 Task: Format the text in the selected cells by changing the font to 'Arial Black', setting the font size to 18, changing the text color to red, and applying conditional formatting rules.
Action: Mouse moved to (175, 176)
Screenshot: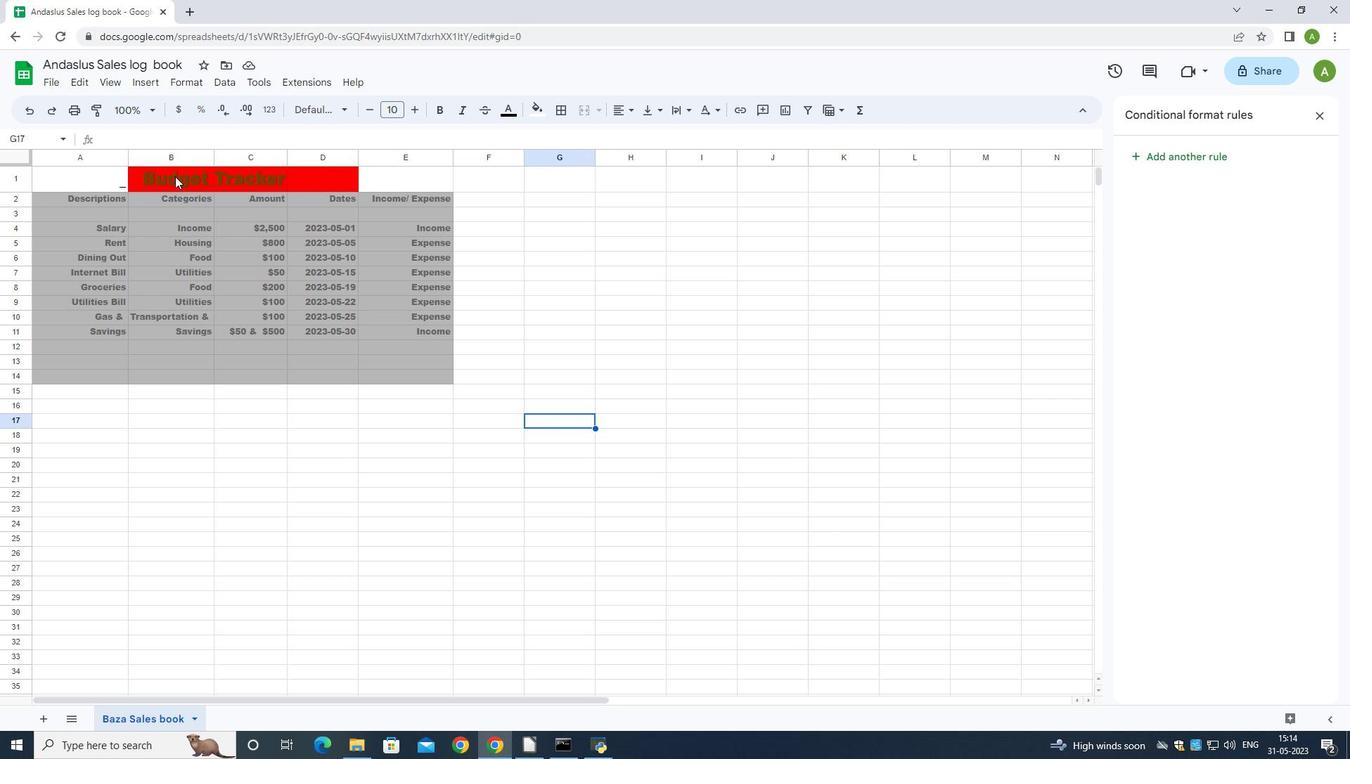 
Action: Mouse pressed left at (175, 176)
Screenshot: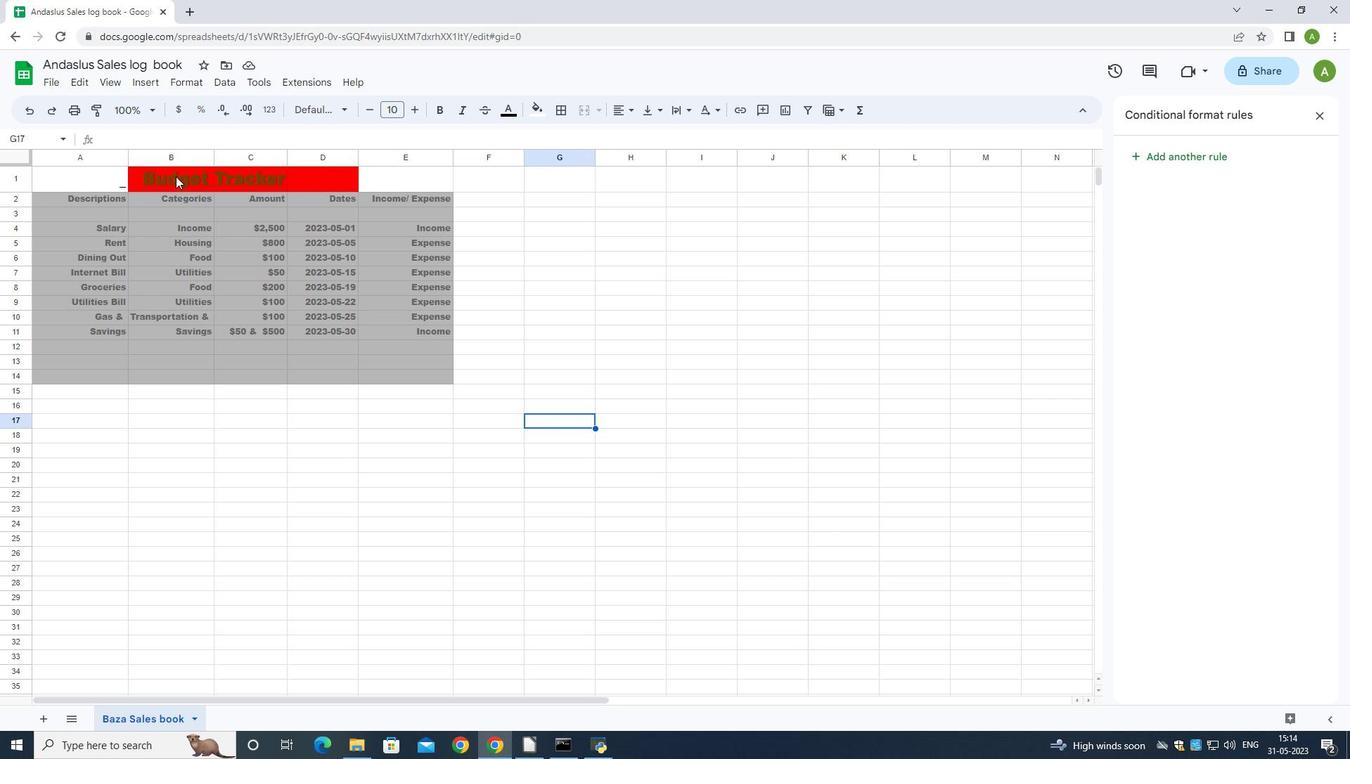 
Action: Mouse moved to (245, 182)
Screenshot: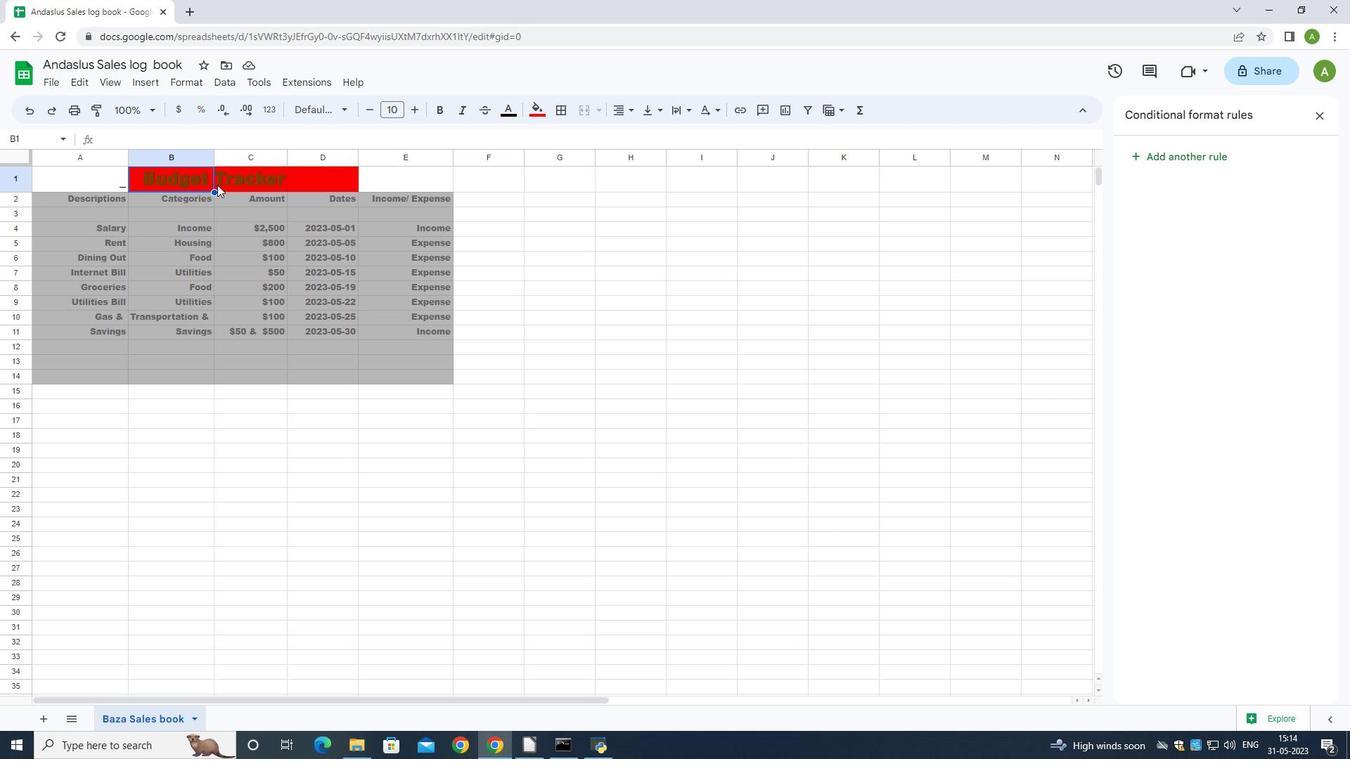 
Action: Mouse pressed left at (245, 182)
Screenshot: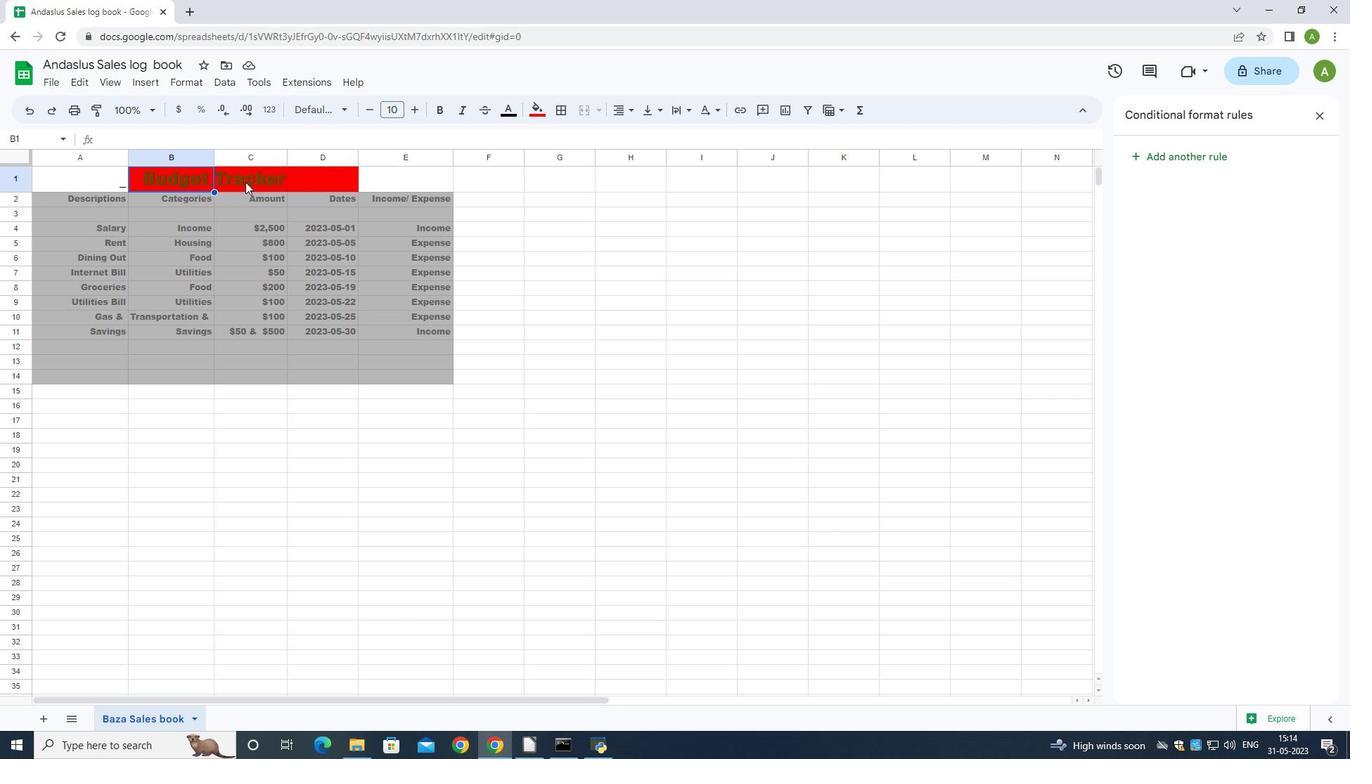 
Action: Mouse moved to (309, 104)
Screenshot: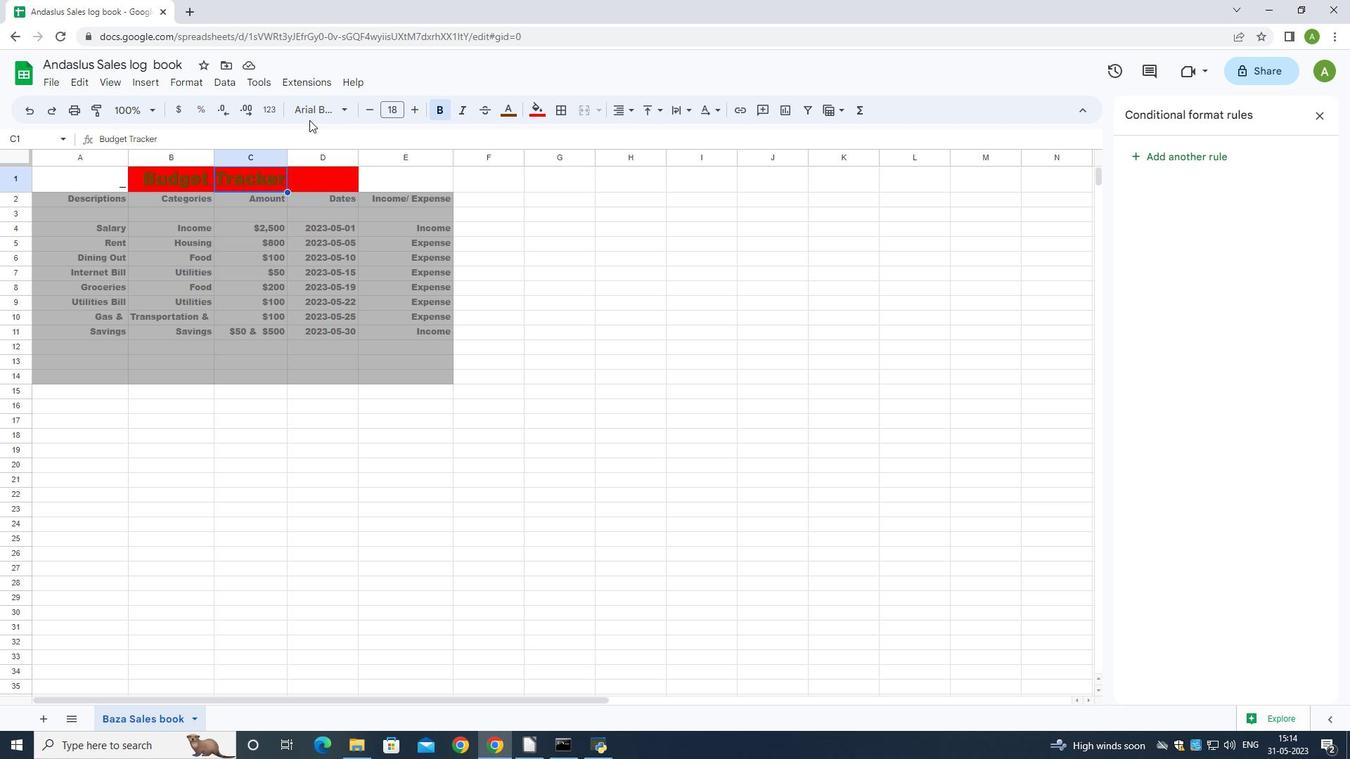 
Action: Mouse pressed left at (309, 104)
Screenshot: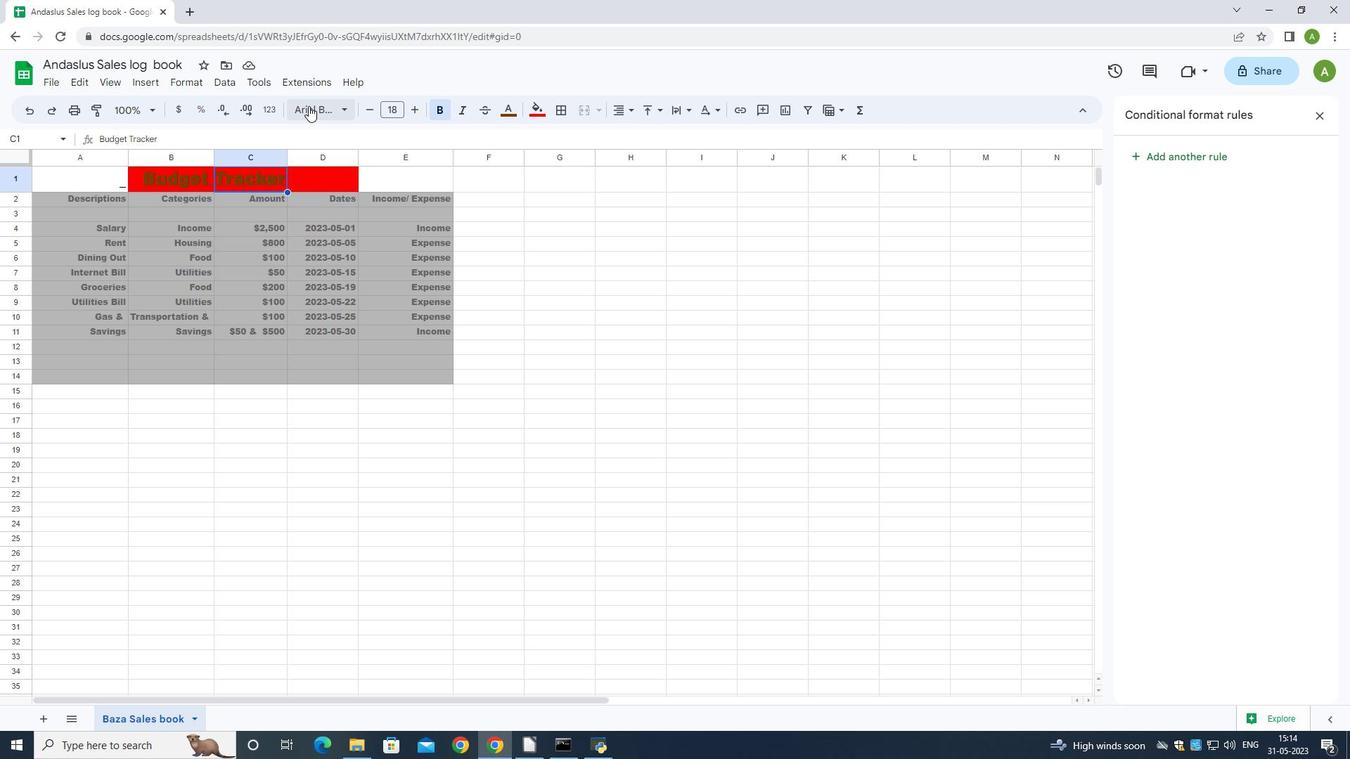 
Action: Mouse moved to (384, 472)
Screenshot: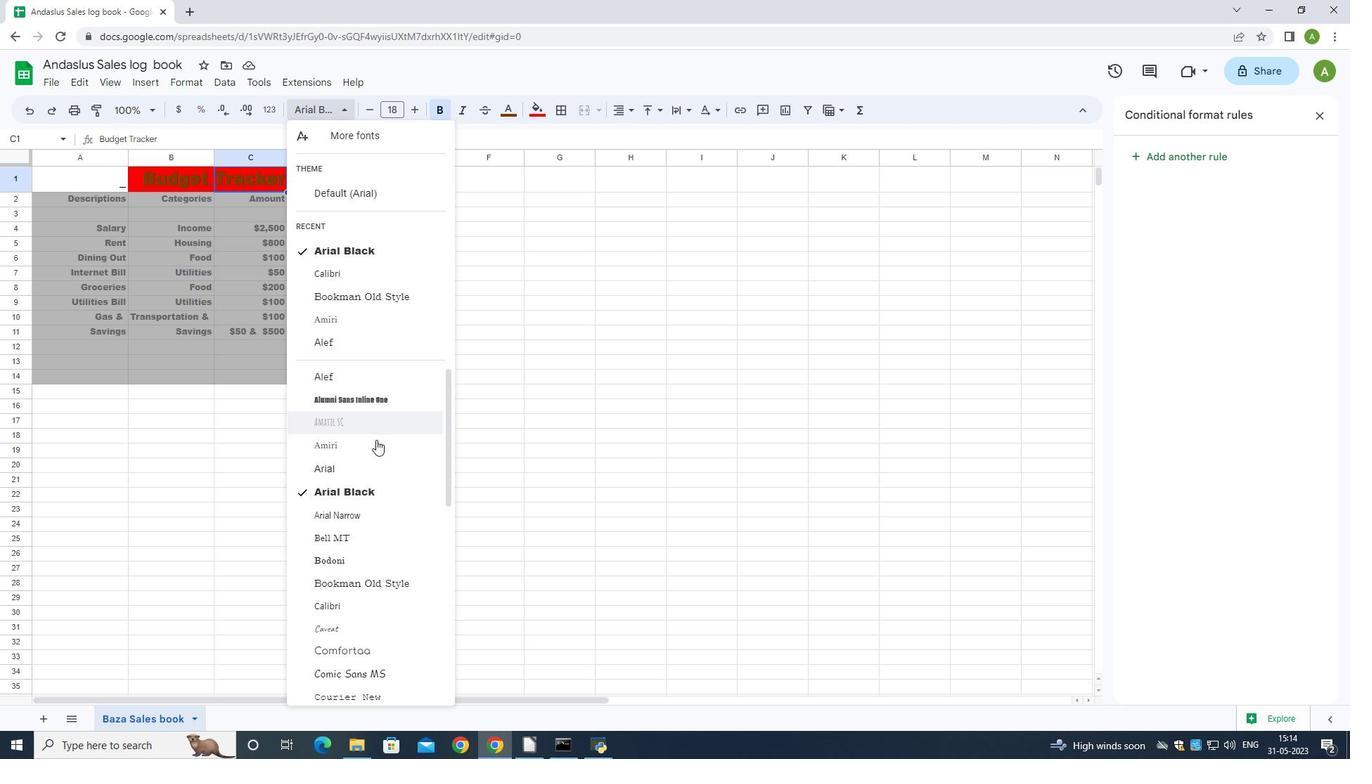 
Action: Mouse scrolled (384, 471) with delta (0, 0)
Screenshot: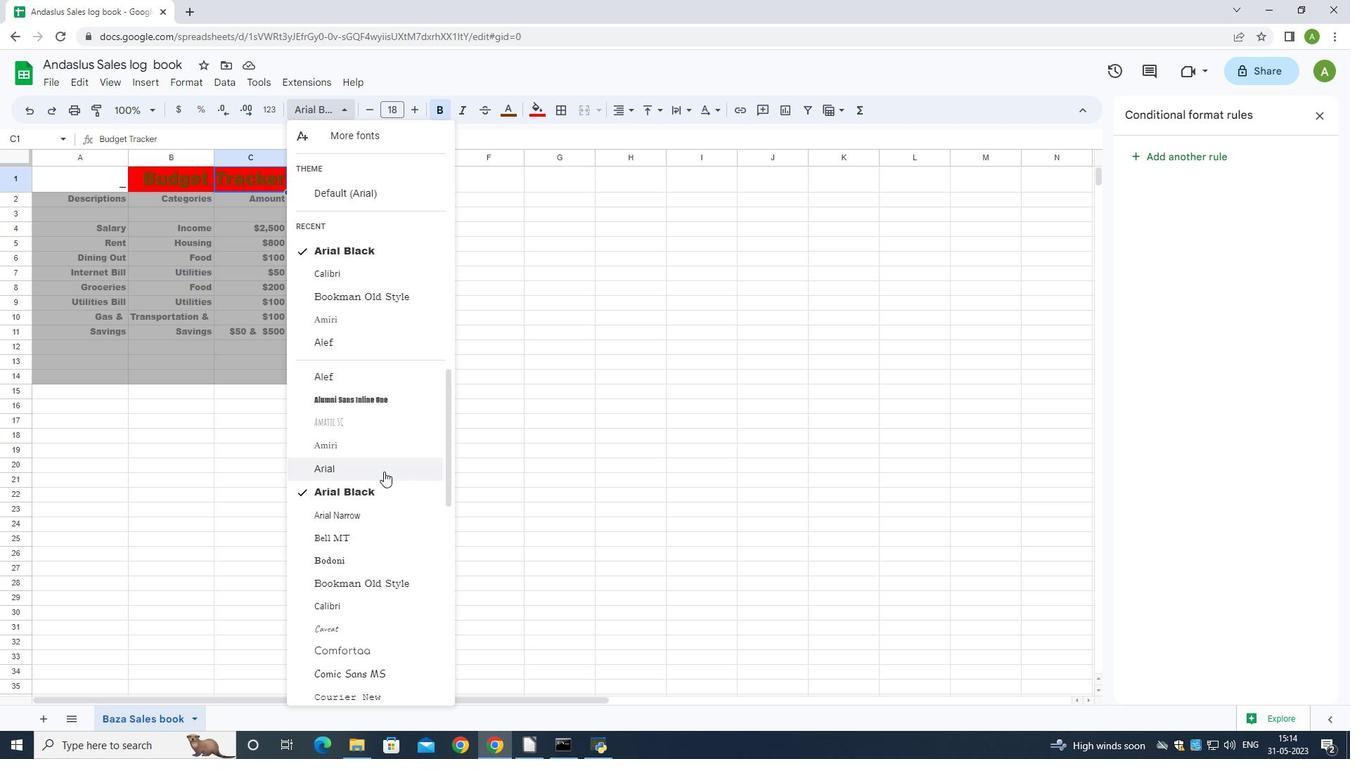 
Action: Mouse scrolled (384, 471) with delta (0, 0)
Screenshot: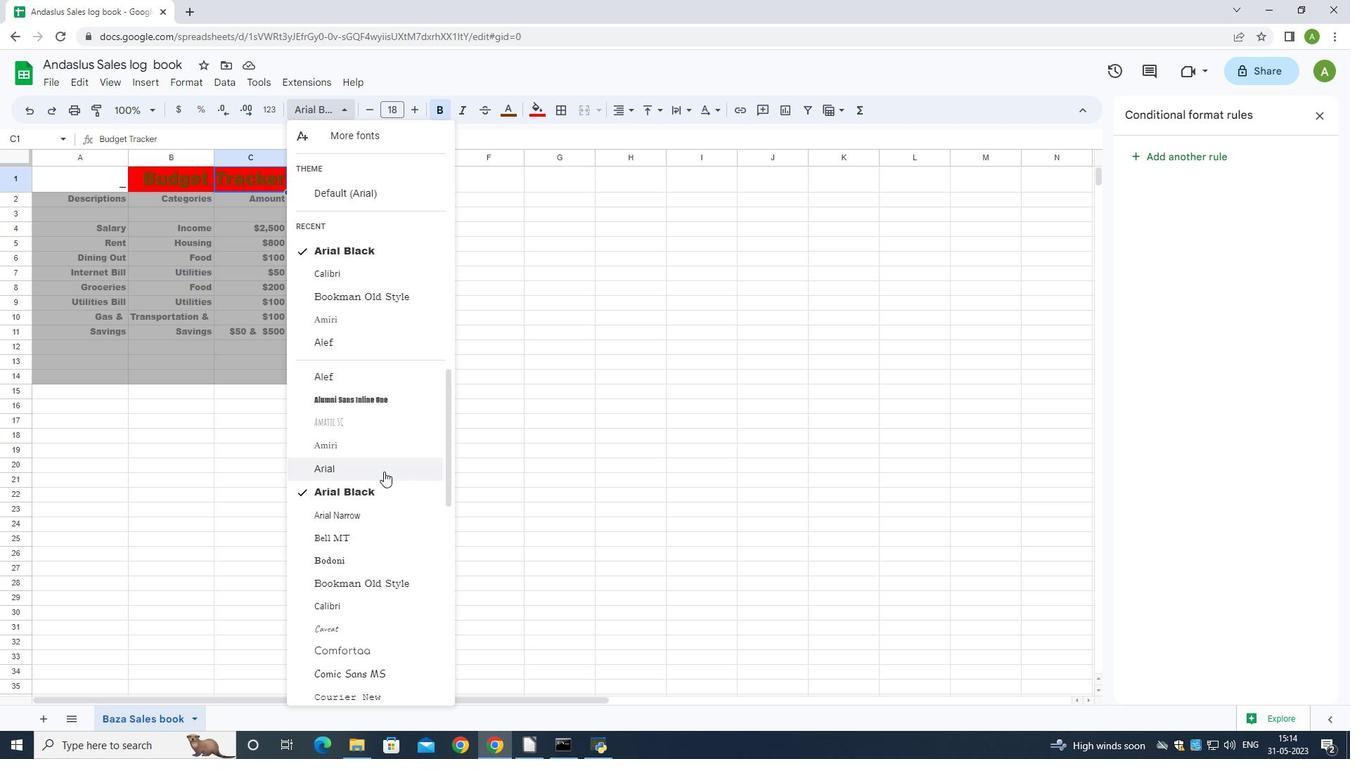 
Action: Mouse scrolled (384, 471) with delta (0, 0)
Screenshot: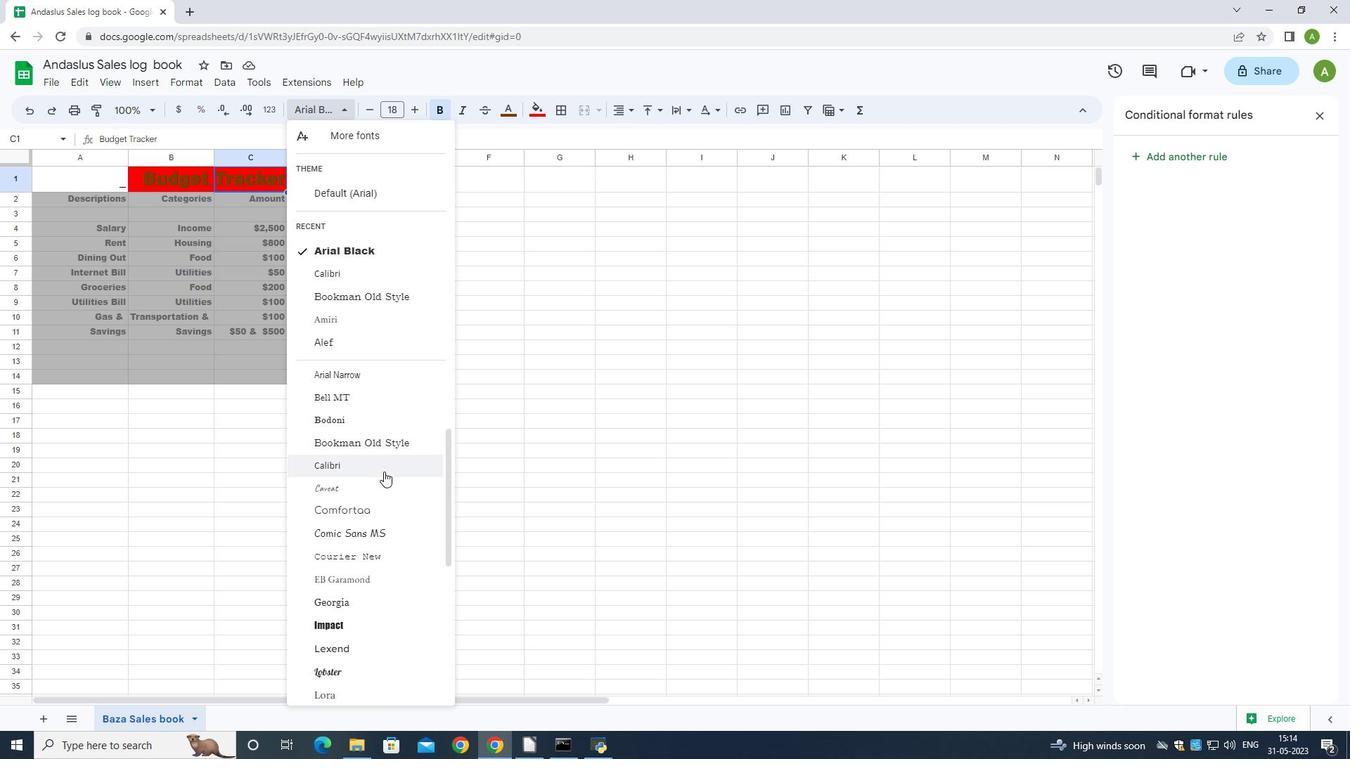 
Action: Mouse scrolled (384, 471) with delta (0, 0)
Screenshot: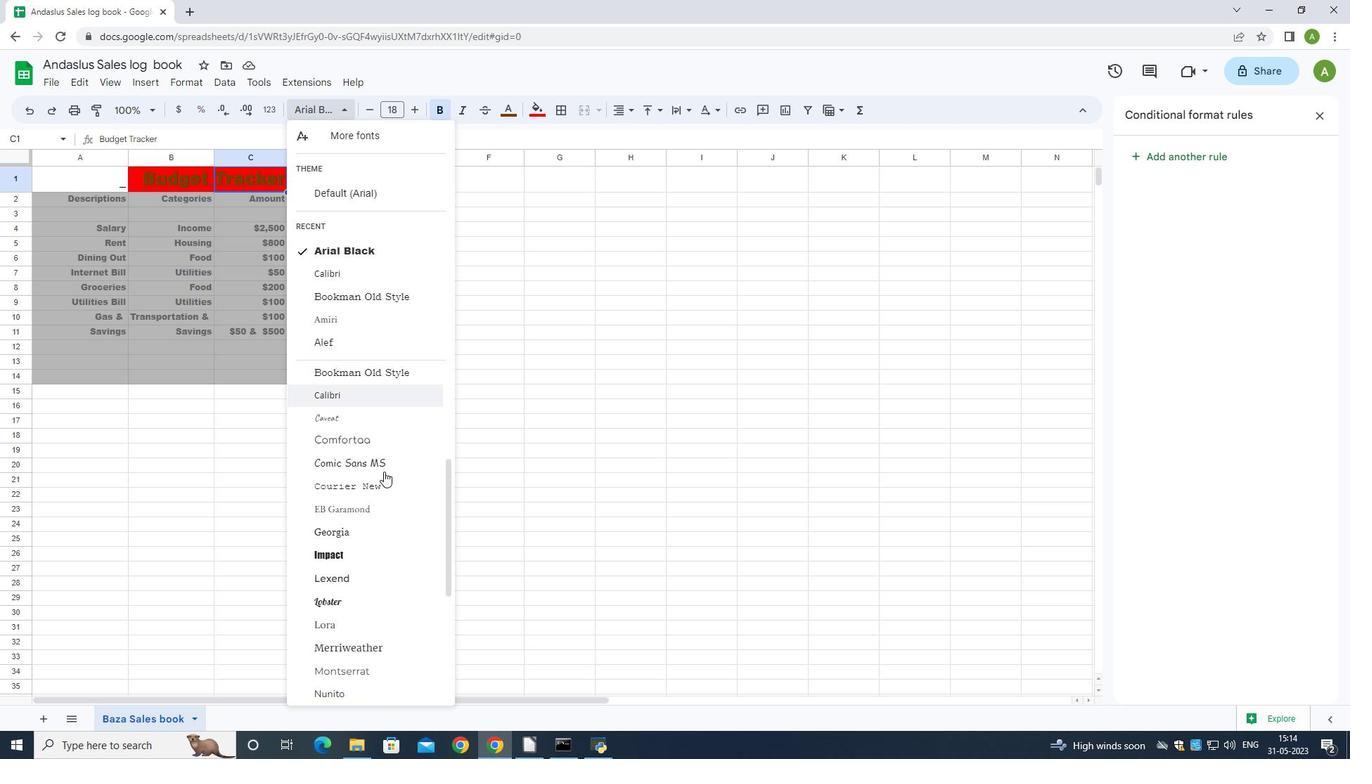
Action: Mouse scrolled (384, 471) with delta (0, 0)
Screenshot: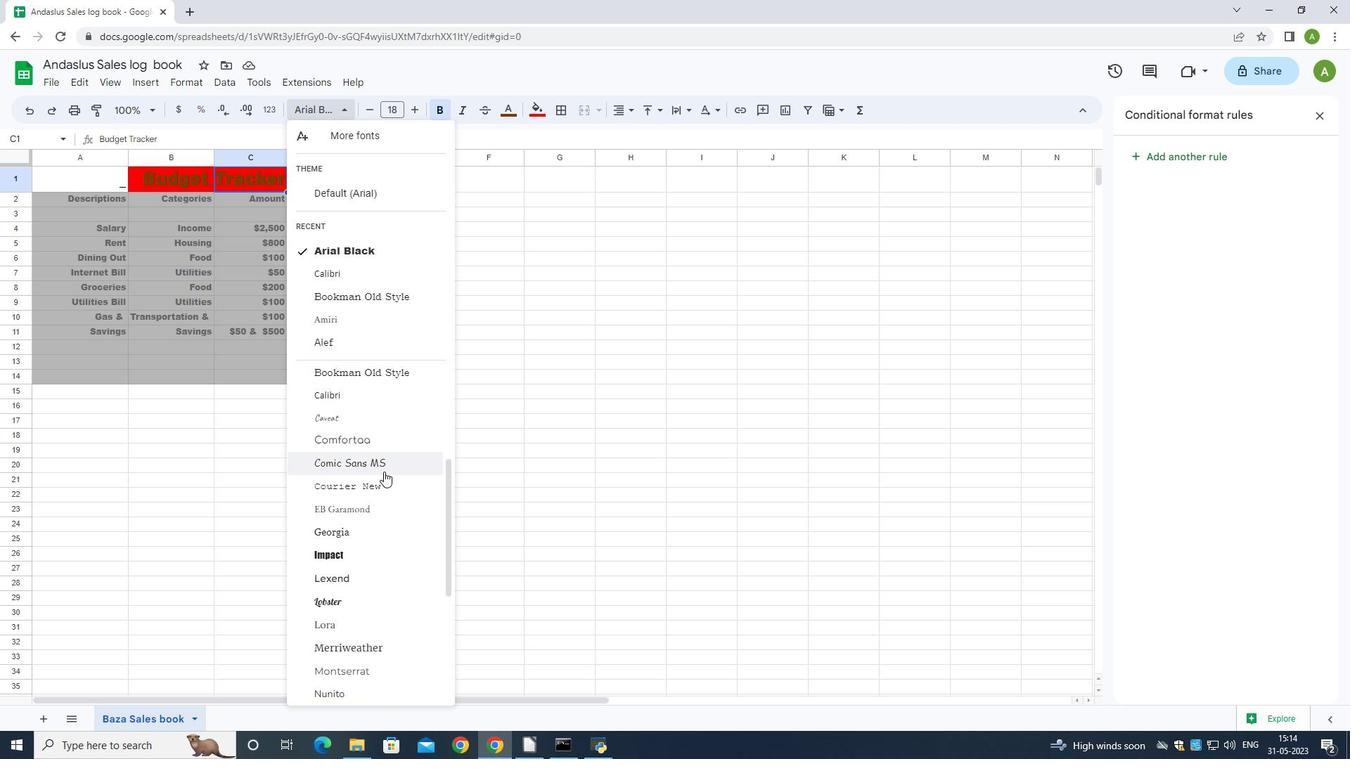 
Action: Mouse scrolled (384, 471) with delta (0, 0)
Screenshot: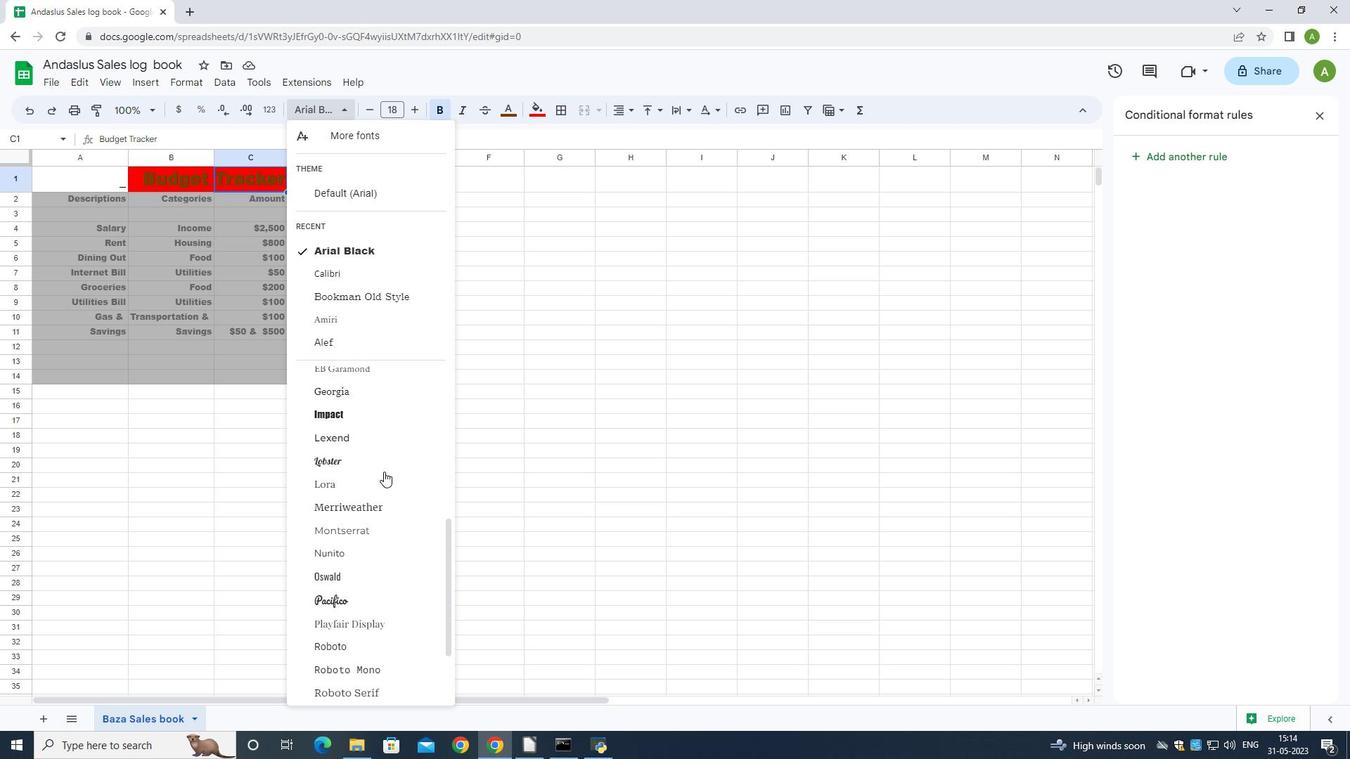 
Action: Mouse scrolled (384, 471) with delta (0, 0)
Screenshot: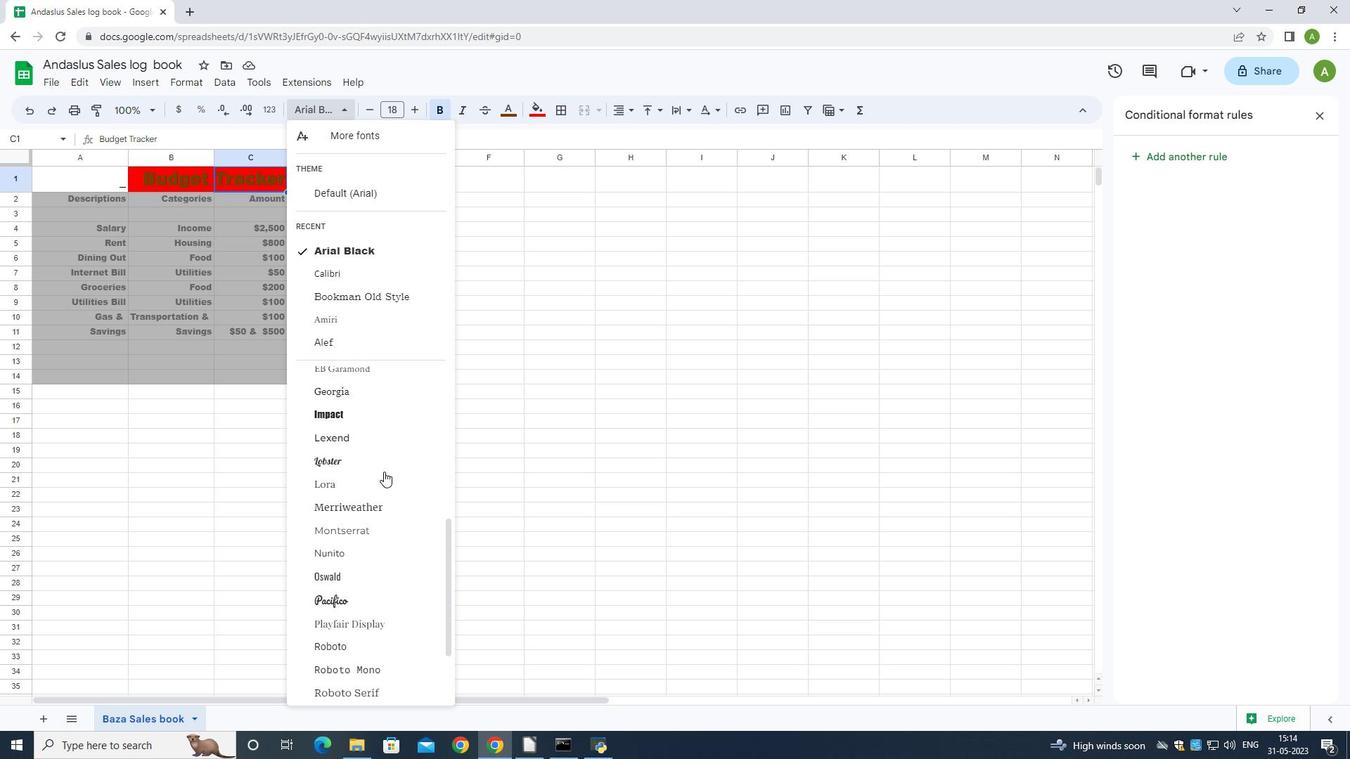 
Action: Mouse scrolled (384, 471) with delta (0, 0)
Screenshot: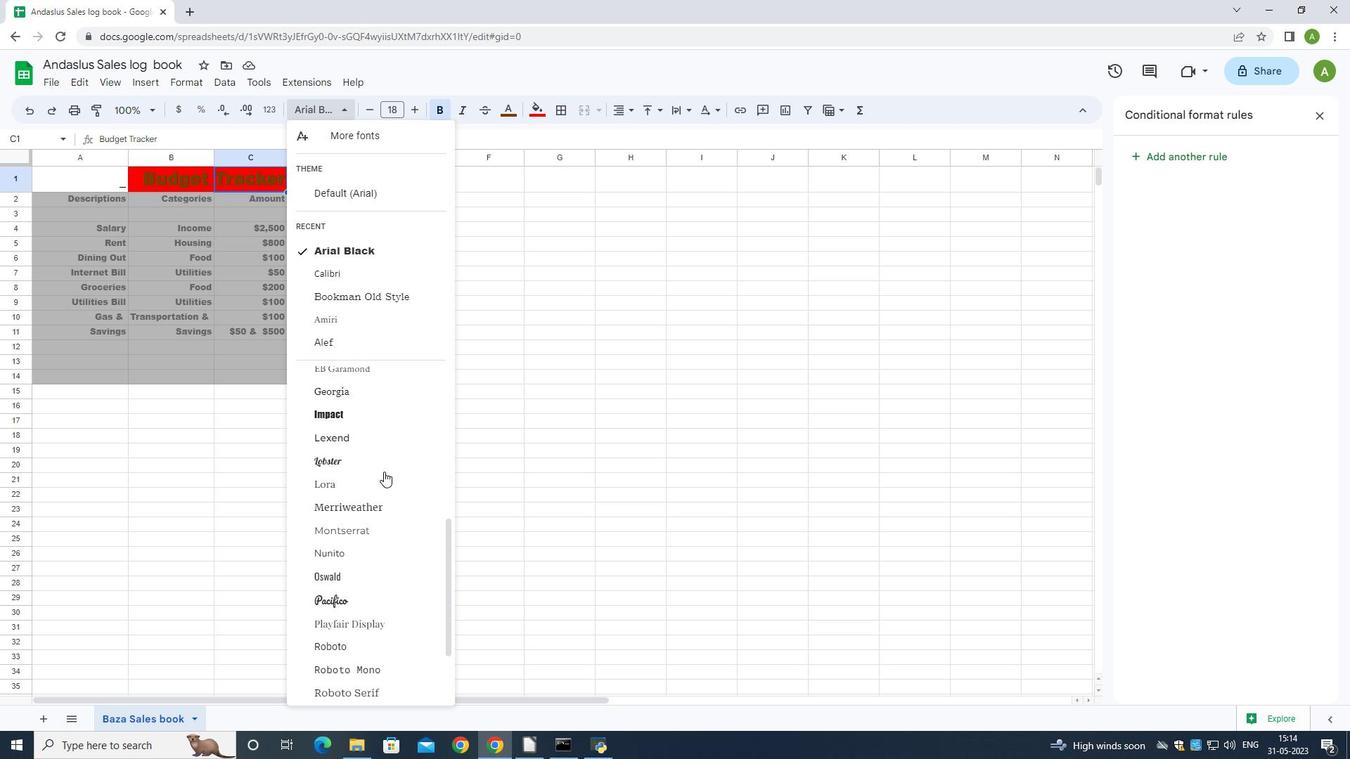 
Action: Mouse scrolled (384, 471) with delta (0, 0)
Screenshot: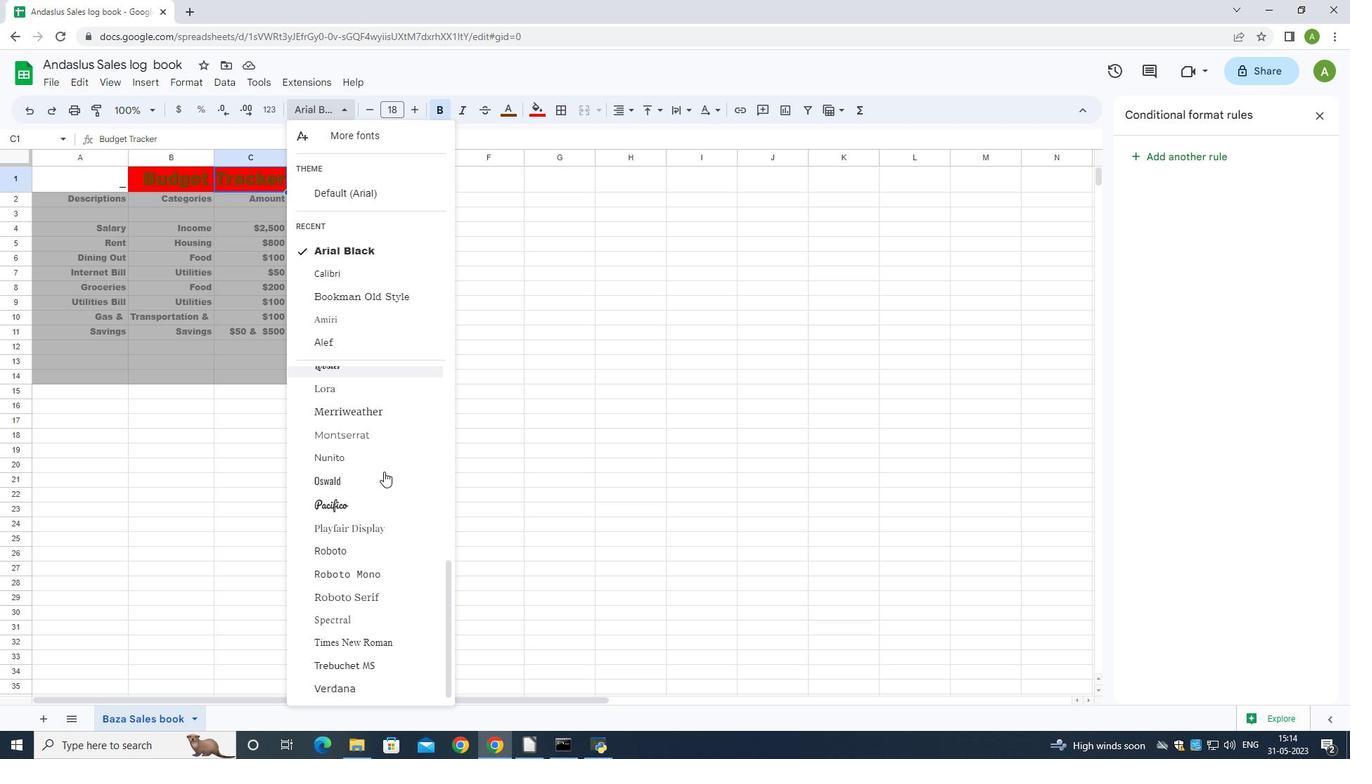 
Action: Mouse scrolled (384, 471) with delta (0, 0)
Screenshot: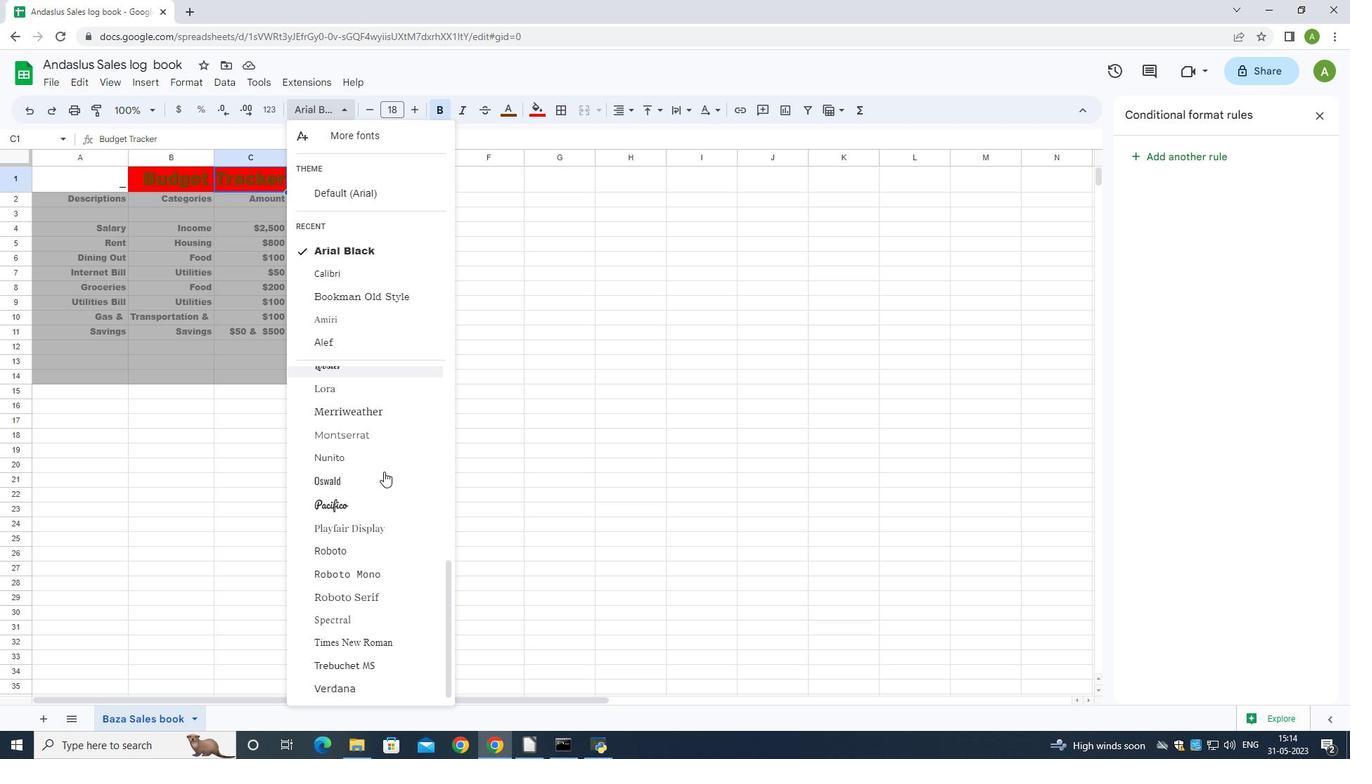 
Action: Mouse moved to (365, 588)
Screenshot: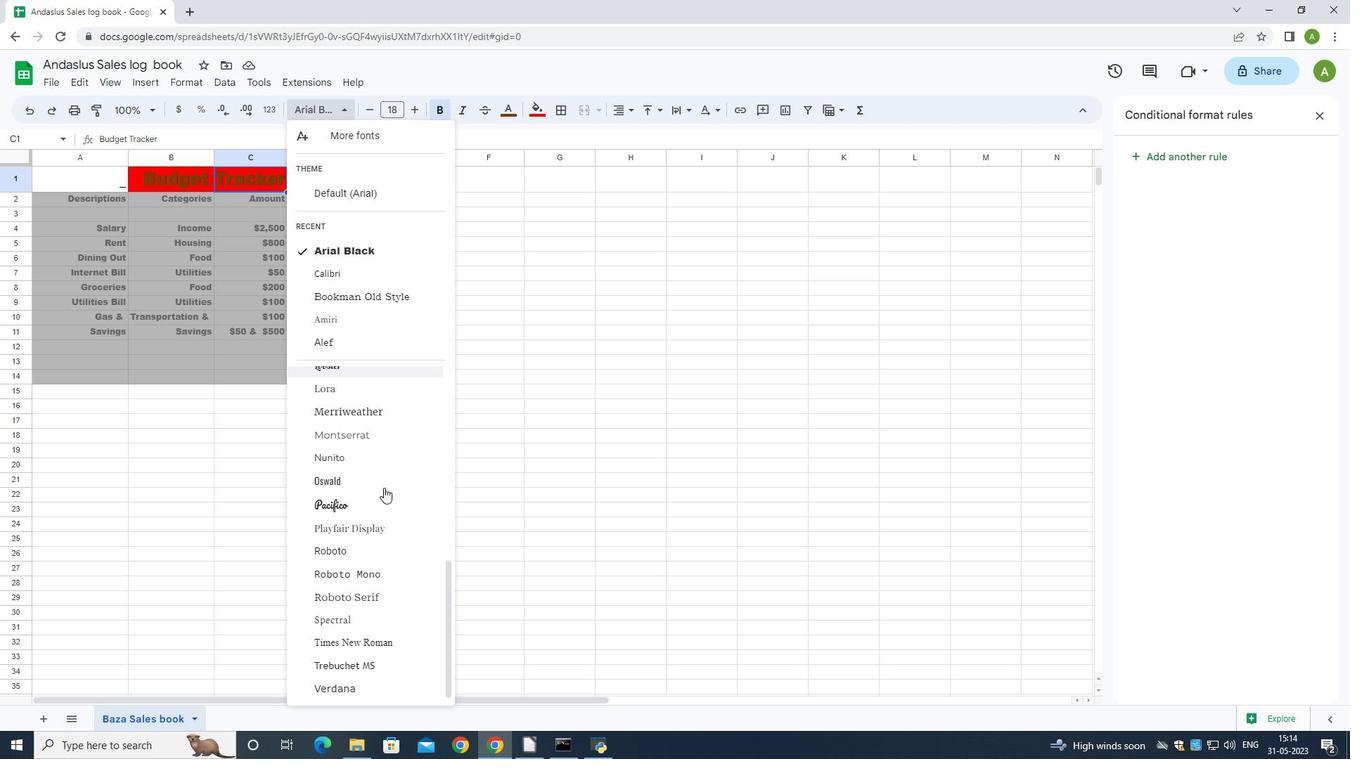 
Action: Mouse scrolled (365, 589) with delta (0, 0)
Screenshot: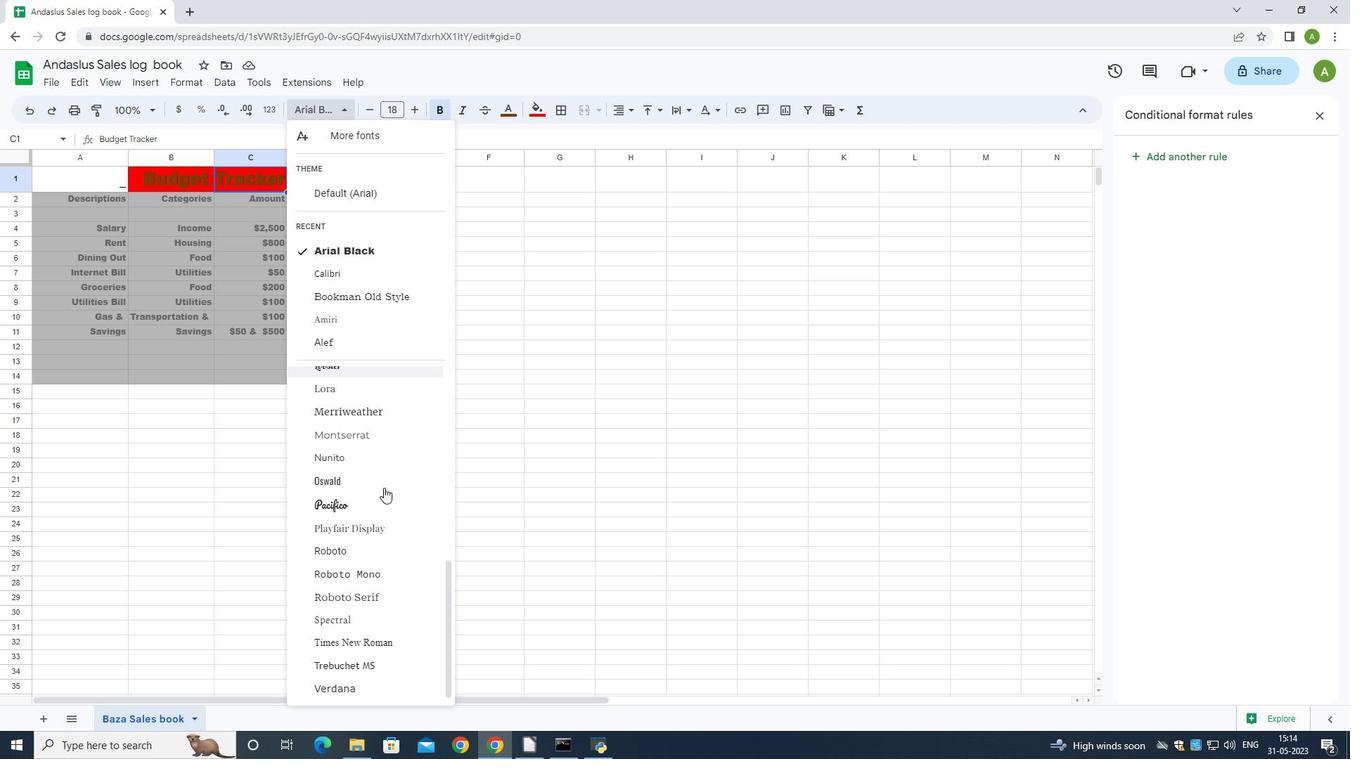 
Action: Mouse moved to (365, 588)
Screenshot: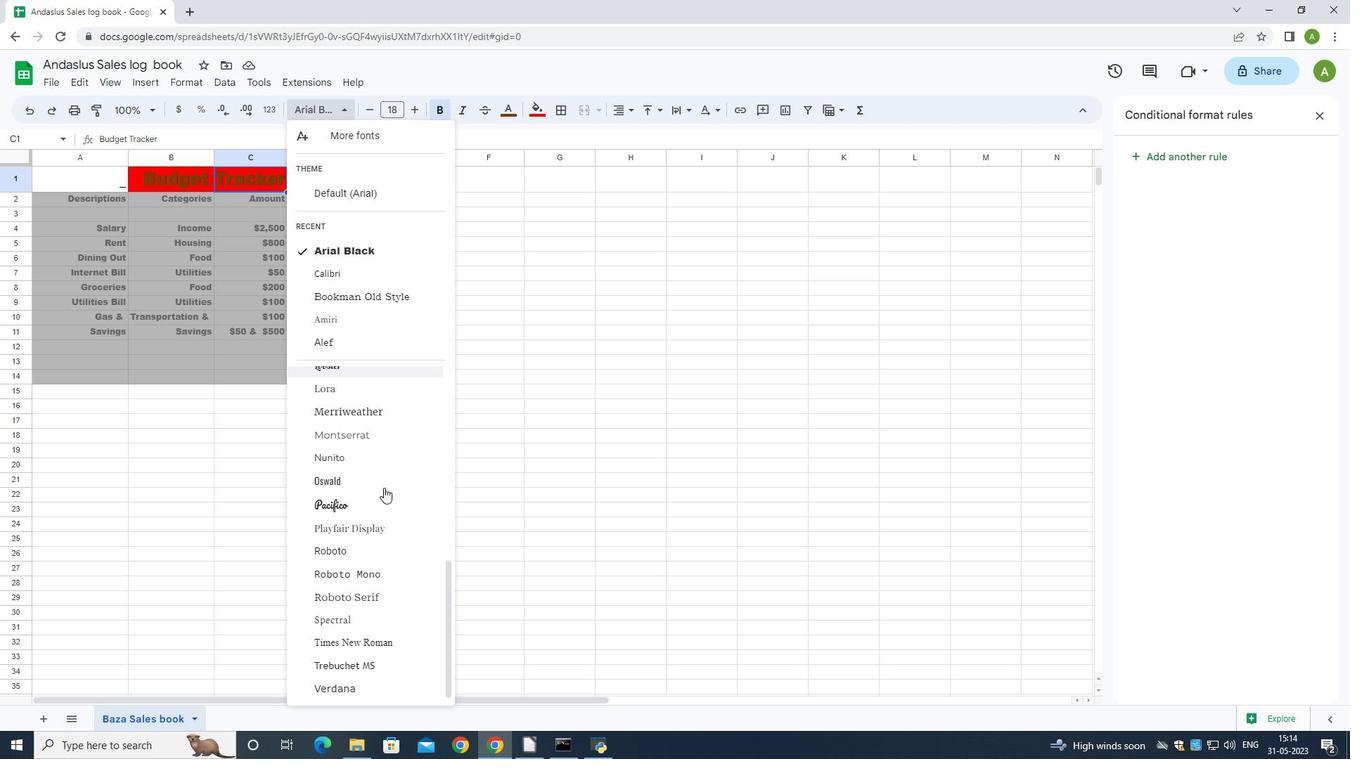 
Action: Mouse scrolled (365, 589) with delta (0, 0)
Screenshot: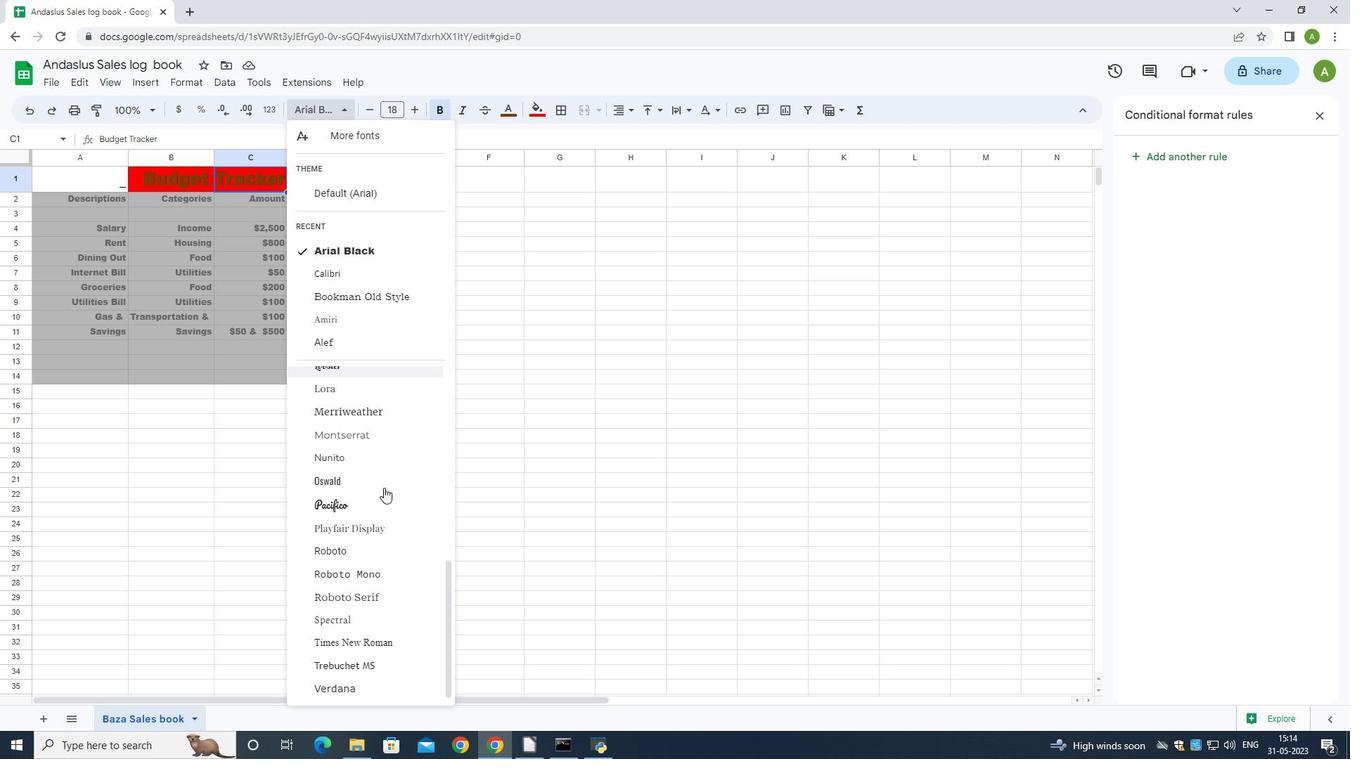 
Action: Mouse scrolled (365, 589) with delta (0, 0)
Screenshot: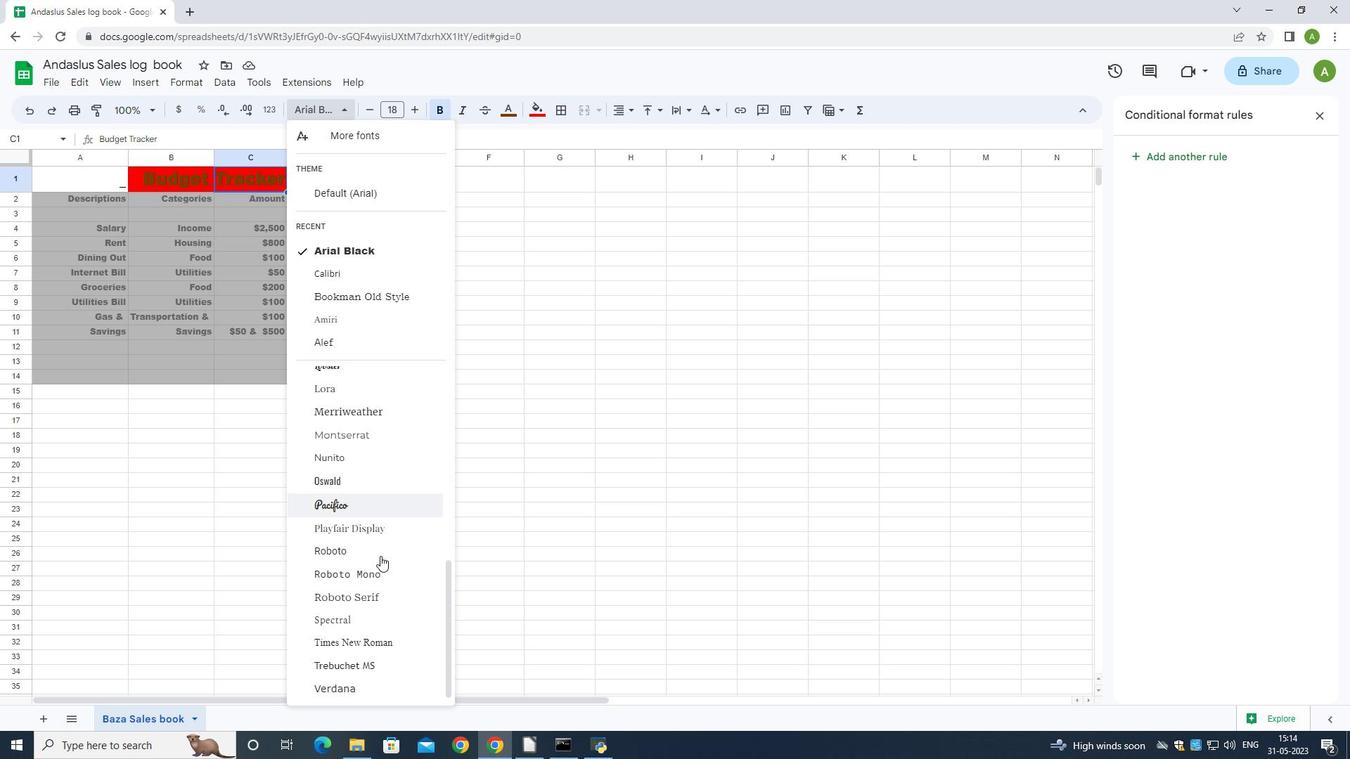 
Action: Mouse scrolled (365, 589) with delta (0, 0)
Screenshot: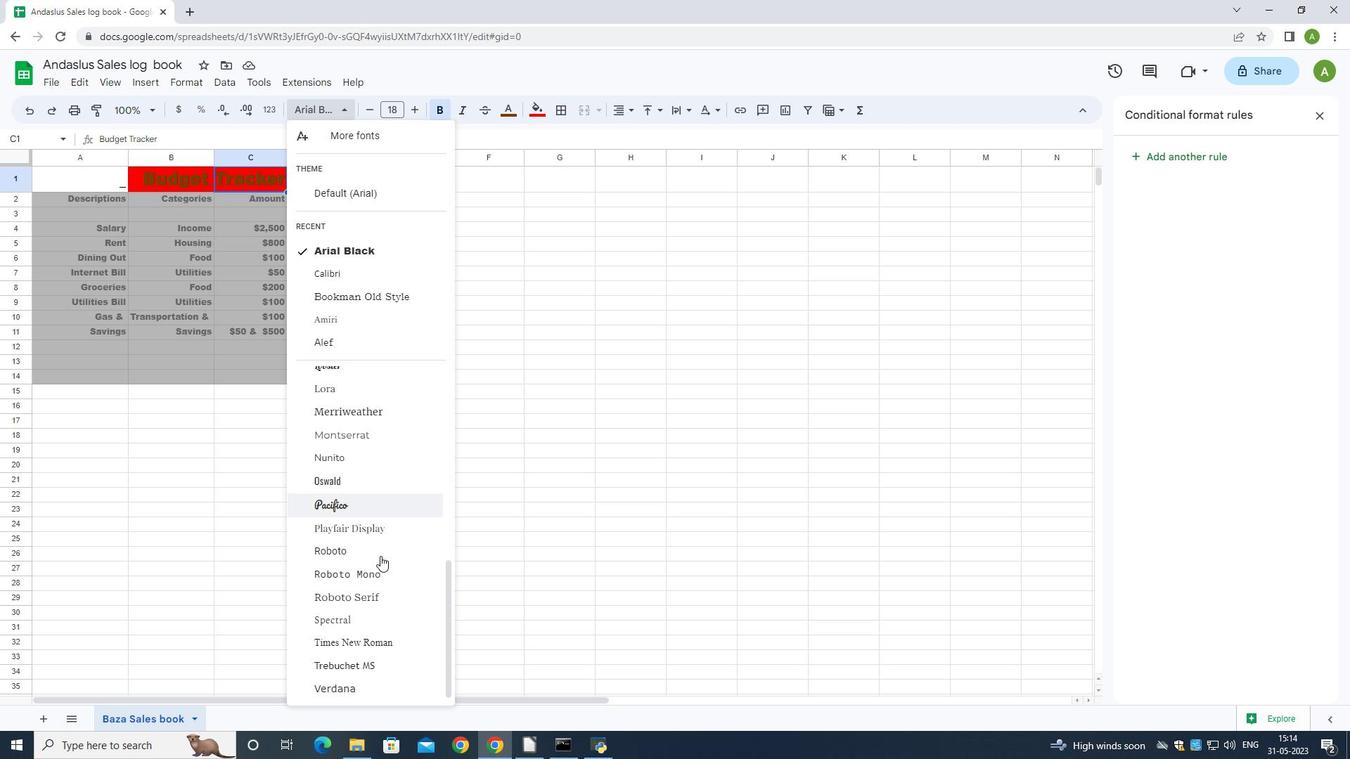 
Action: Mouse scrolled (365, 589) with delta (0, 0)
Screenshot: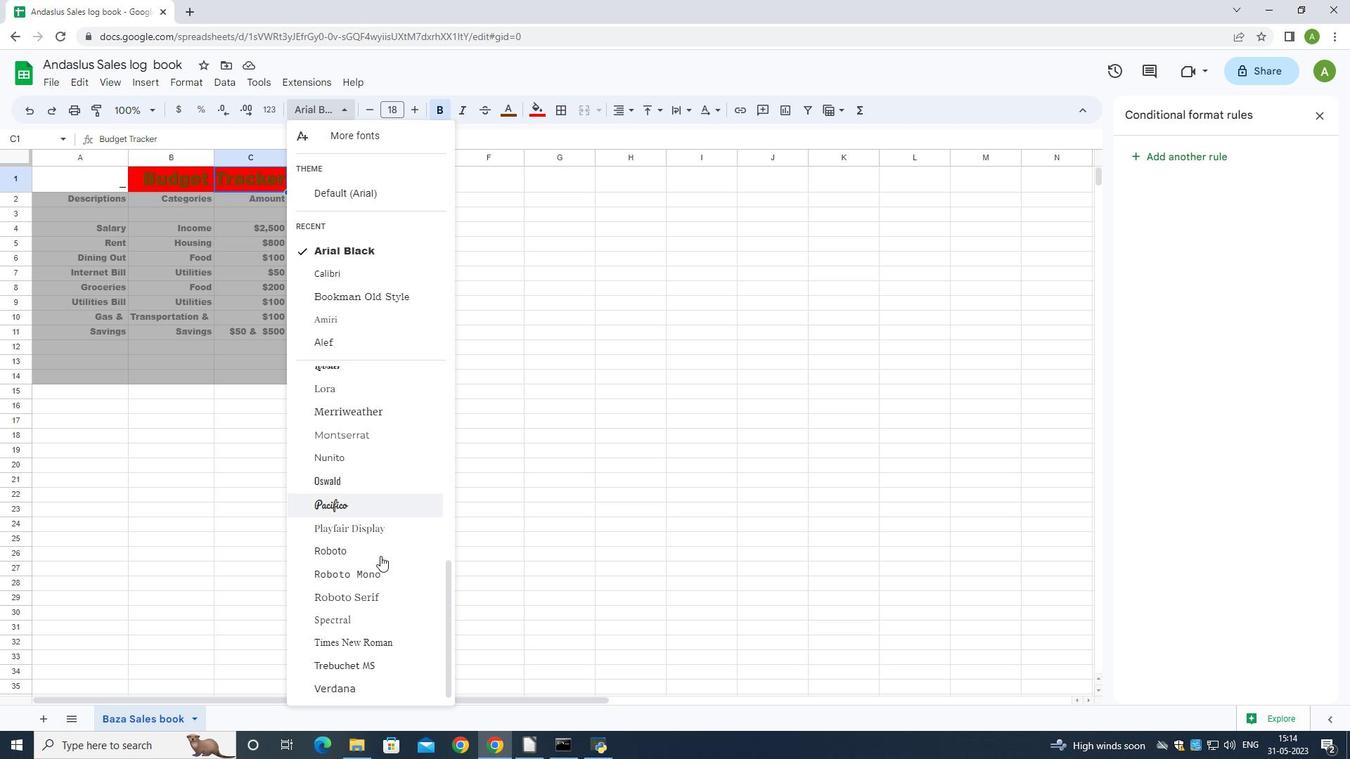 
Action: Mouse scrolled (365, 589) with delta (0, 0)
Screenshot: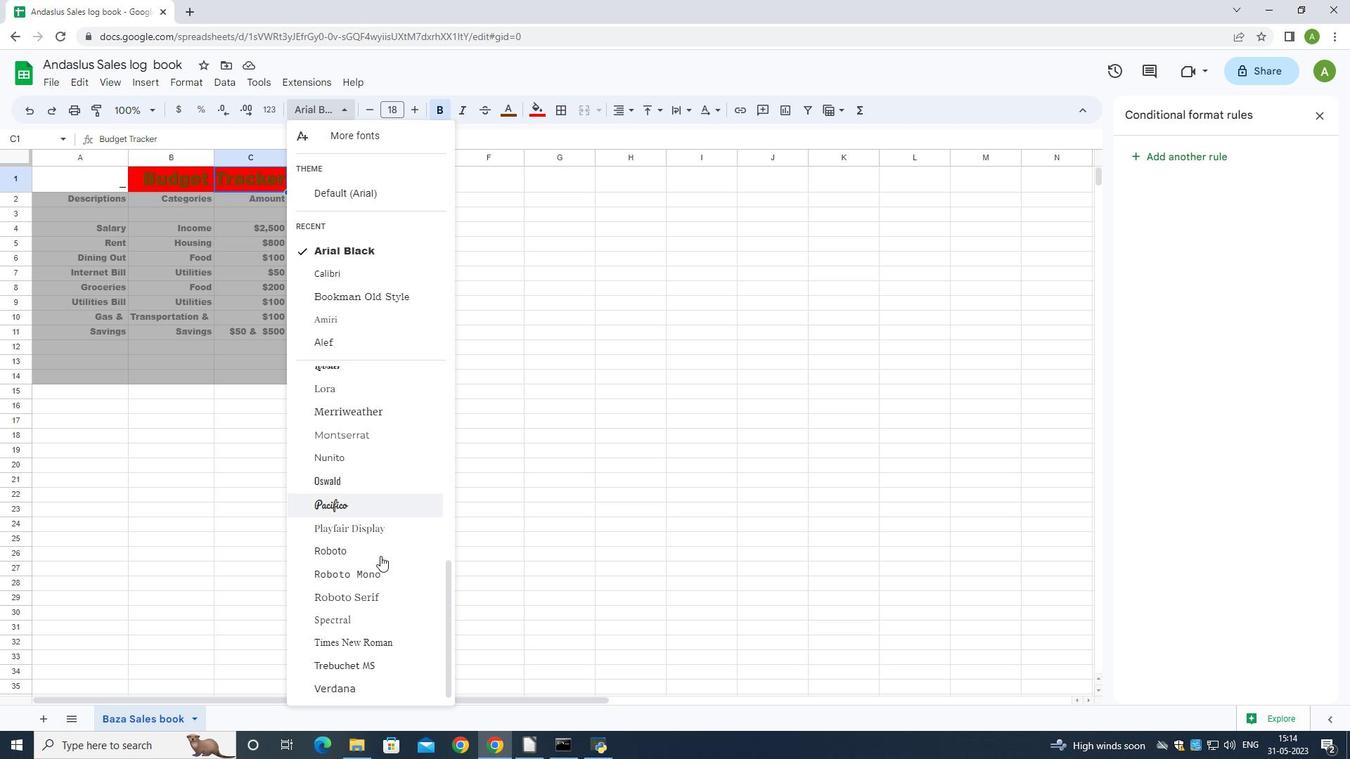 
Action: Mouse moved to (355, 131)
Screenshot: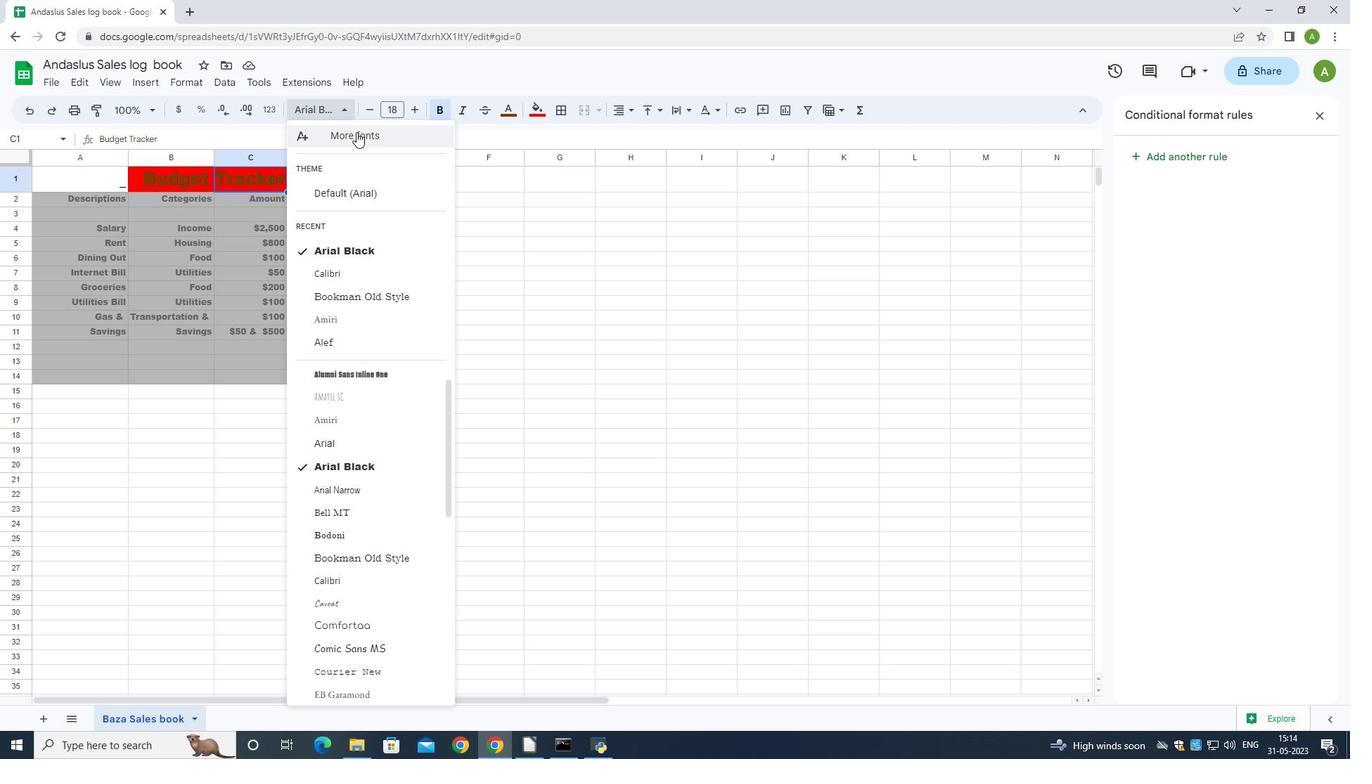 
Action: Mouse pressed left at (355, 131)
Screenshot: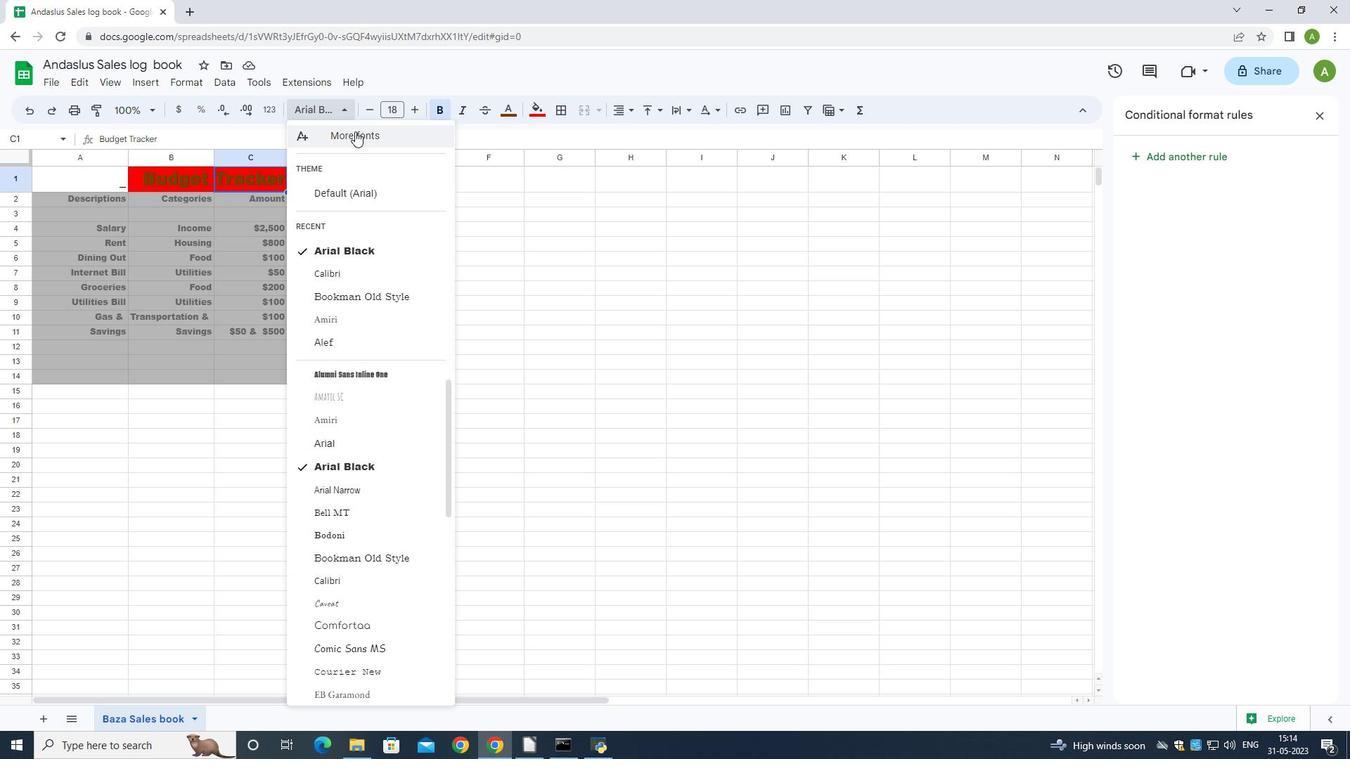 
Action: Mouse moved to (436, 232)
Screenshot: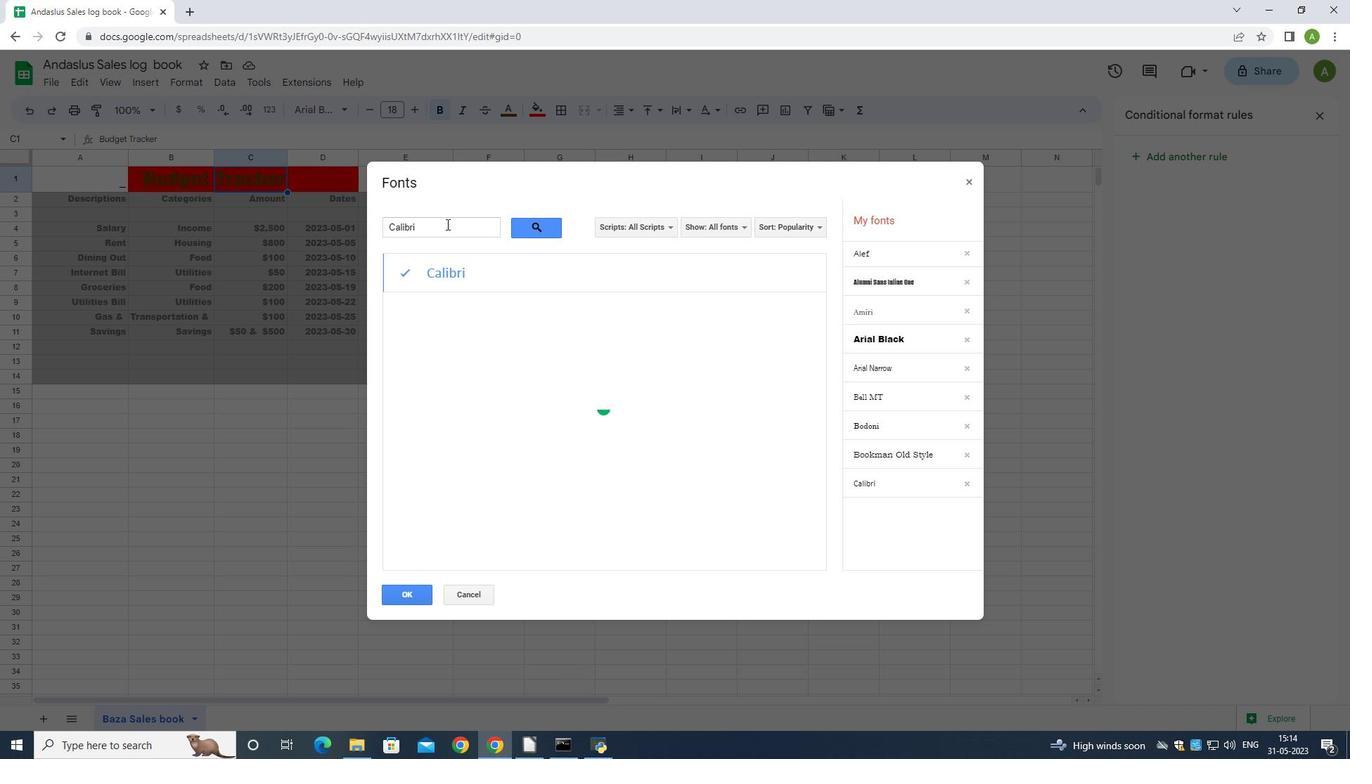 
Action: Mouse pressed left at (436, 232)
Screenshot: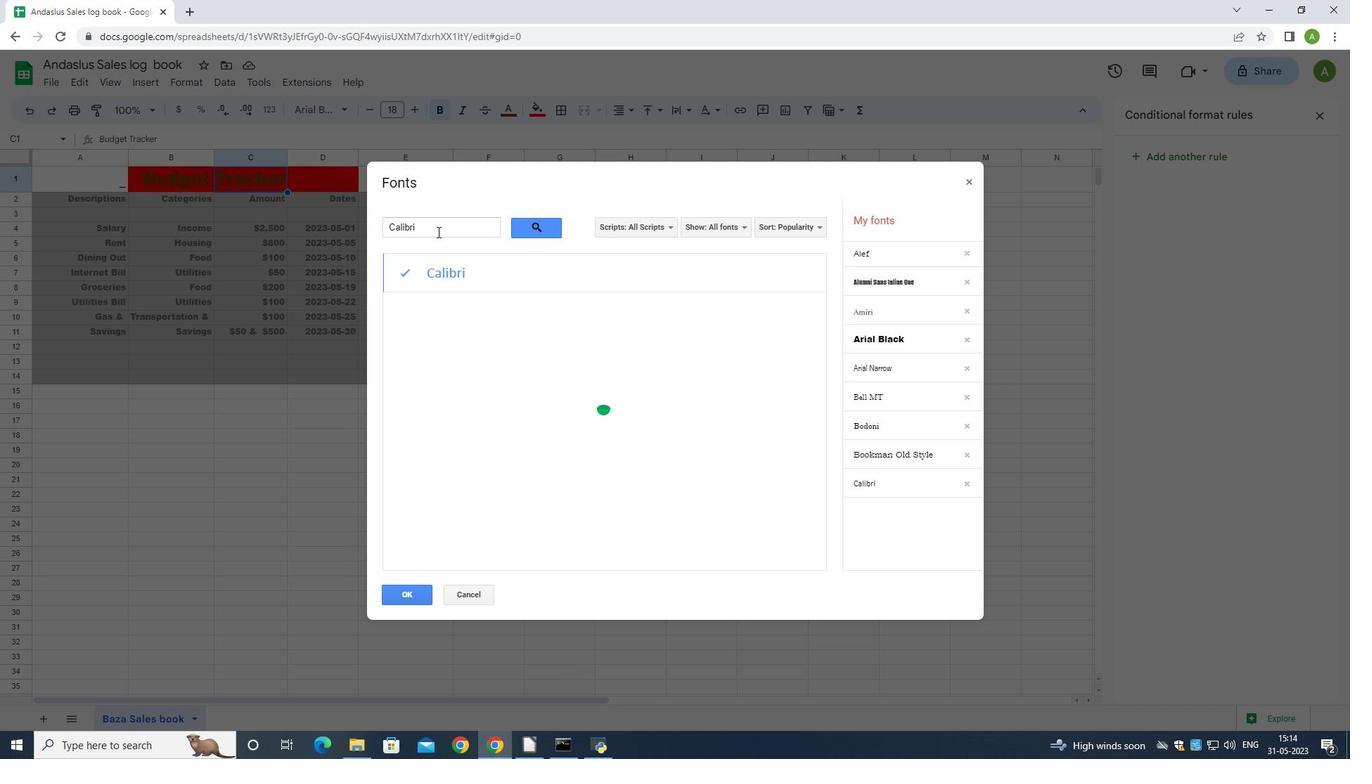 
Action: Mouse pressed left at (436, 232)
Screenshot: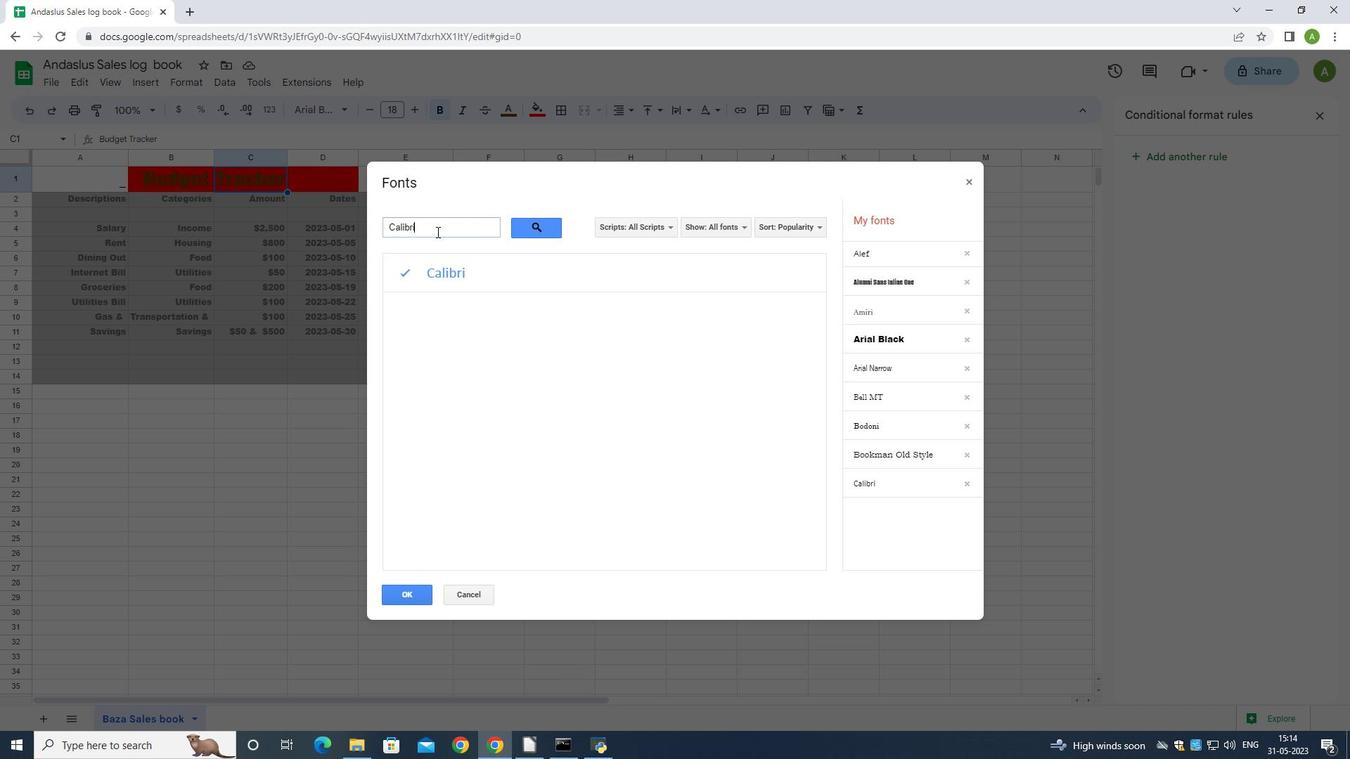 
Action: Key pressed <Key.backspace><Key.shift>Amiri
Screenshot: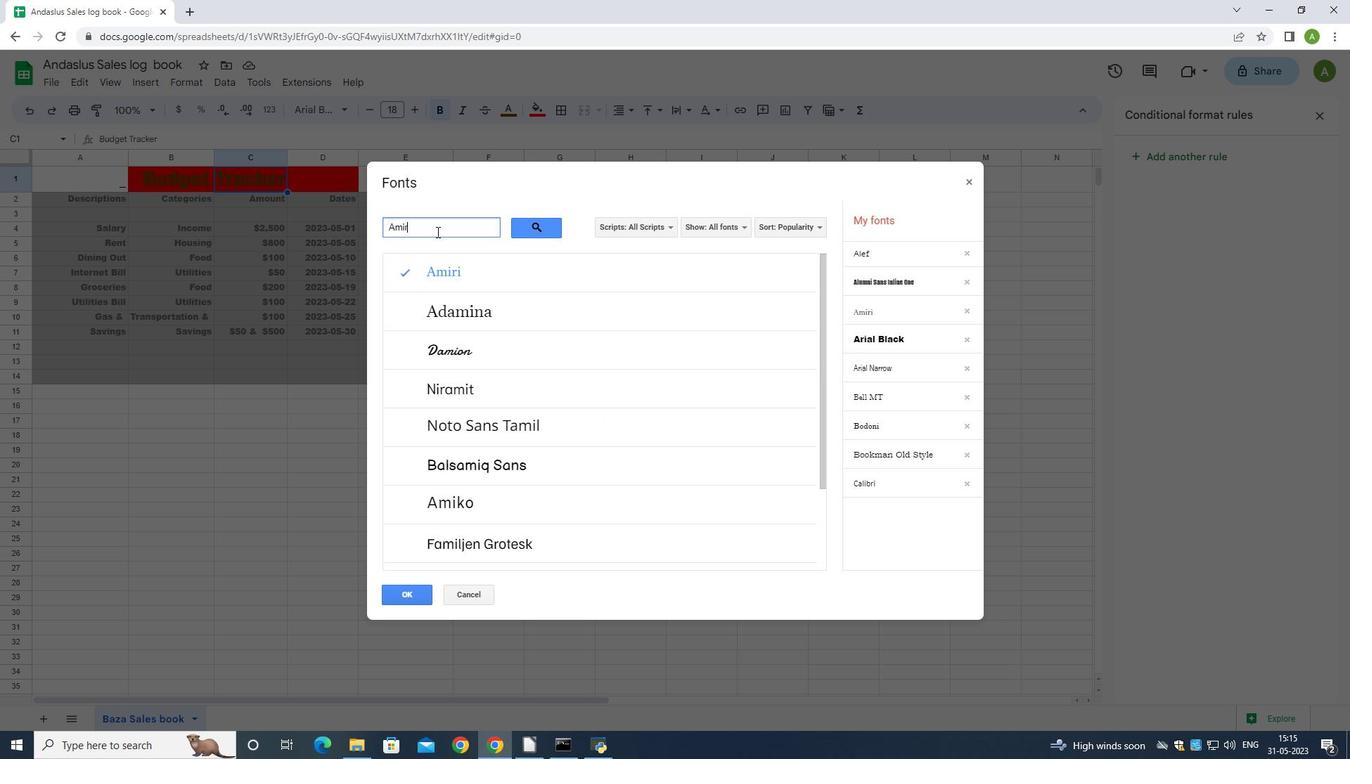 
Action: Mouse moved to (414, 593)
Screenshot: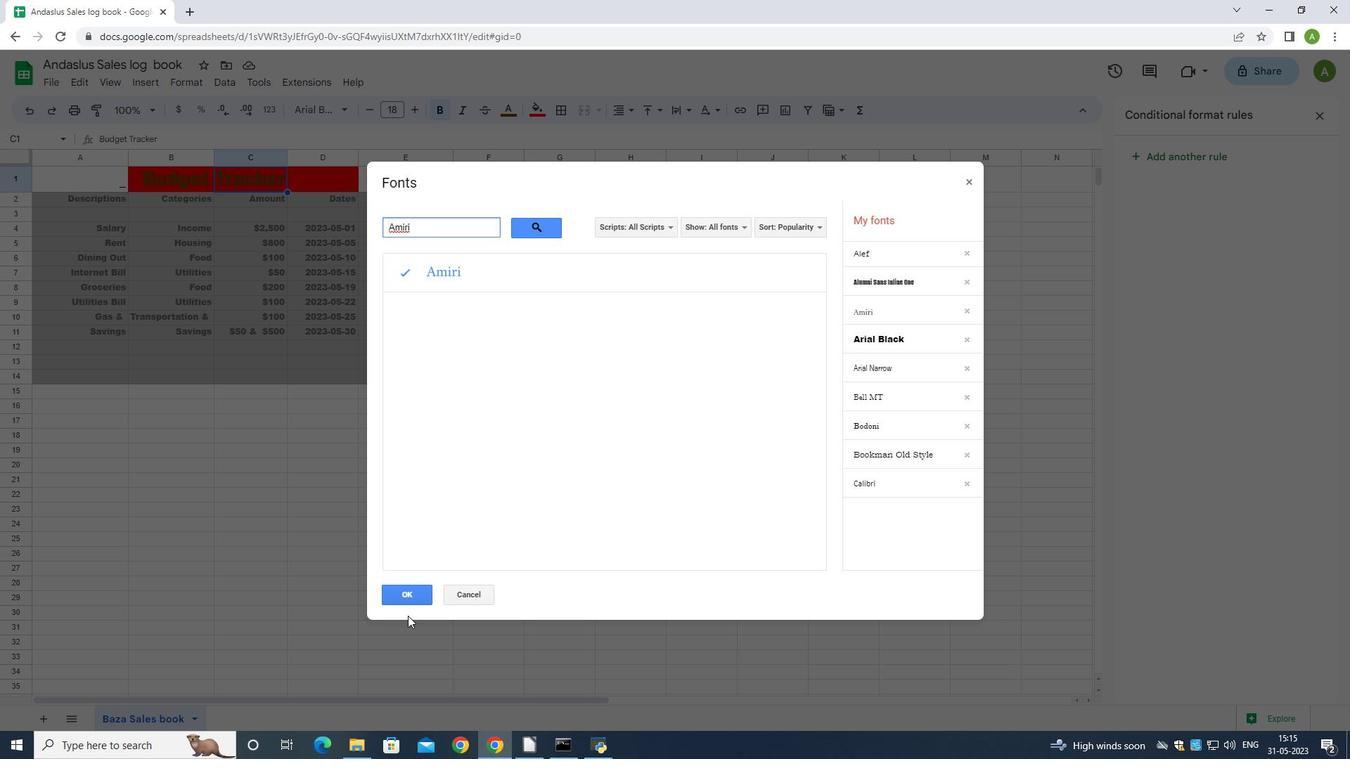 
Action: Mouse pressed left at (414, 593)
Screenshot: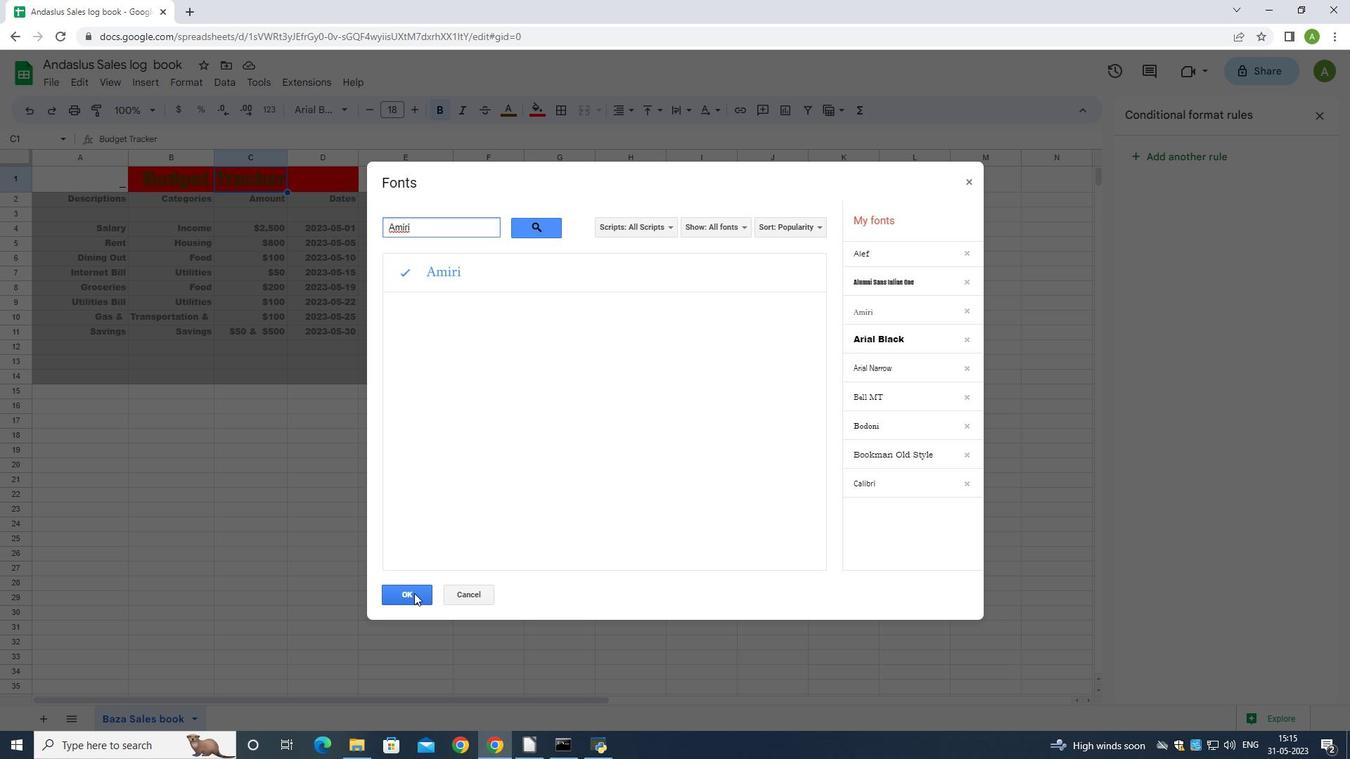 
Action: Mouse moved to (540, 107)
Screenshot: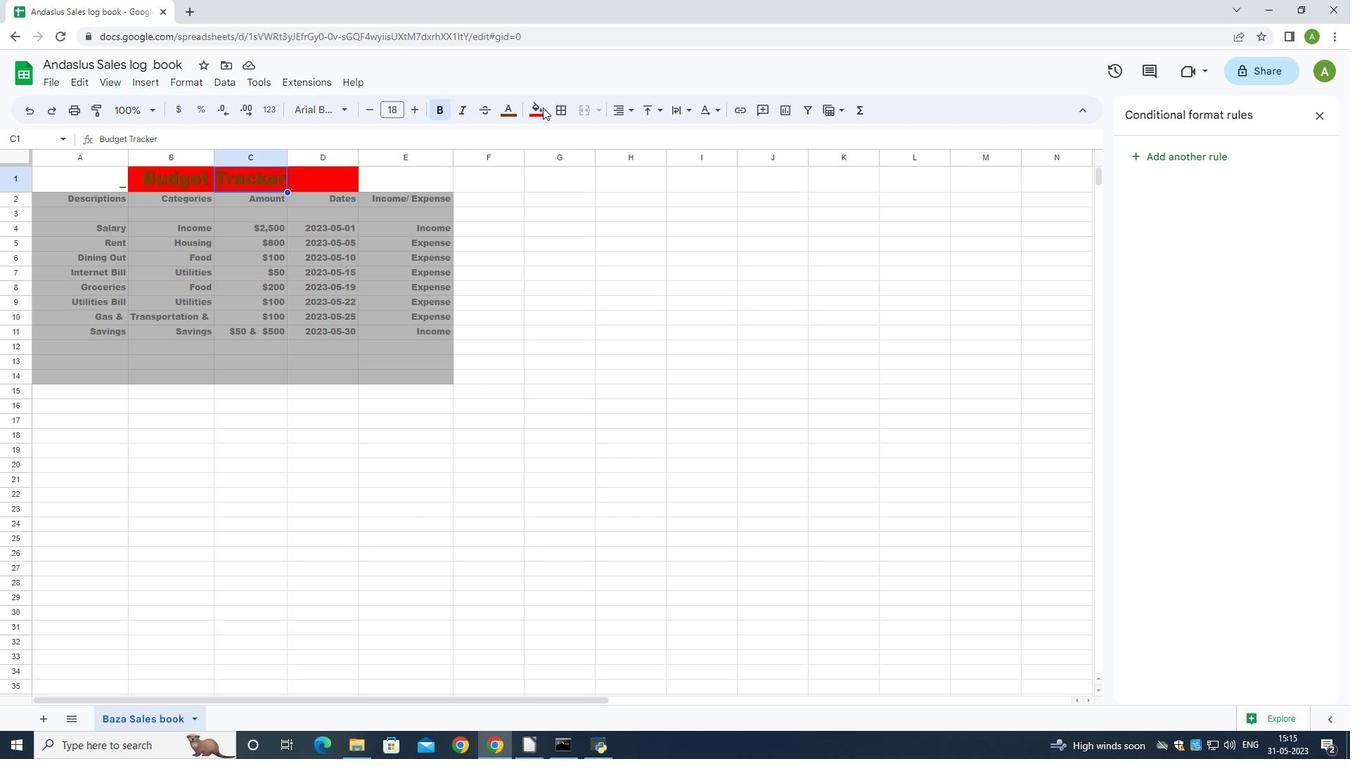 
Action: Mouse pressed left at (540, 107)
Screenshot: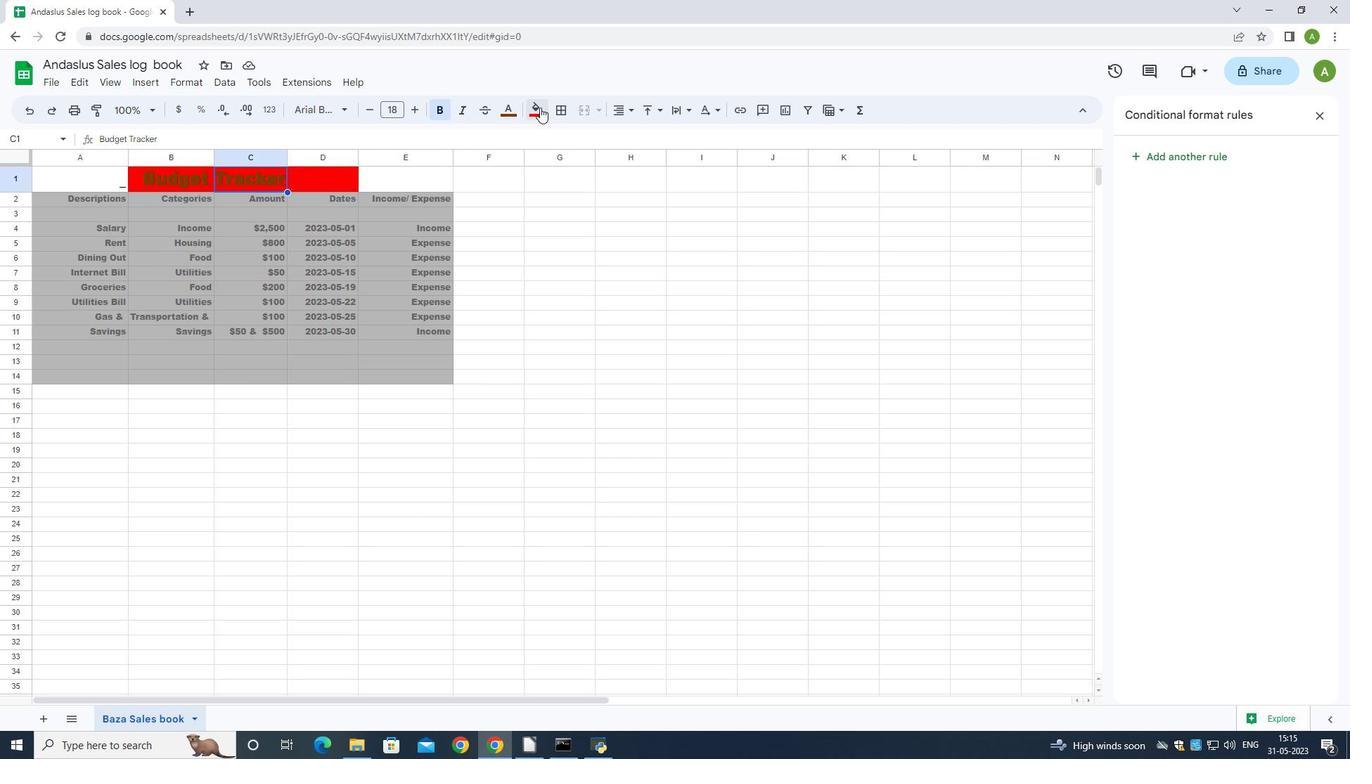 
Action: Mouse moved to (576, 249)
Screenshot: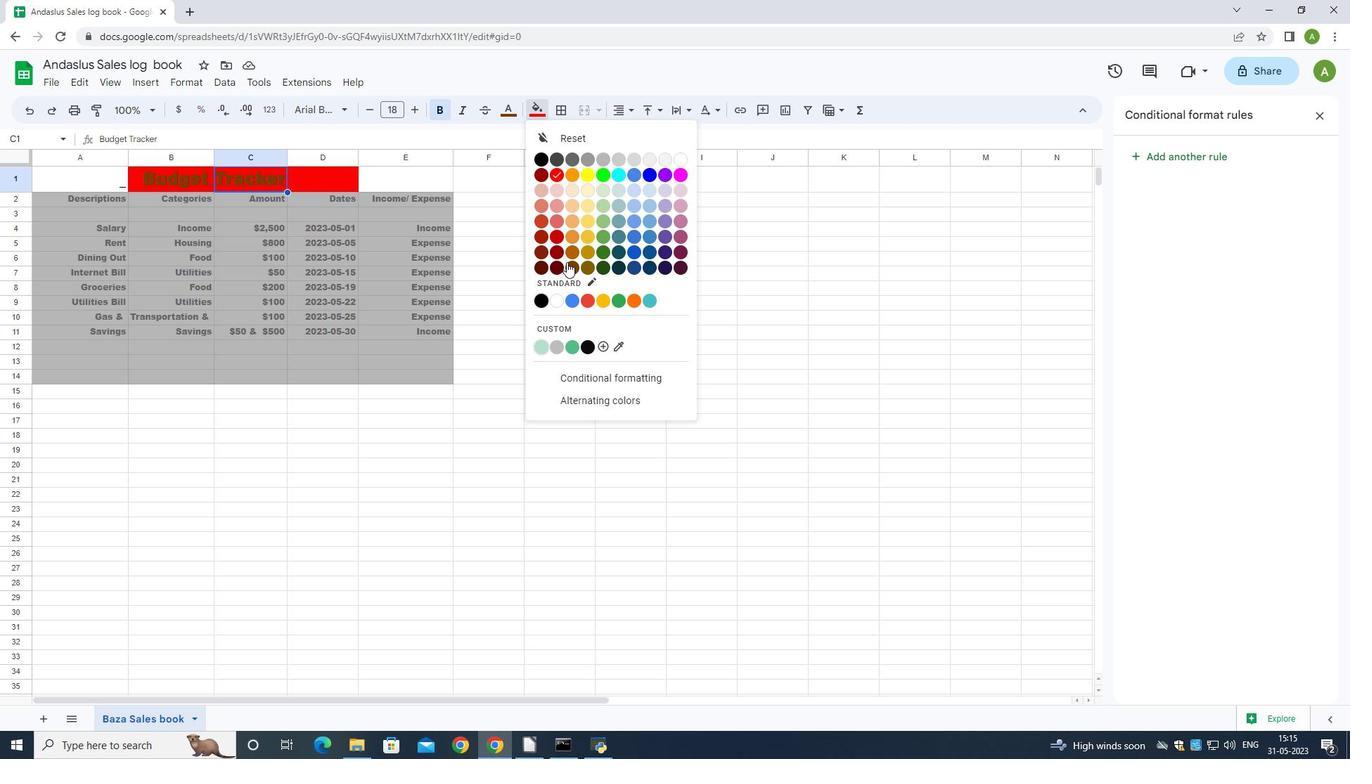 
Action: Mouse pressed left at (576, 249)
Screenshot: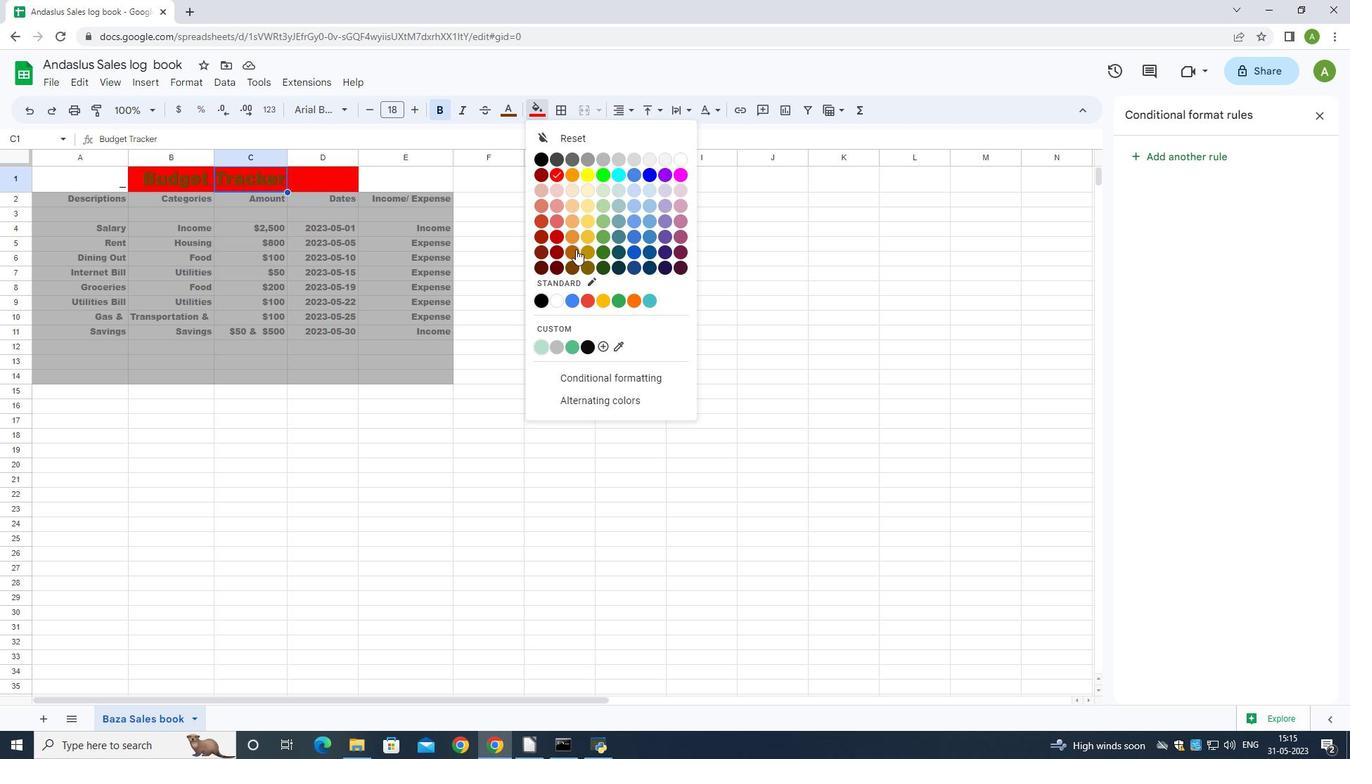 
Action: Mouse moved to (507, 204)
Screenshot: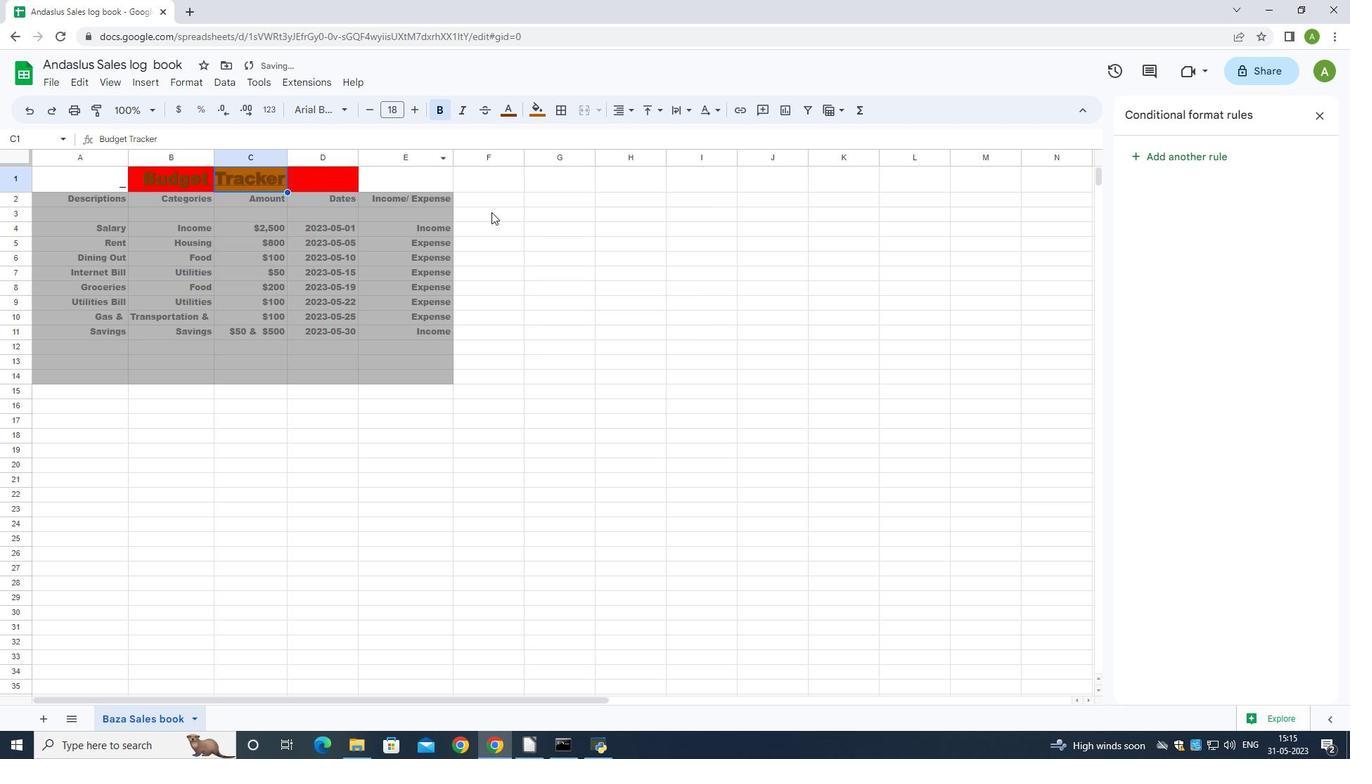 
Action: Mouse pressed left at (507, 204)
Screenshot: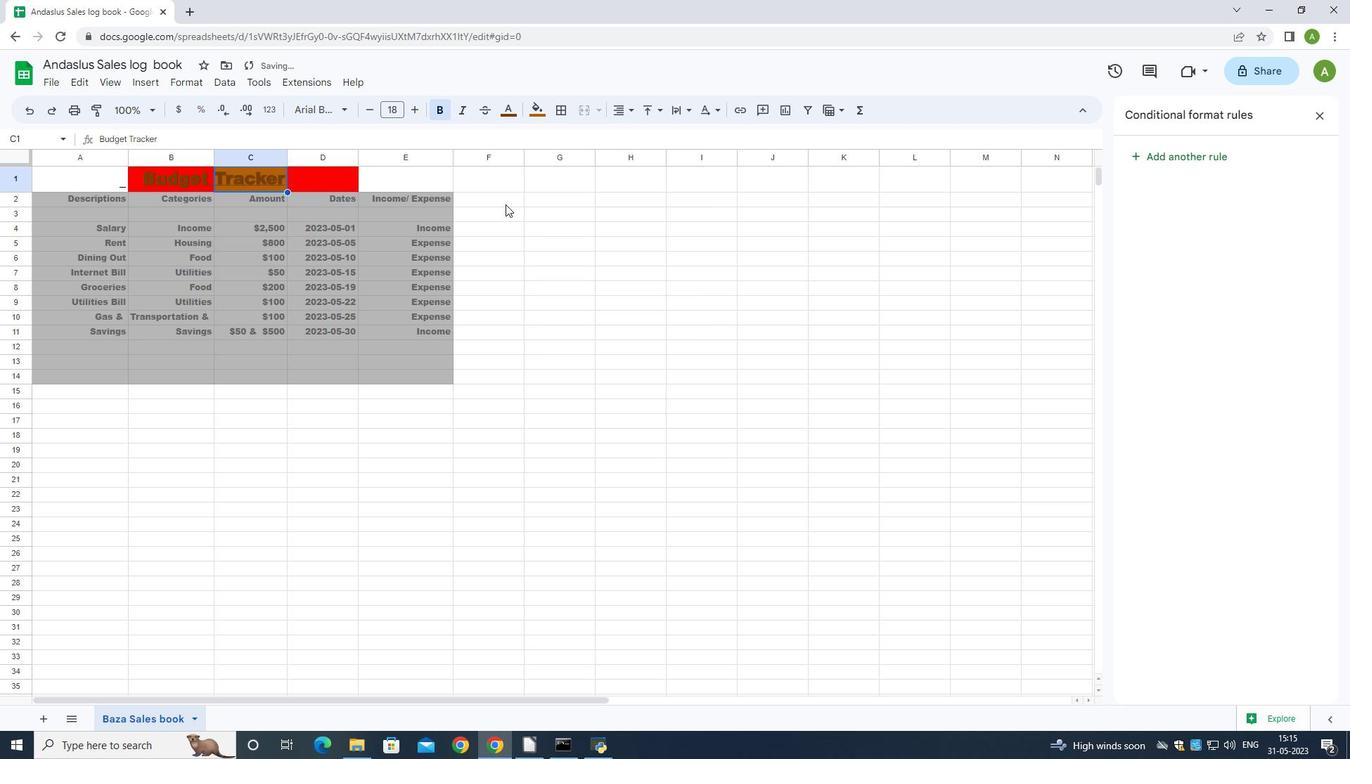 
Action: Mouse moved to (150, 173)
Screenshot: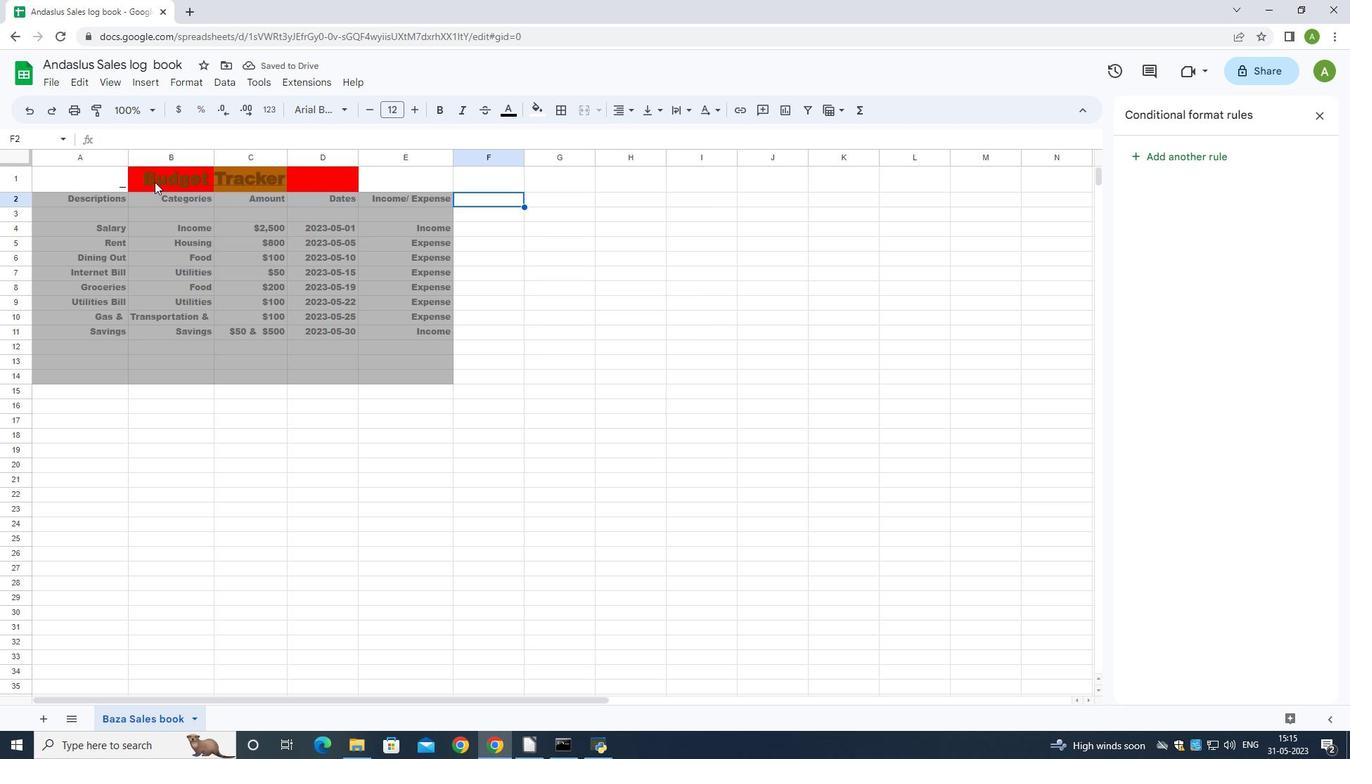 
Action: Mouse pressed left at (150, 173)
Screenshot: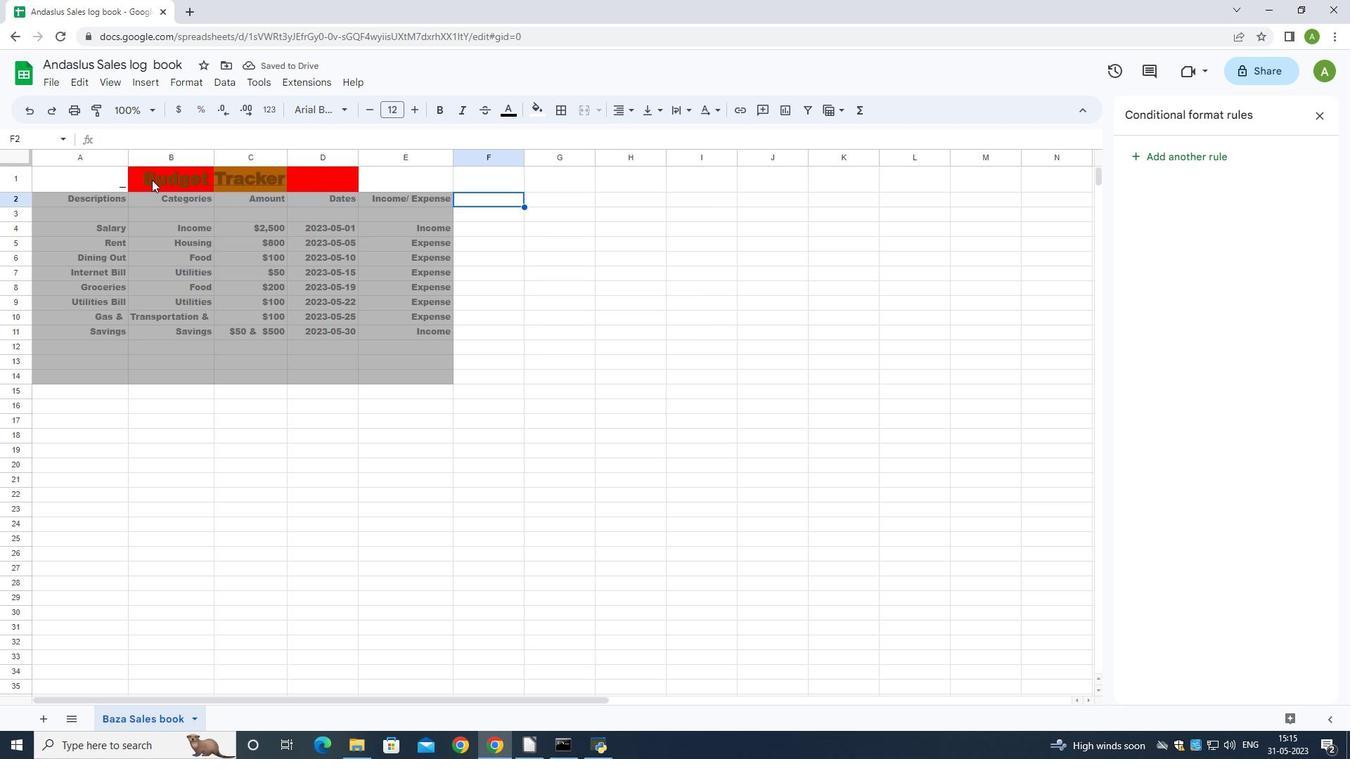 
Action: Mouse moved to (150, 173)
Screenshot: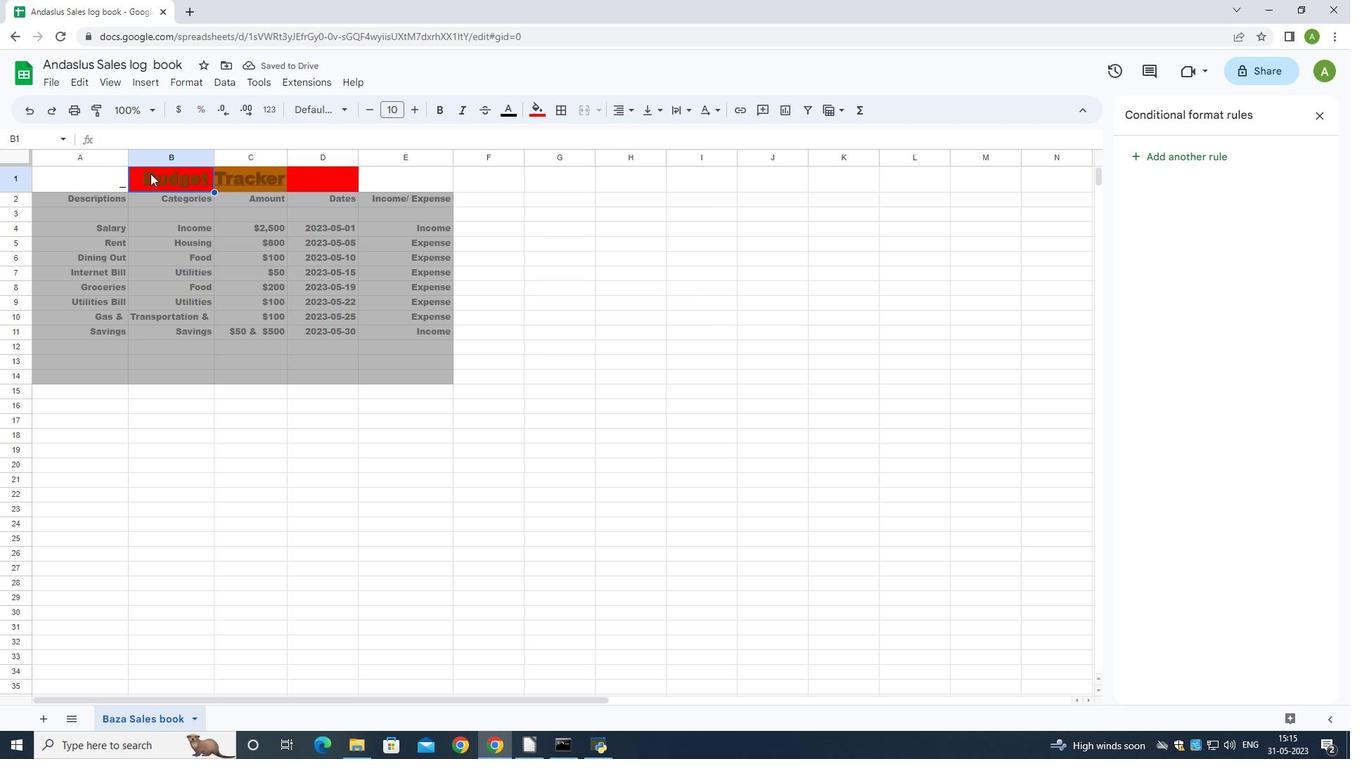 
Action: Mouse pressed left at (150, 173)
Screenshot: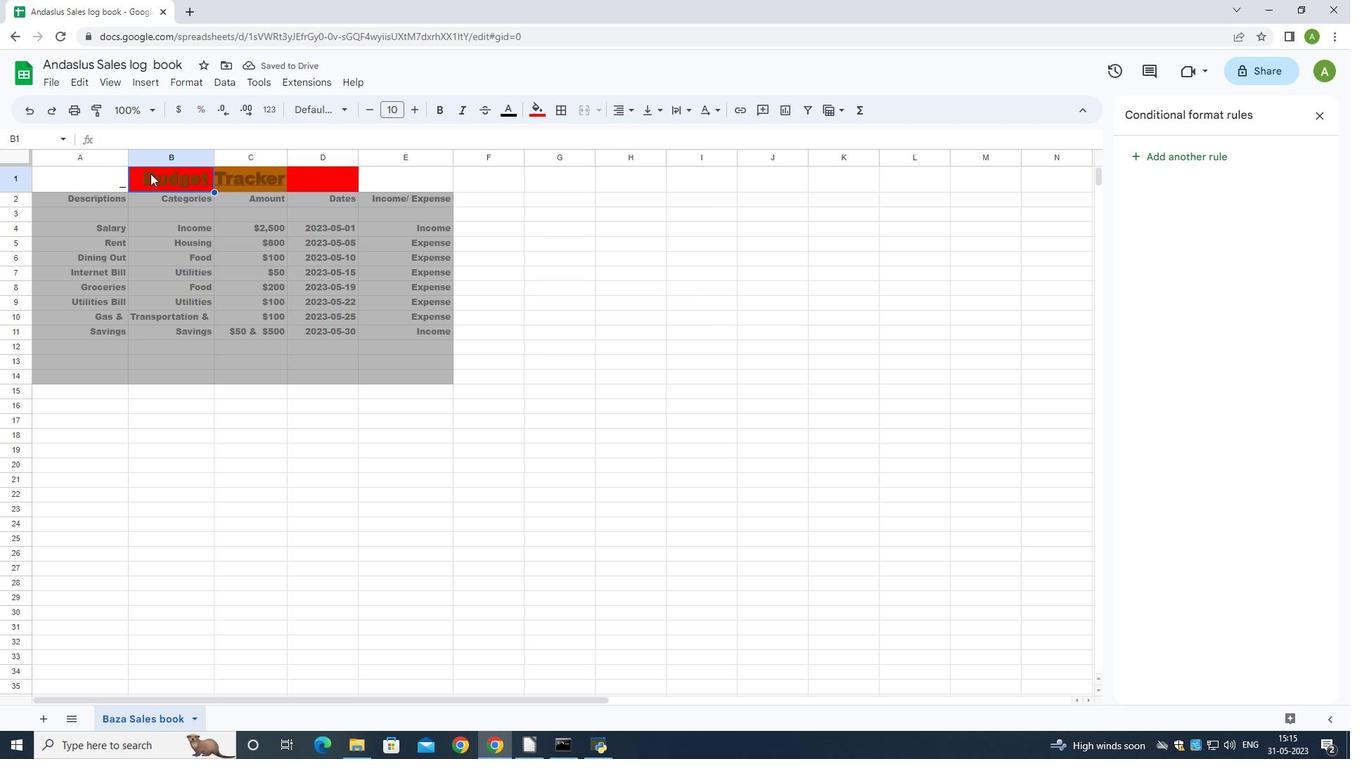 
Action: Mouse moved to (535, 112)
Screenshot: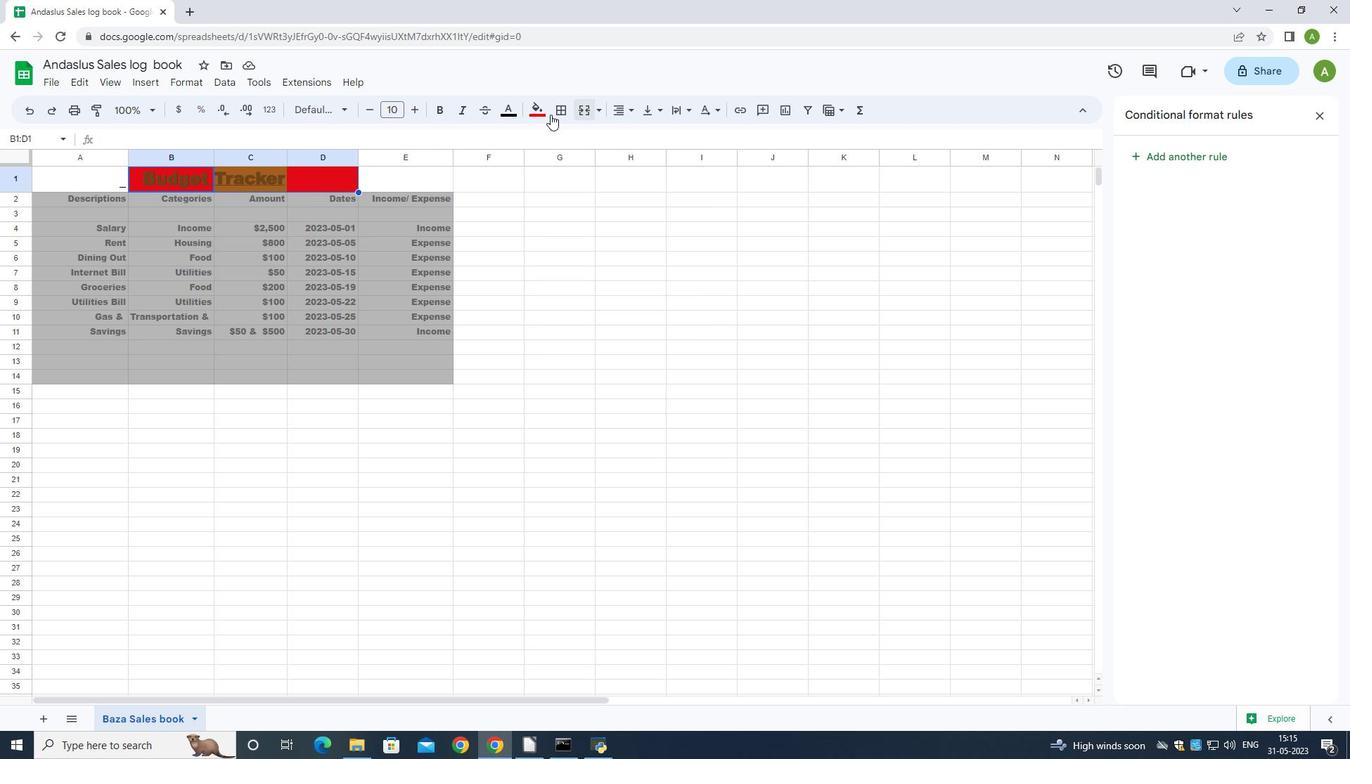 
Action: Mouse pressed left at (535, 112)
Screenshot: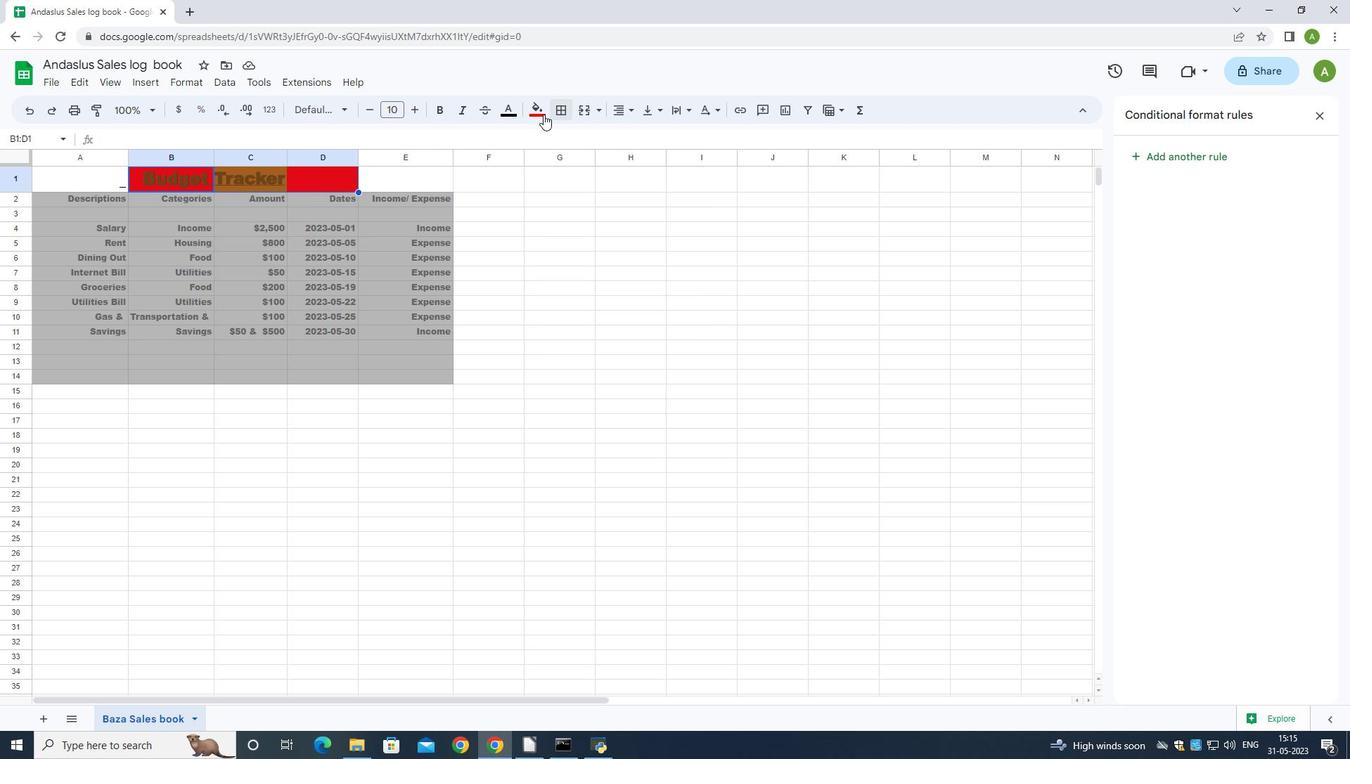 
Action: Mouse moved to (574, 253)
Screenshot: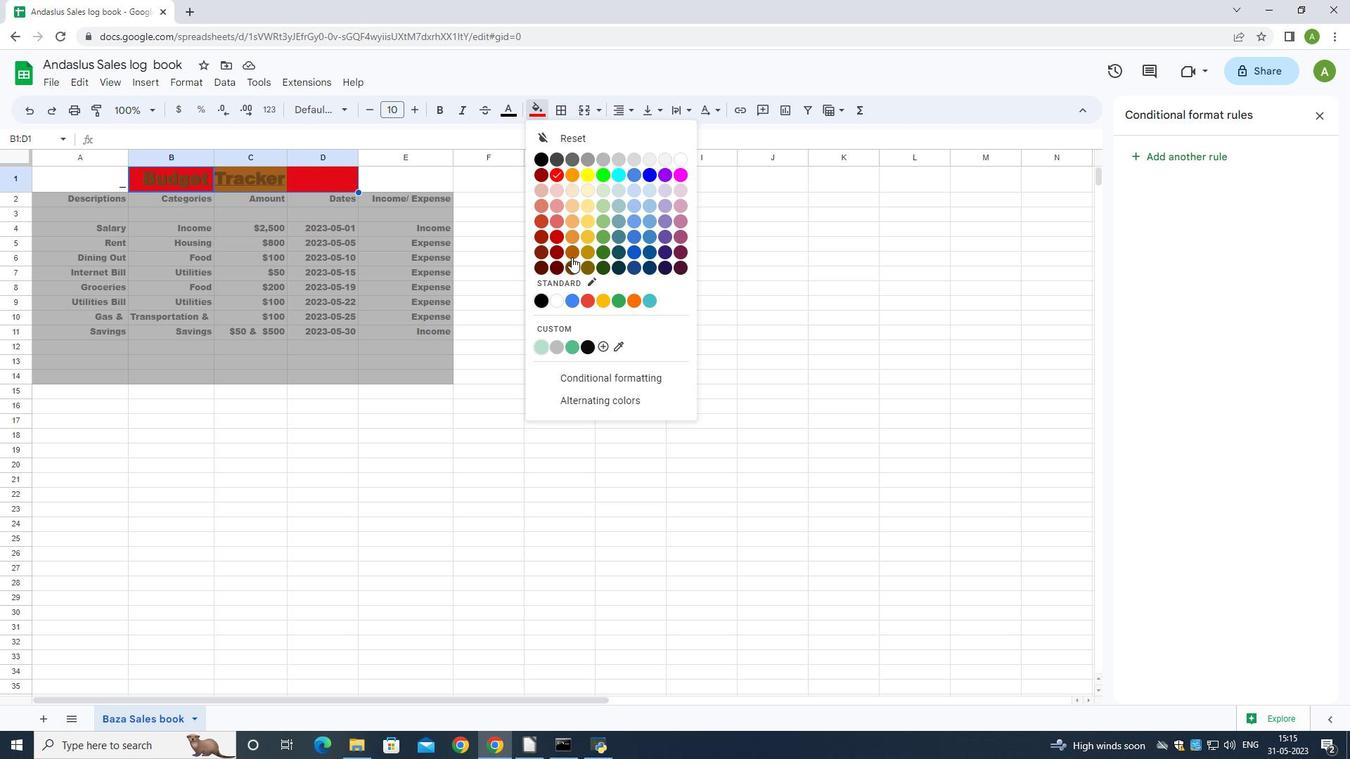 
Action: Mouse pressed left at (574, 253)
Screenshot: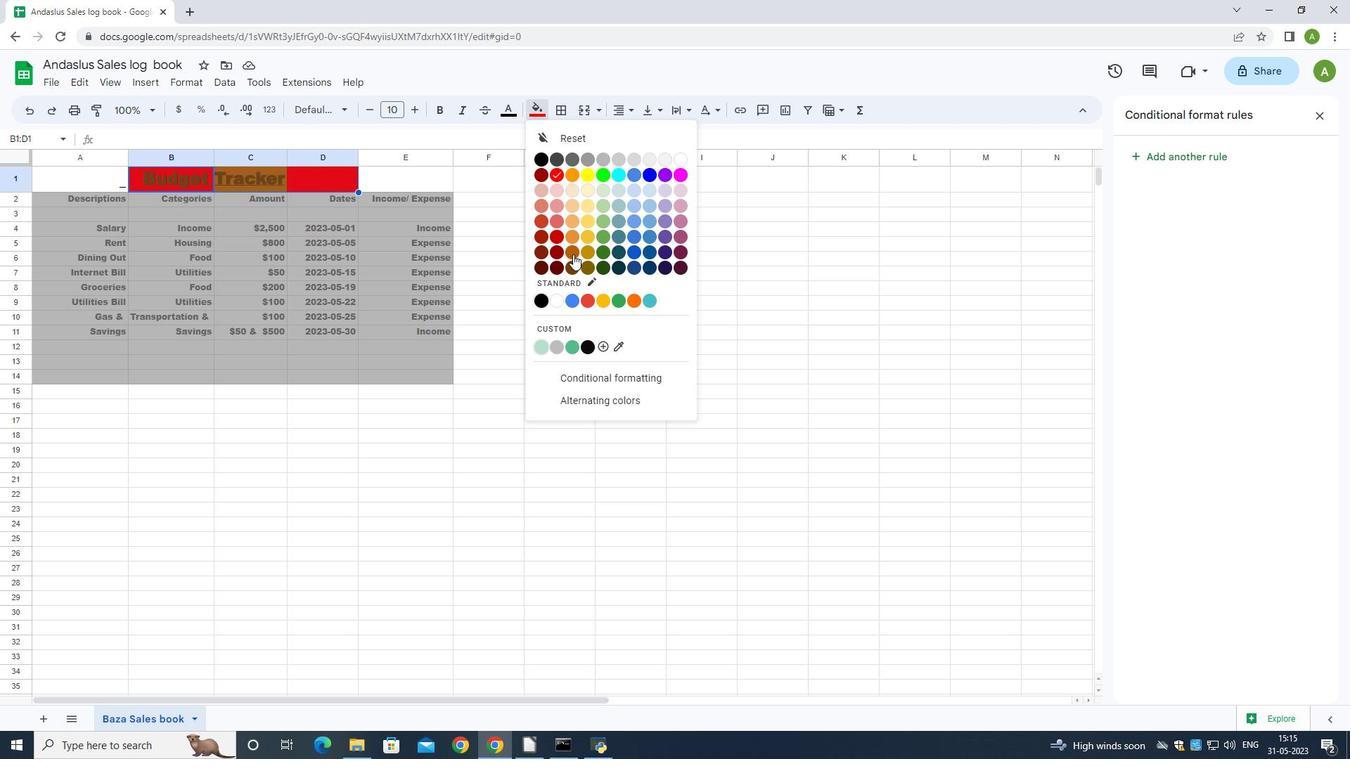 
Action: Mouse moved to (409, 111)
Screenshot: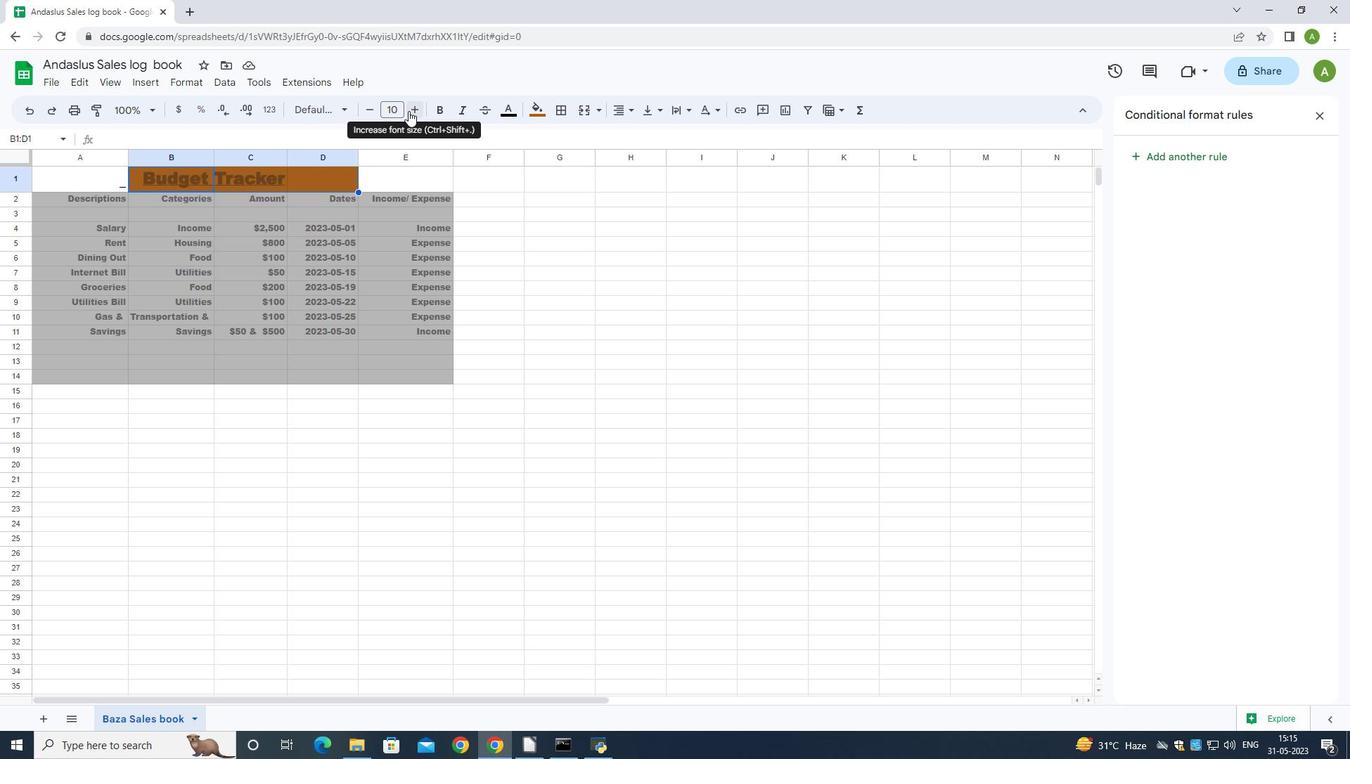 
Action: Mouse pressed left at (409, 111)
Screenshot: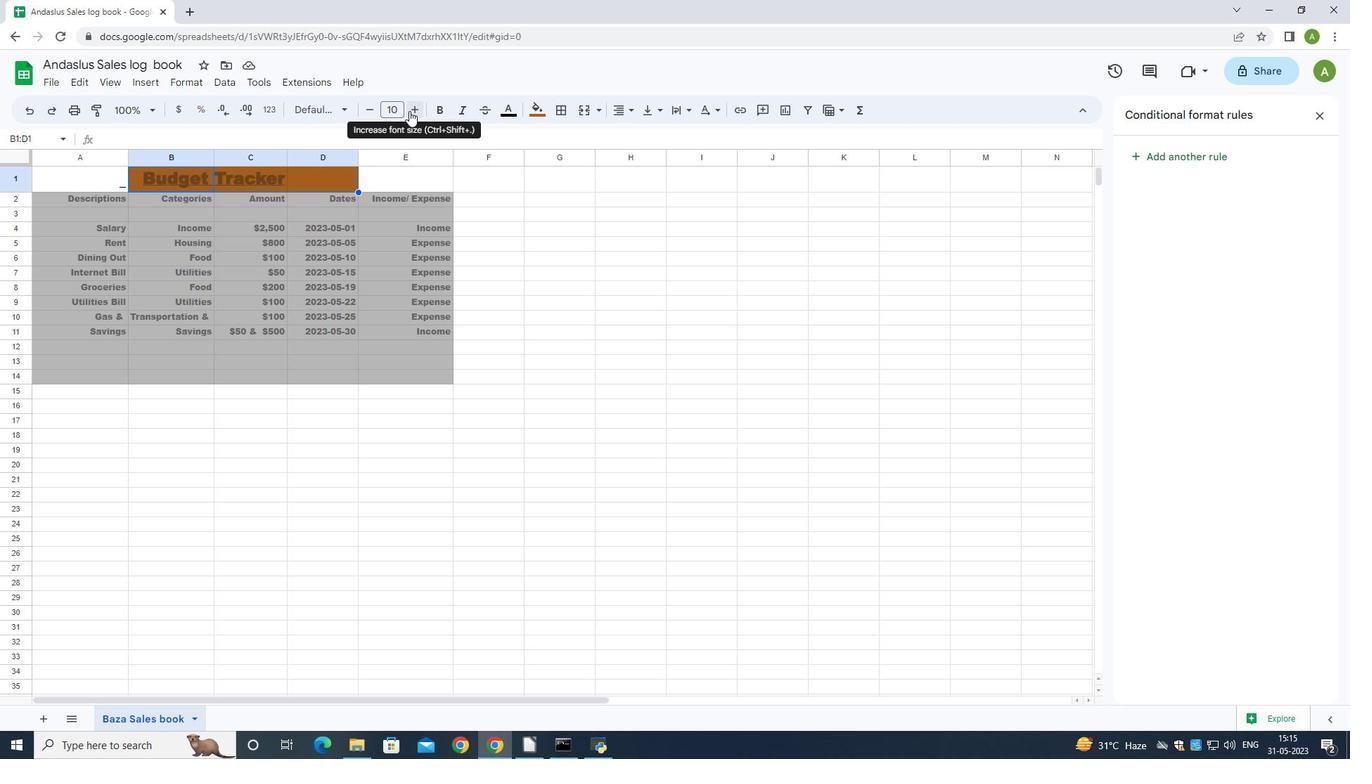 
Action: Mouse pressed left at (409, 111)
Screenshot: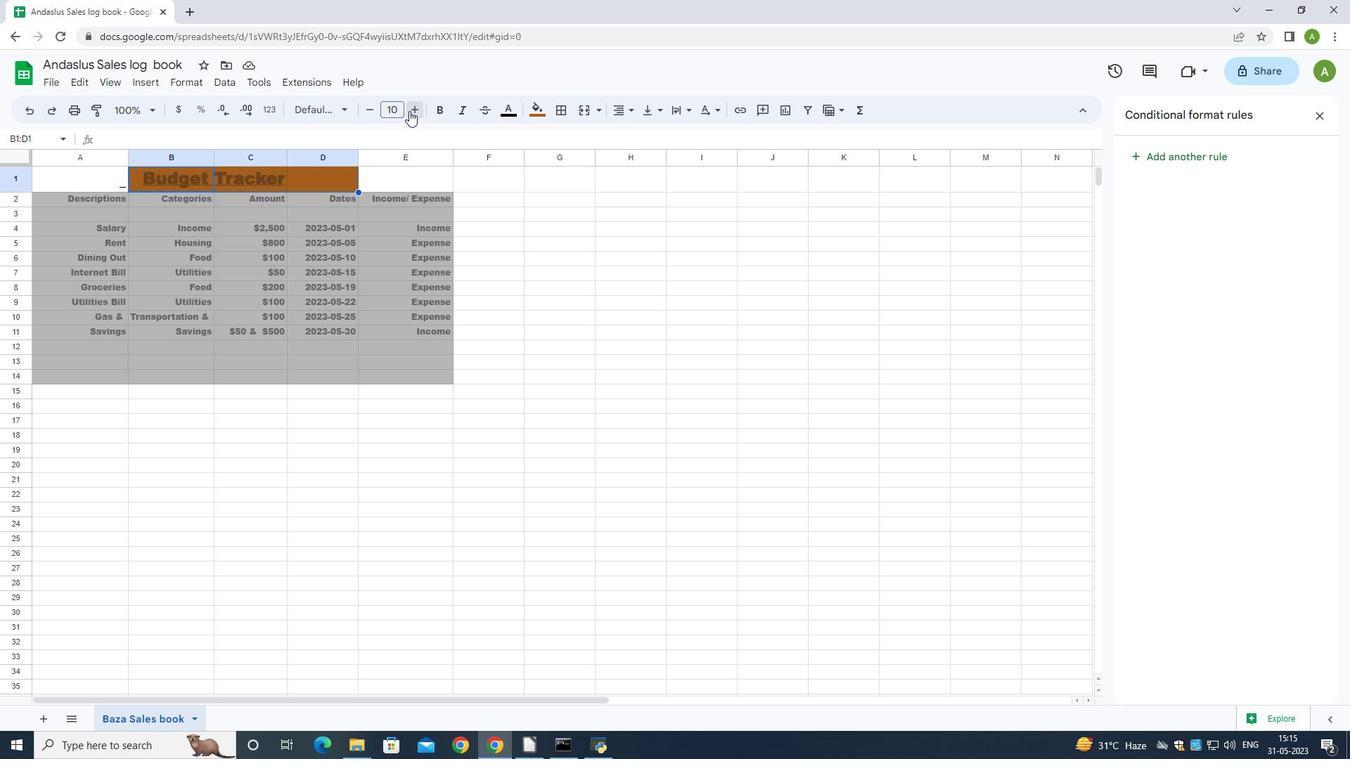 
Action: Mouse pressed left at (409, 111)
Screenshot: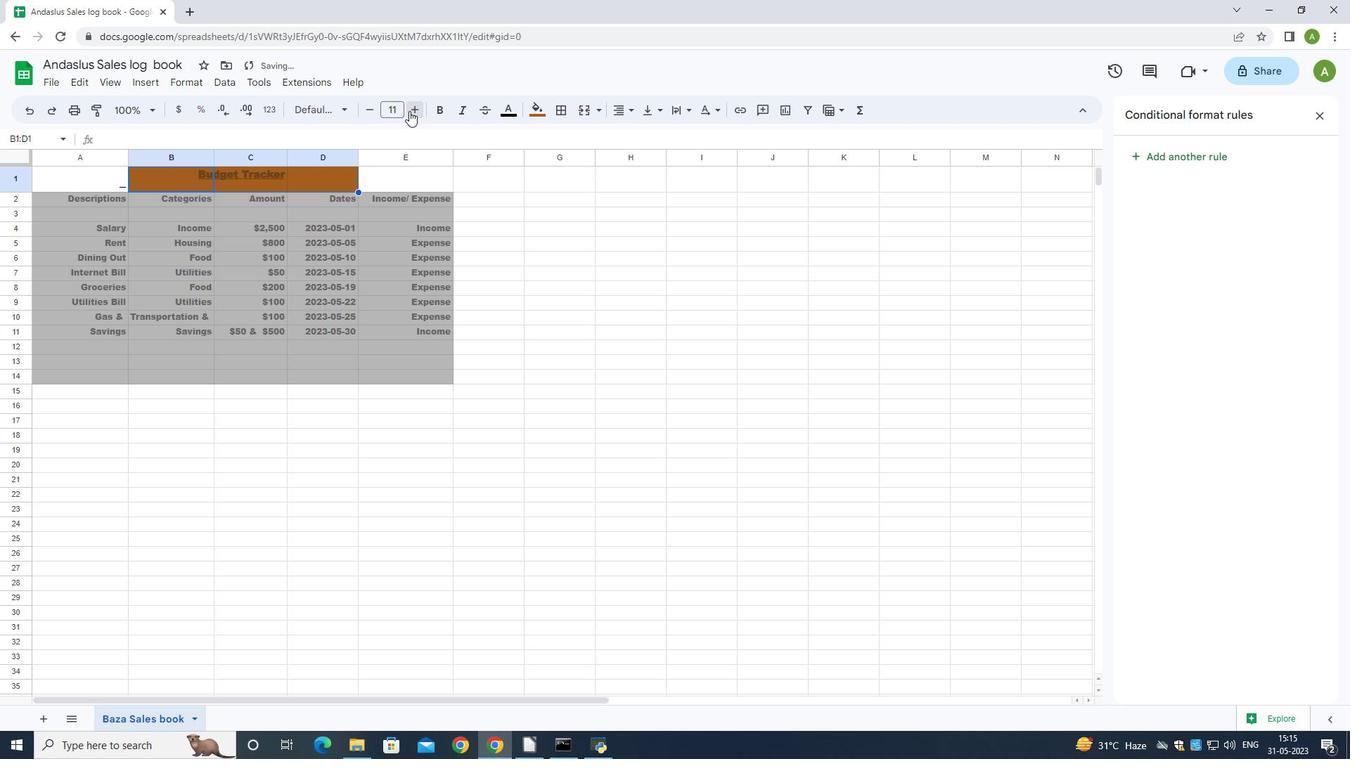 
Action: Mouse pressed left at (409, 111)
Screenshot: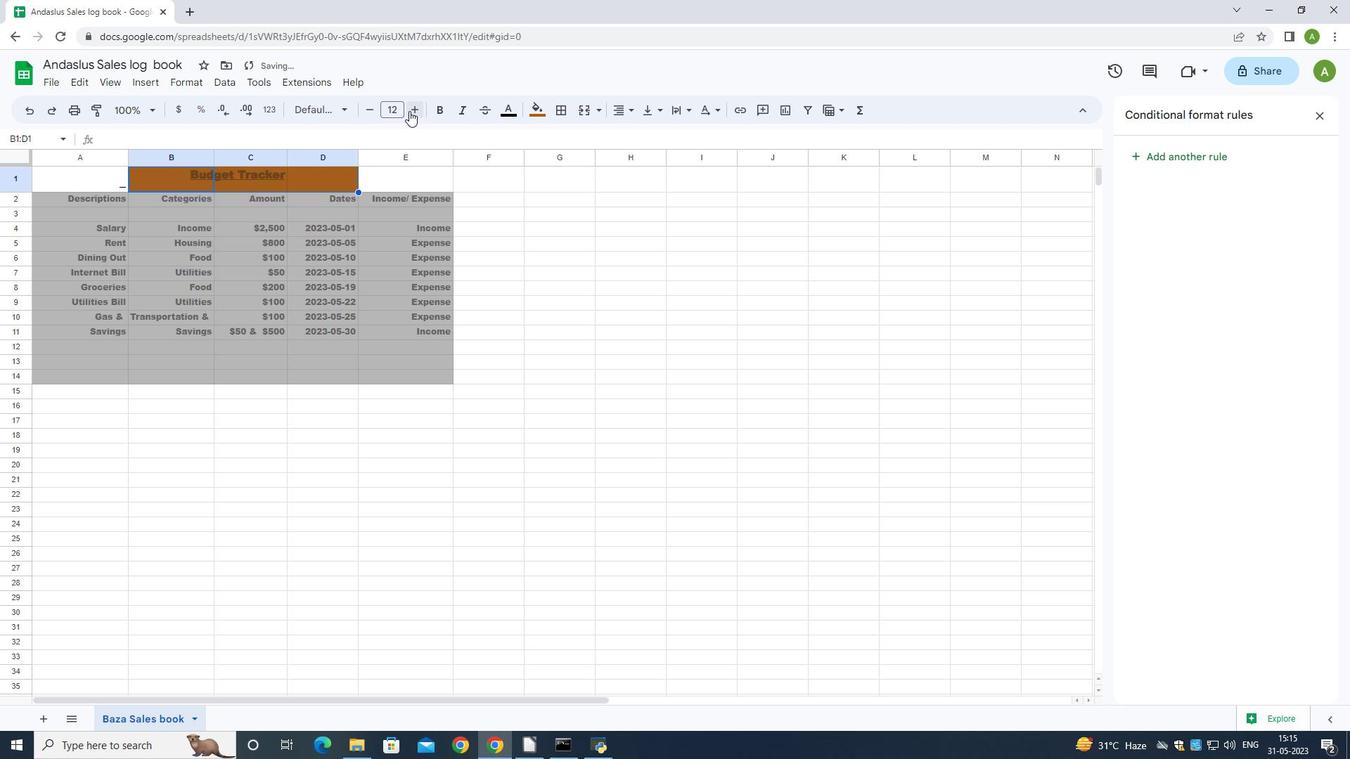 
Action: Mouse pressed left at (409, 111)
Screenshot: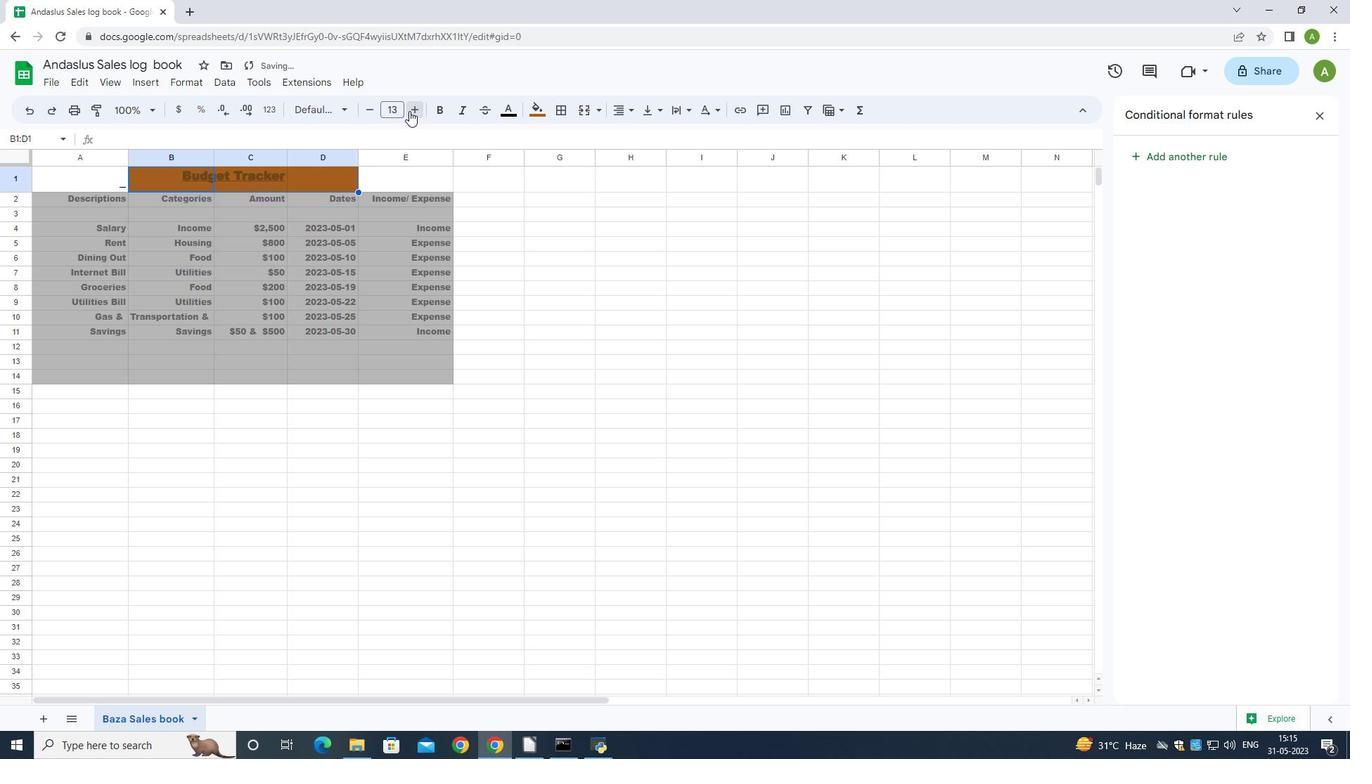 
Action: Mouse pressed left at (409, 111)
Screenshot: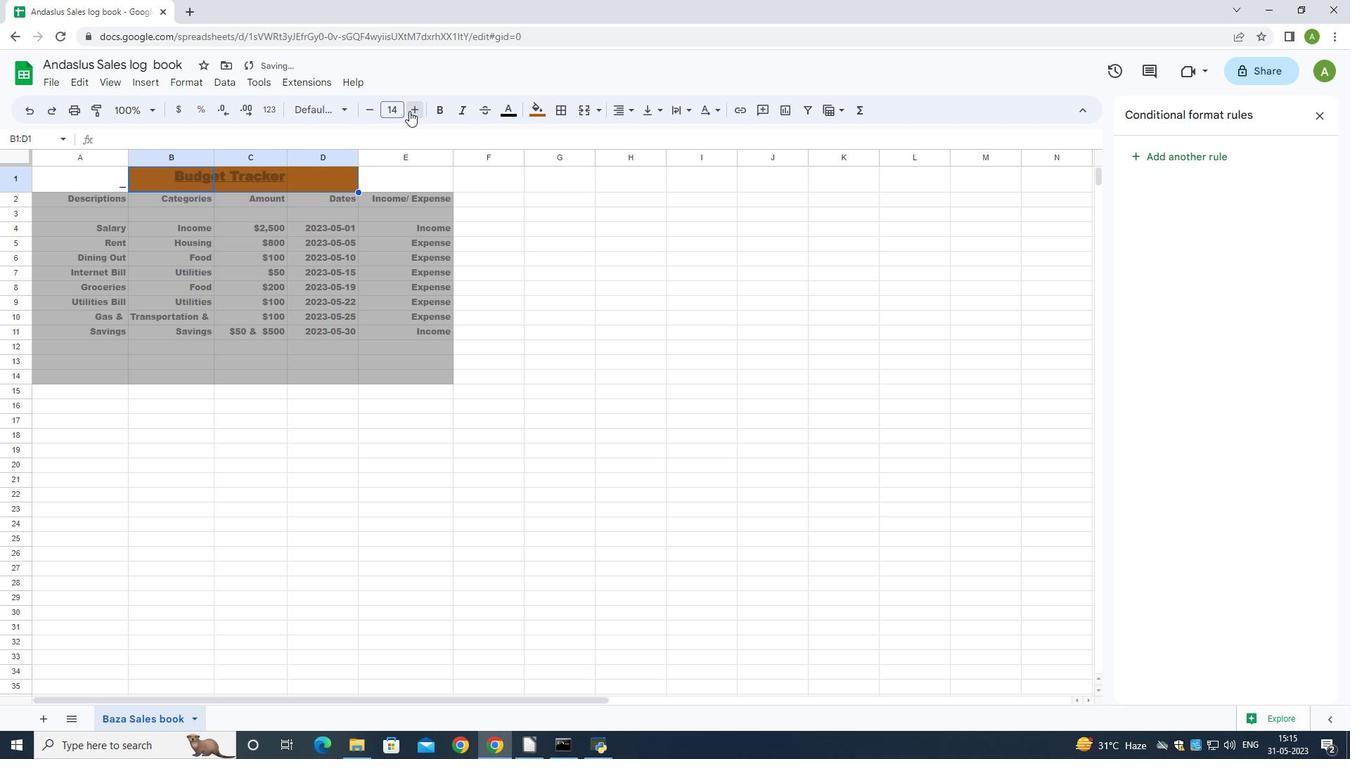 
Action: Mouse pressed left at (409, 111)
Screenshot: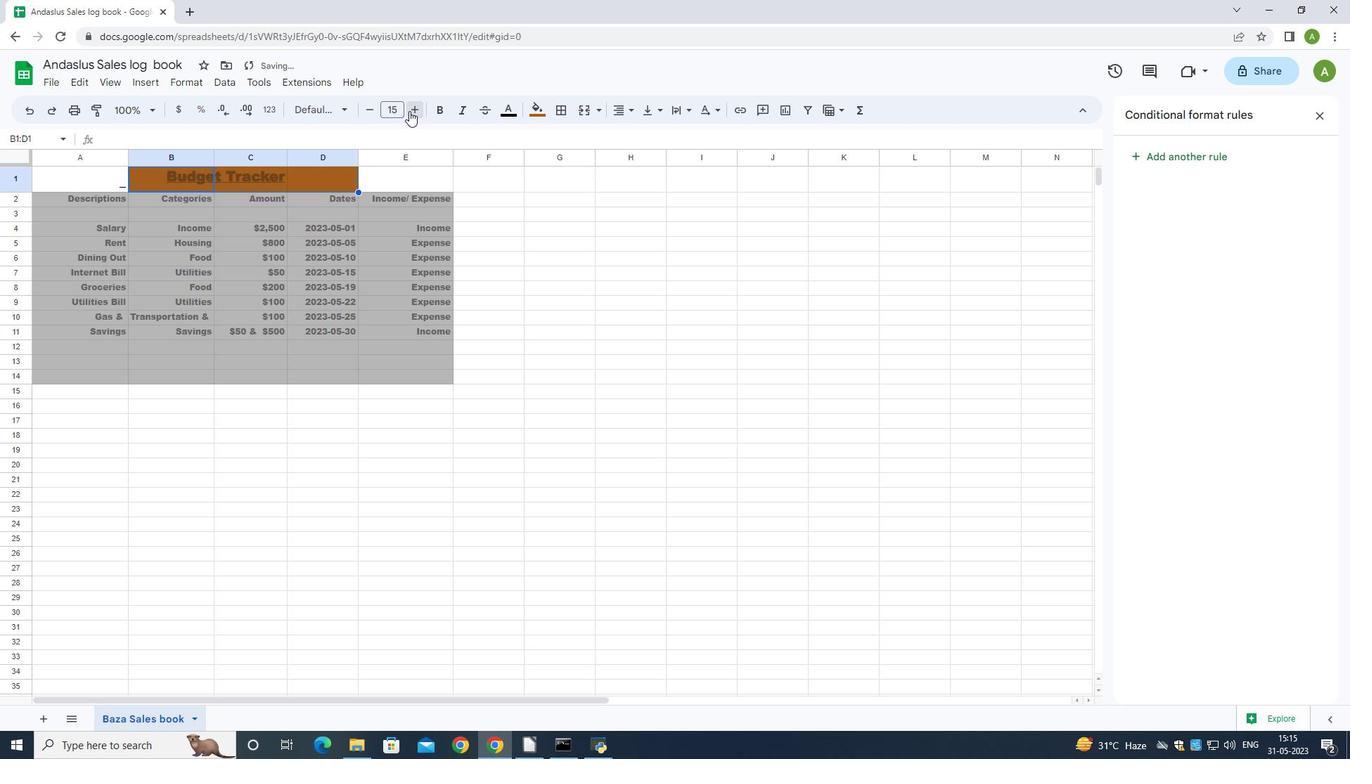 
Action: Mouse pressed left at (409, 111)
Screenshot: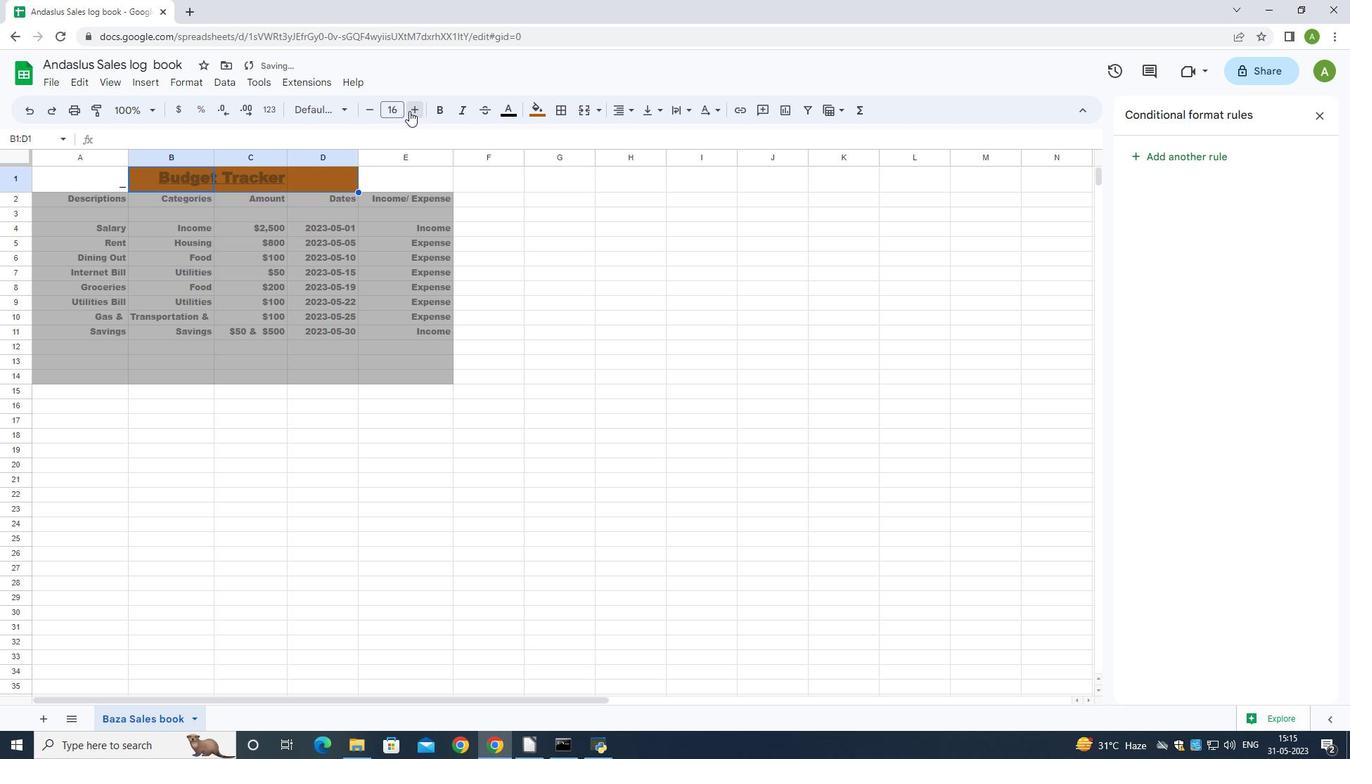 
Action: Mouse pressed left at (409, 111)
Screenshot: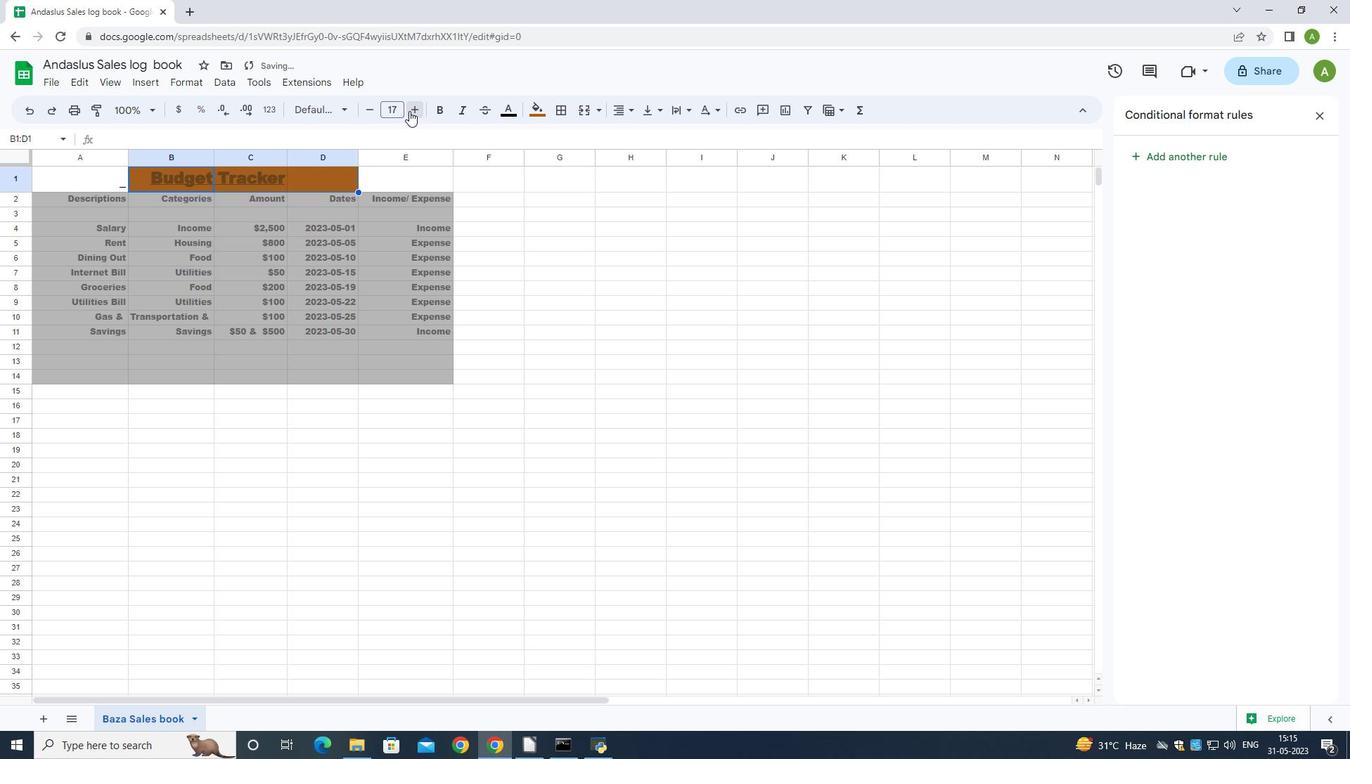 
Action: Mouse pressed left at (409, 111)
Screenshot: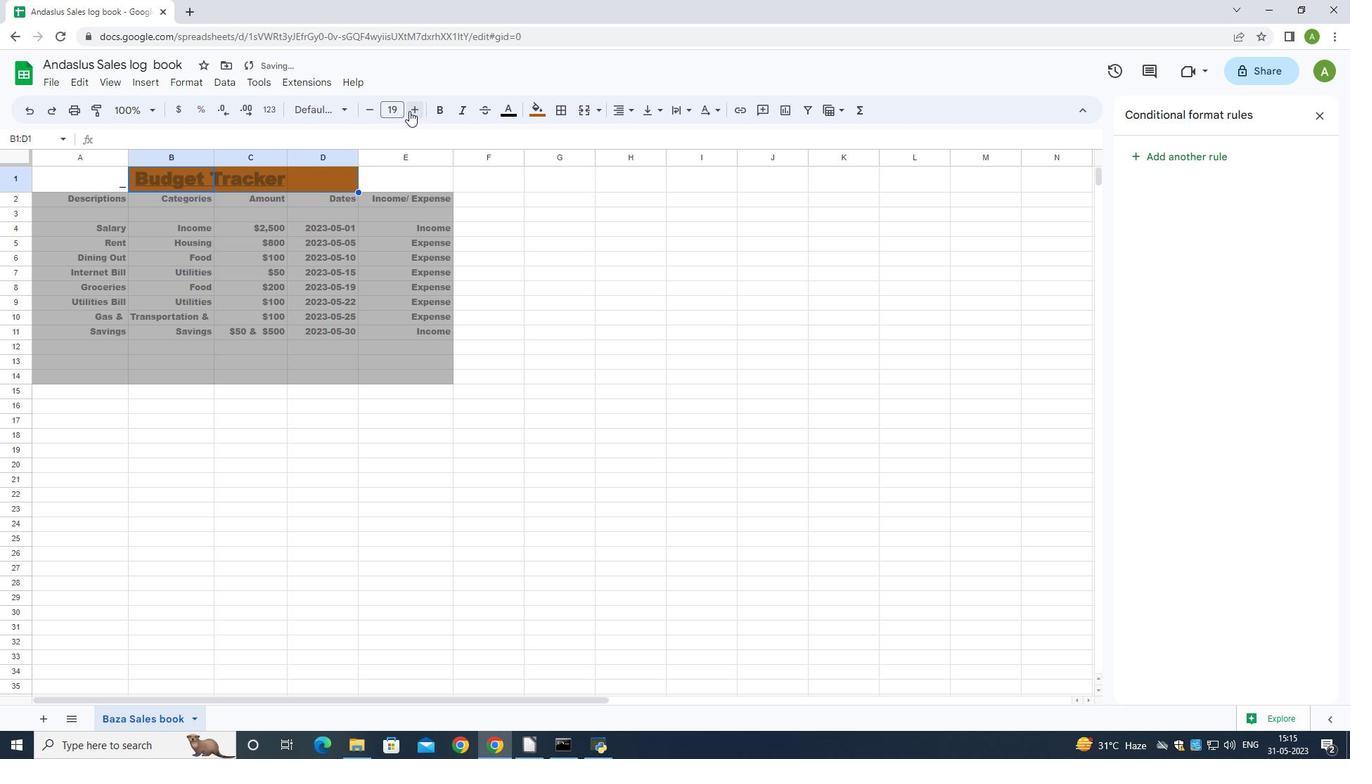 
Action: Mouse pressed left at (409, 111)
Screenshot: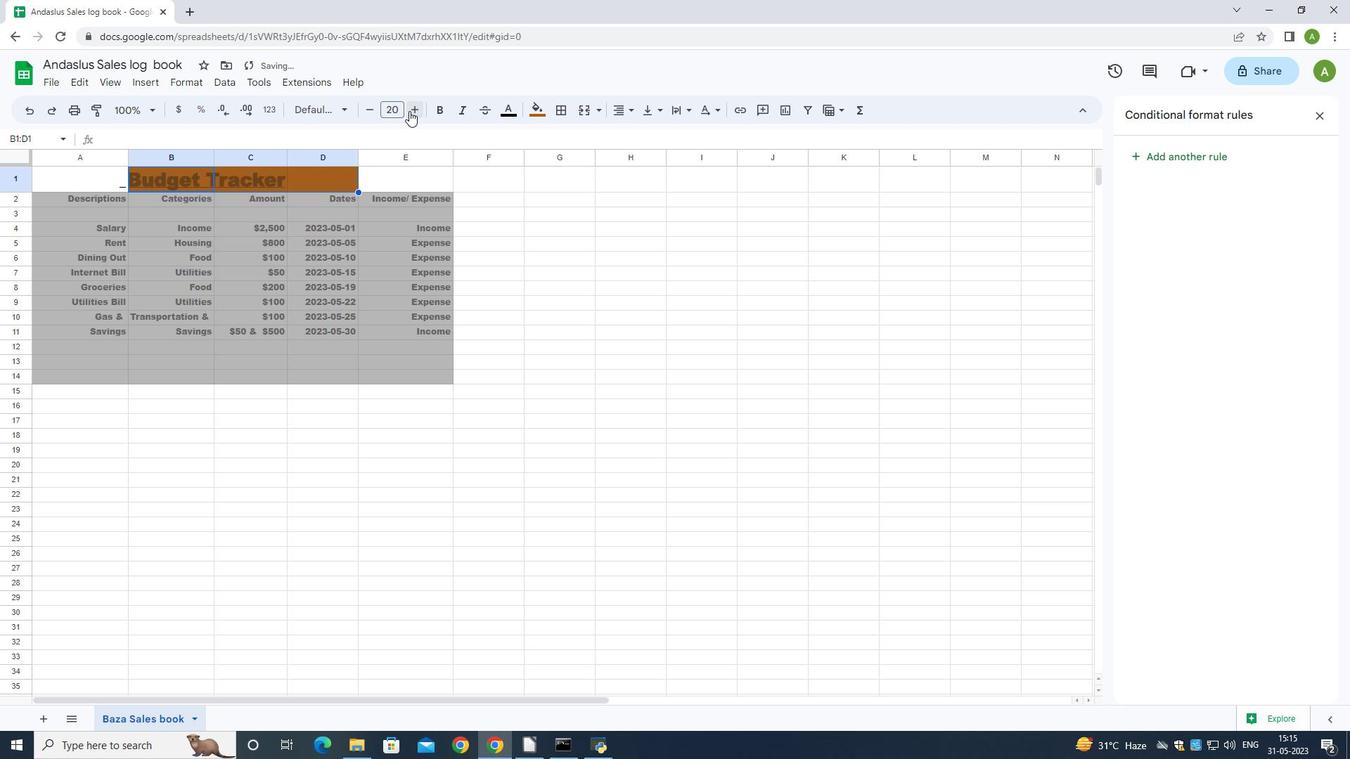 
Action: Mouse pressed left at (409, 111)
Screenshot: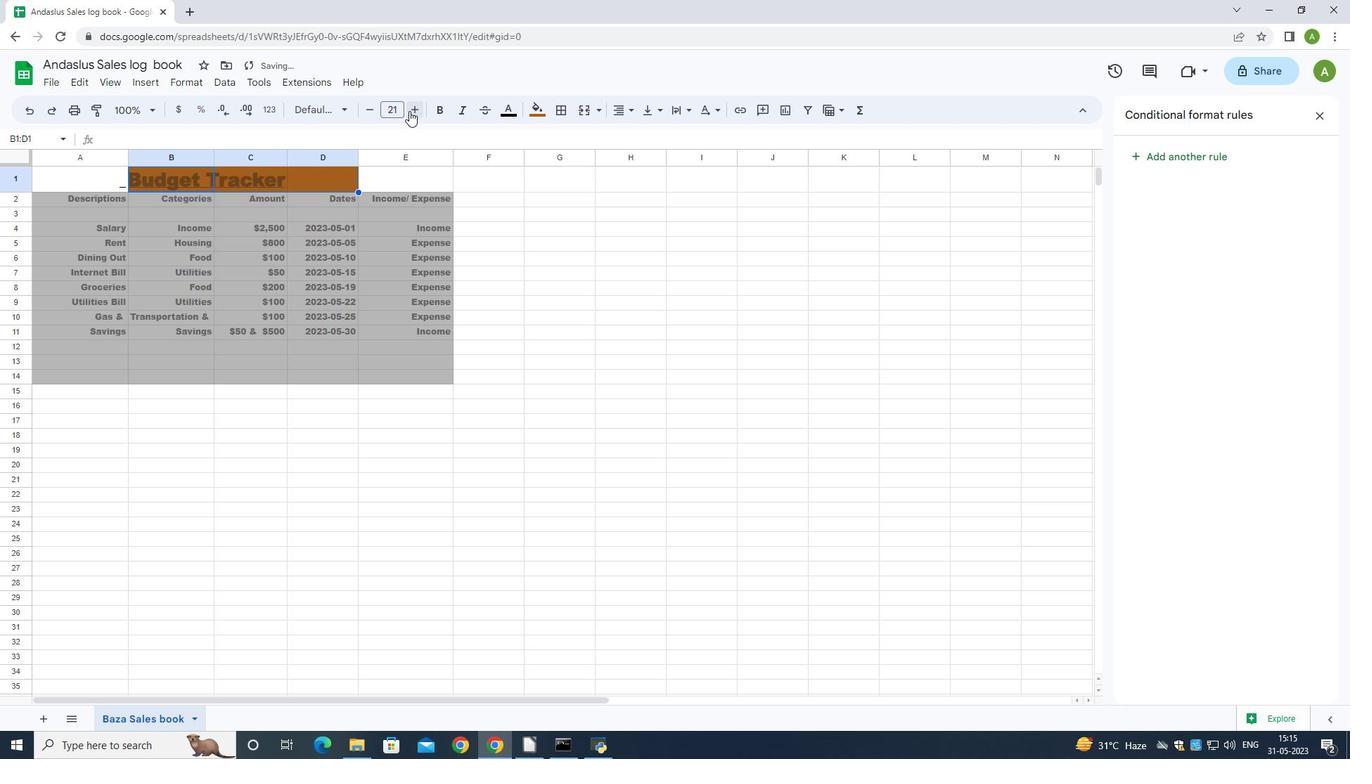 
Action: Mouse pressed left at (409, 111)
Screenshot: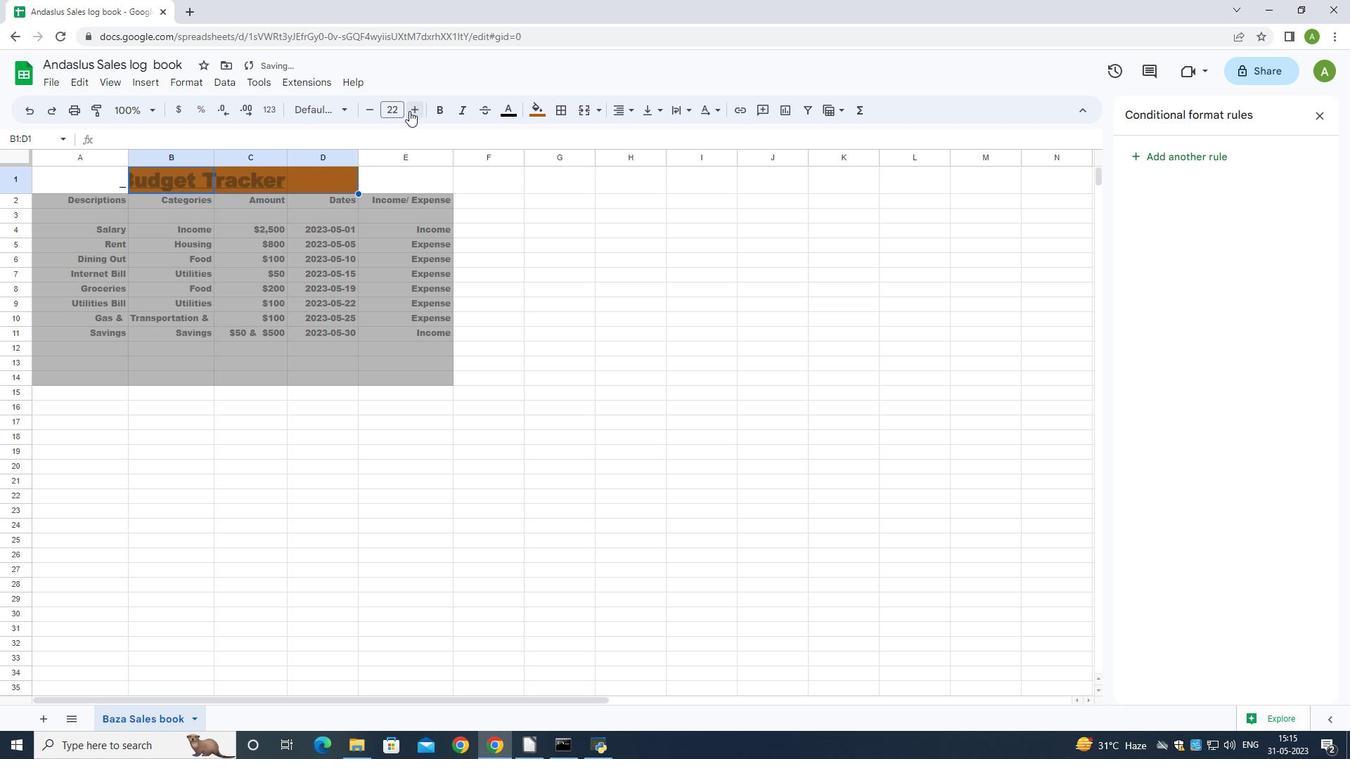 
Action: Mouse pressed left at (409, 111)
Screenshot: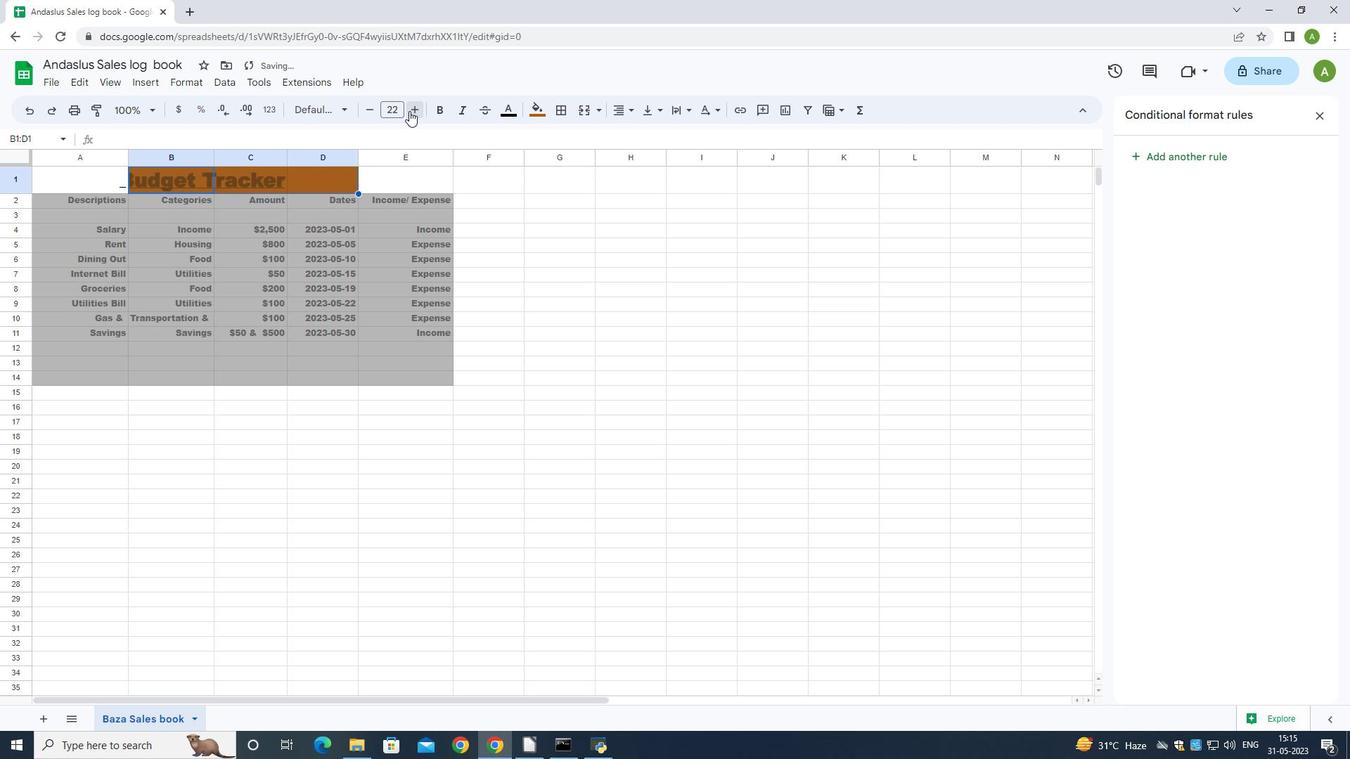 
Action: Mouse pressed left at (409, 111)
Screenshot: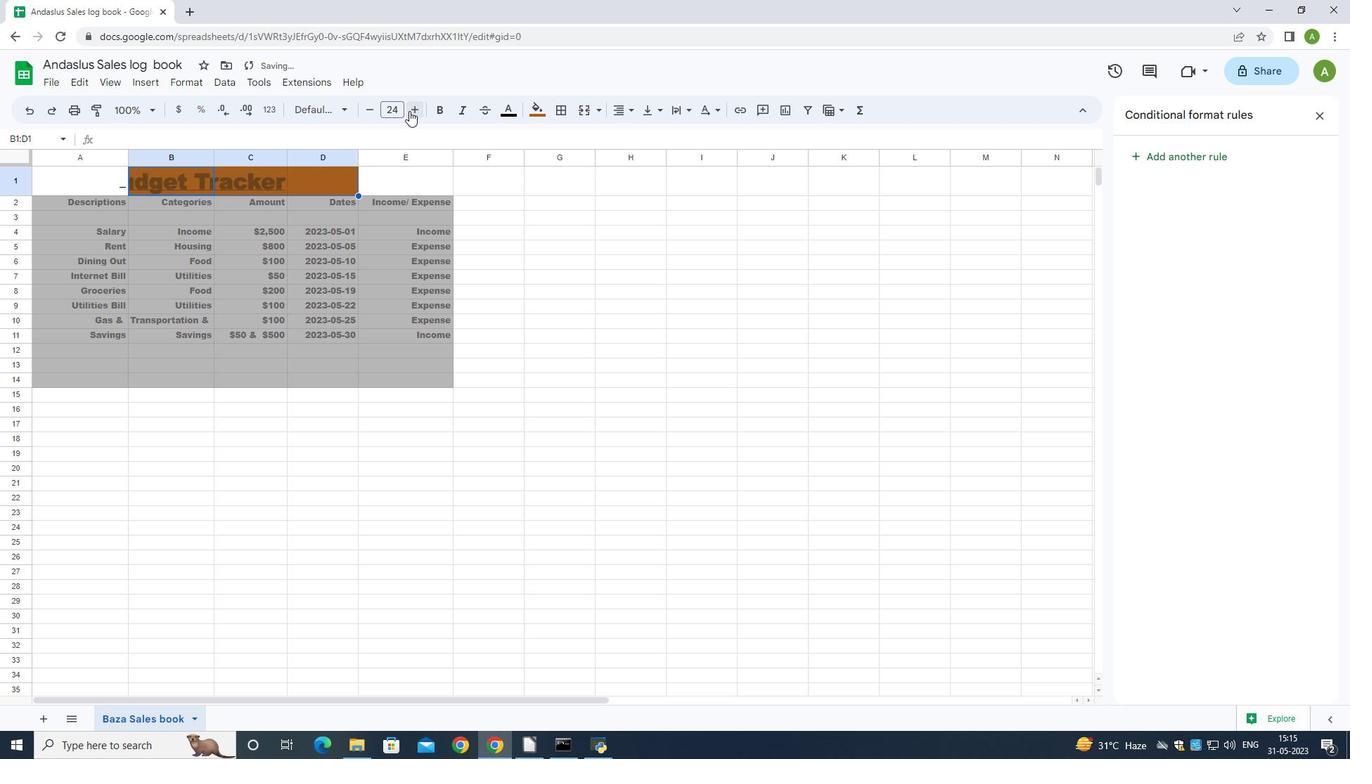 
Action: Mouse pressed left at (409, 111)
Screenshot: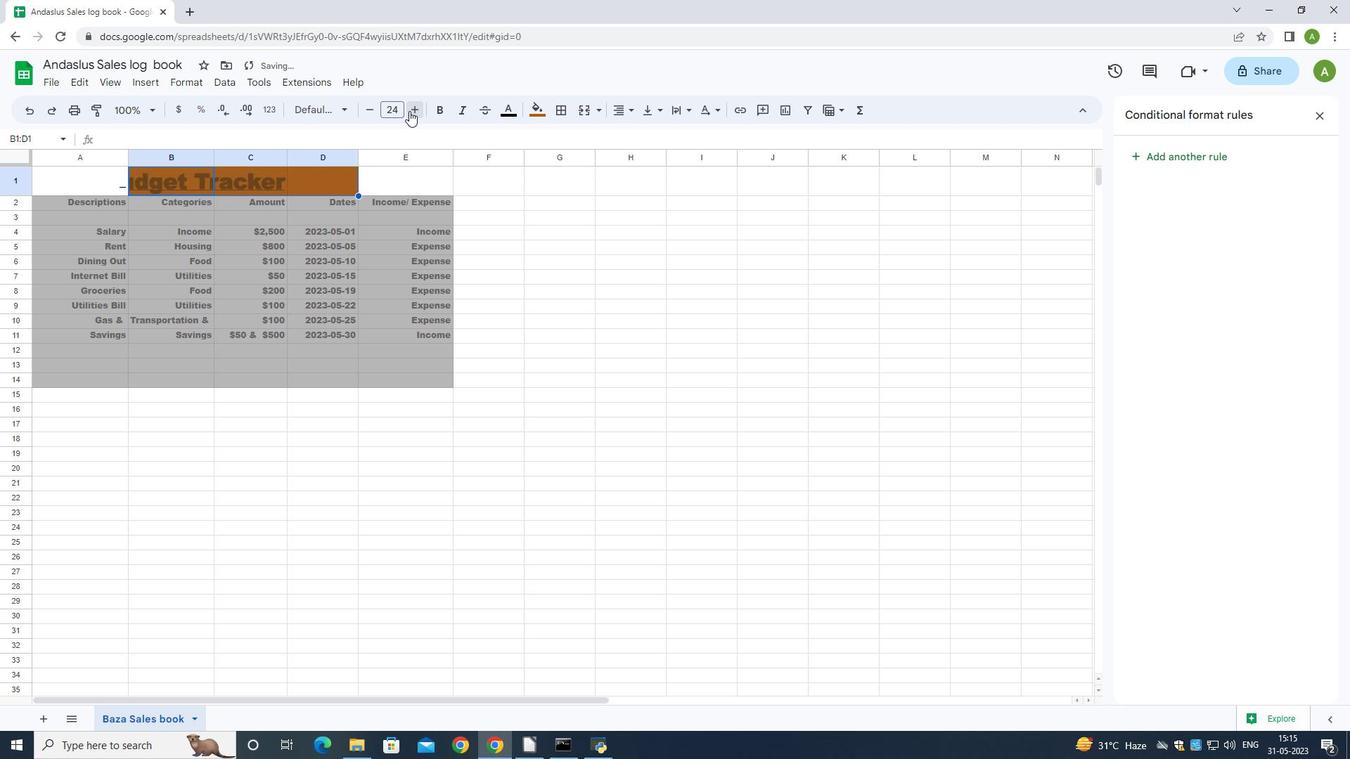 
Action: Mouse pressed left at (409, 111)
Screenshot: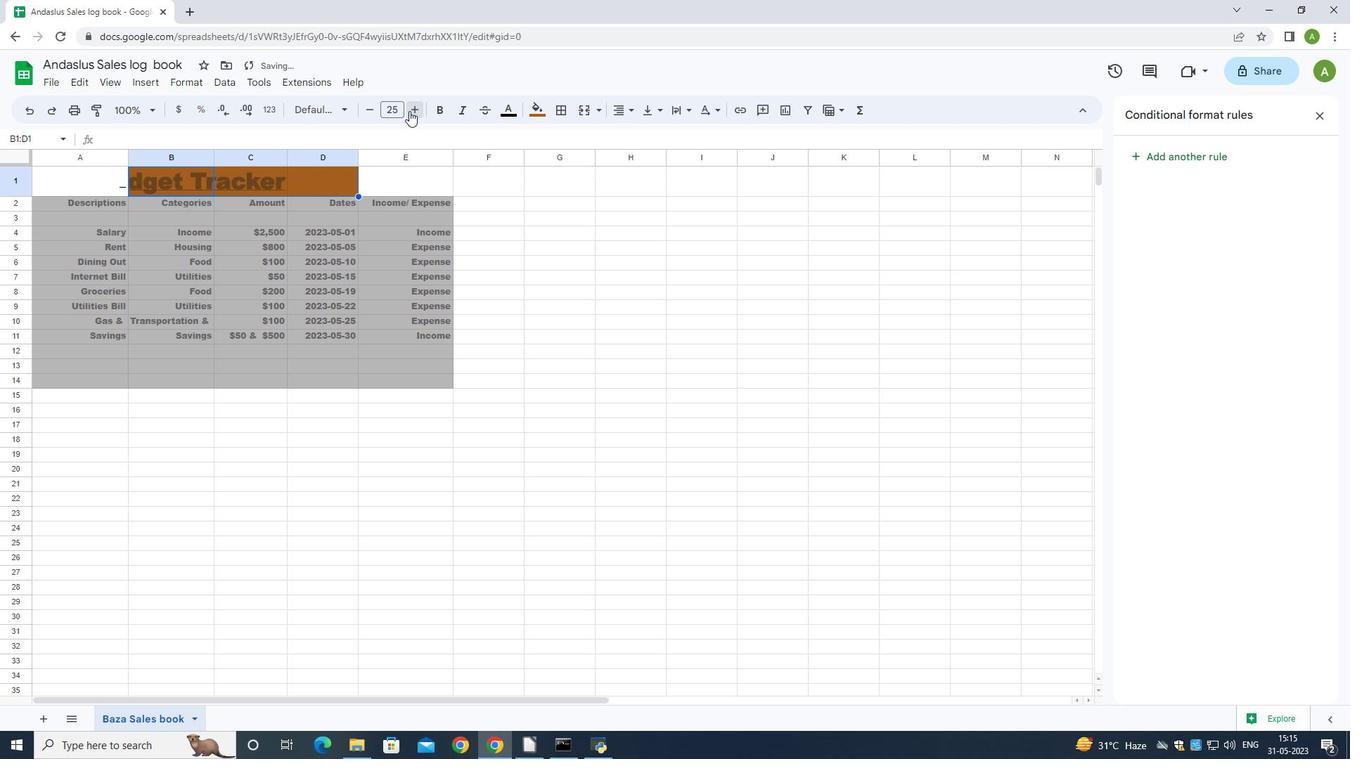 
Action: Mouse pressed left at (409, 111)
Screenshot: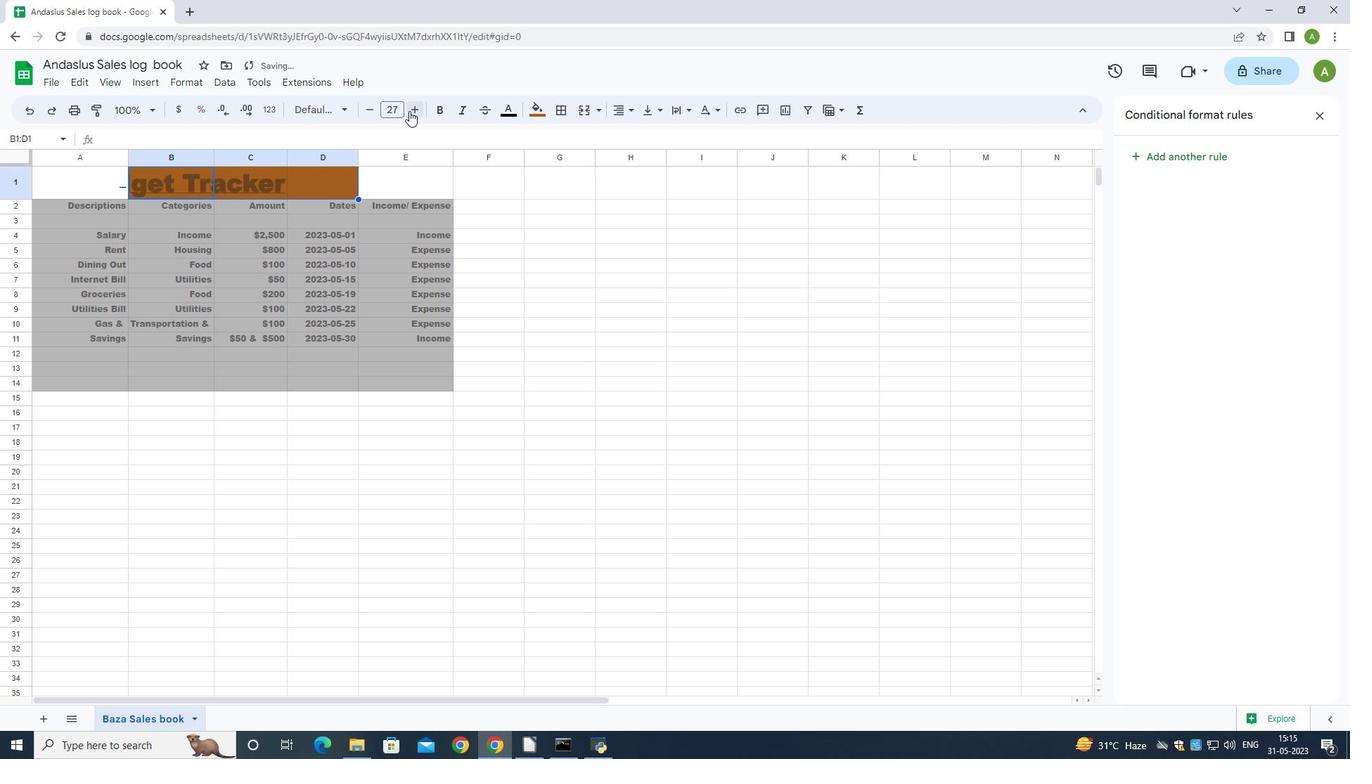 
Action: Mouse moved to (45, 207)
Screenshot: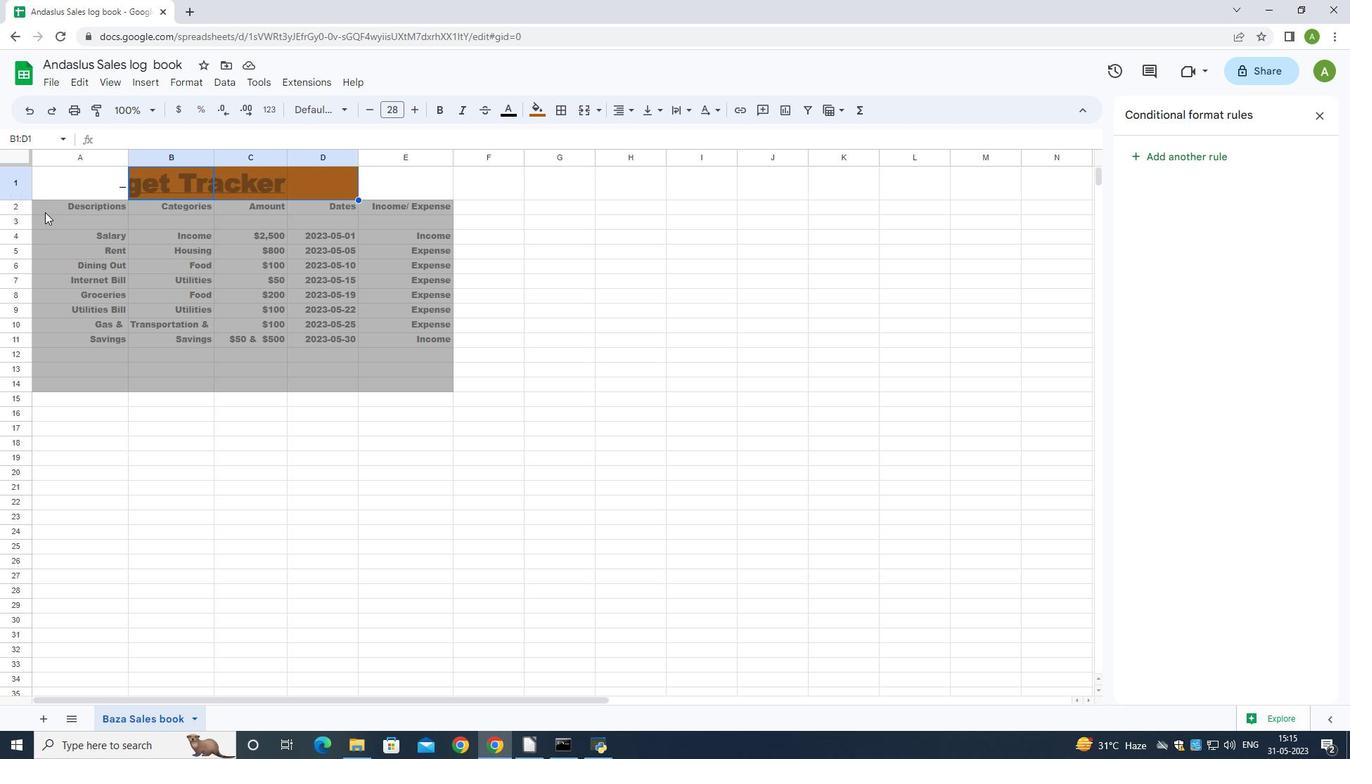 
Action: Mouse pressed left at (45, 207)
Screenshot: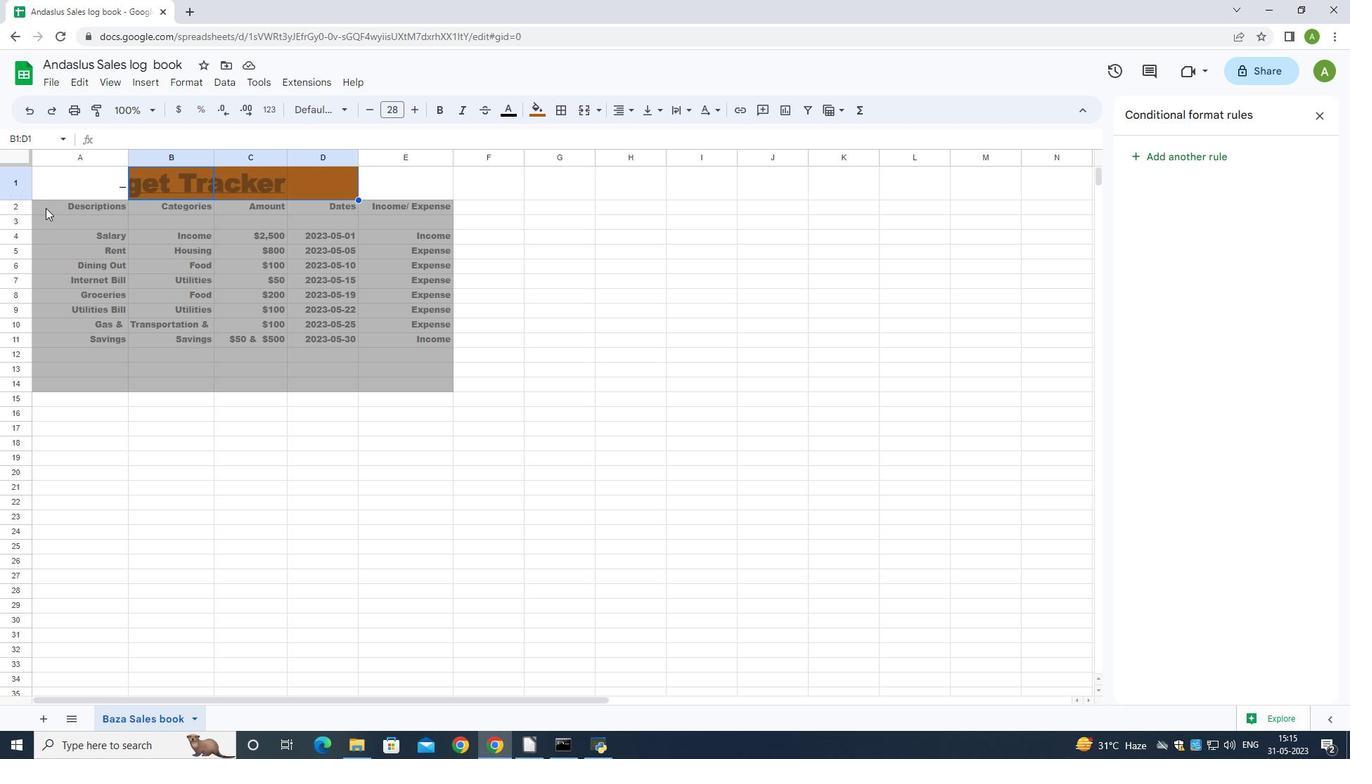 
Action: Mouse moved to (335, 107)
Screenshot: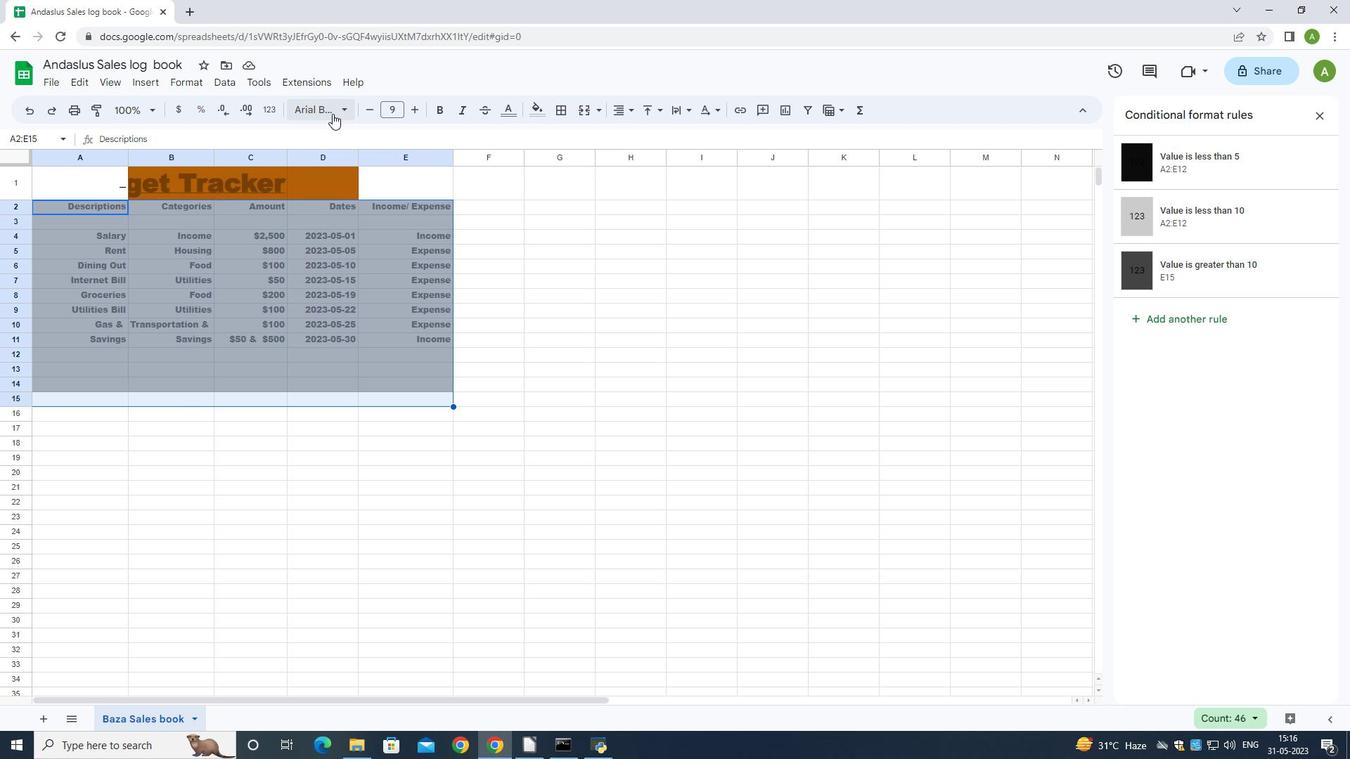 
Action: Mouse pressed left at (335, 107)
Screenshot: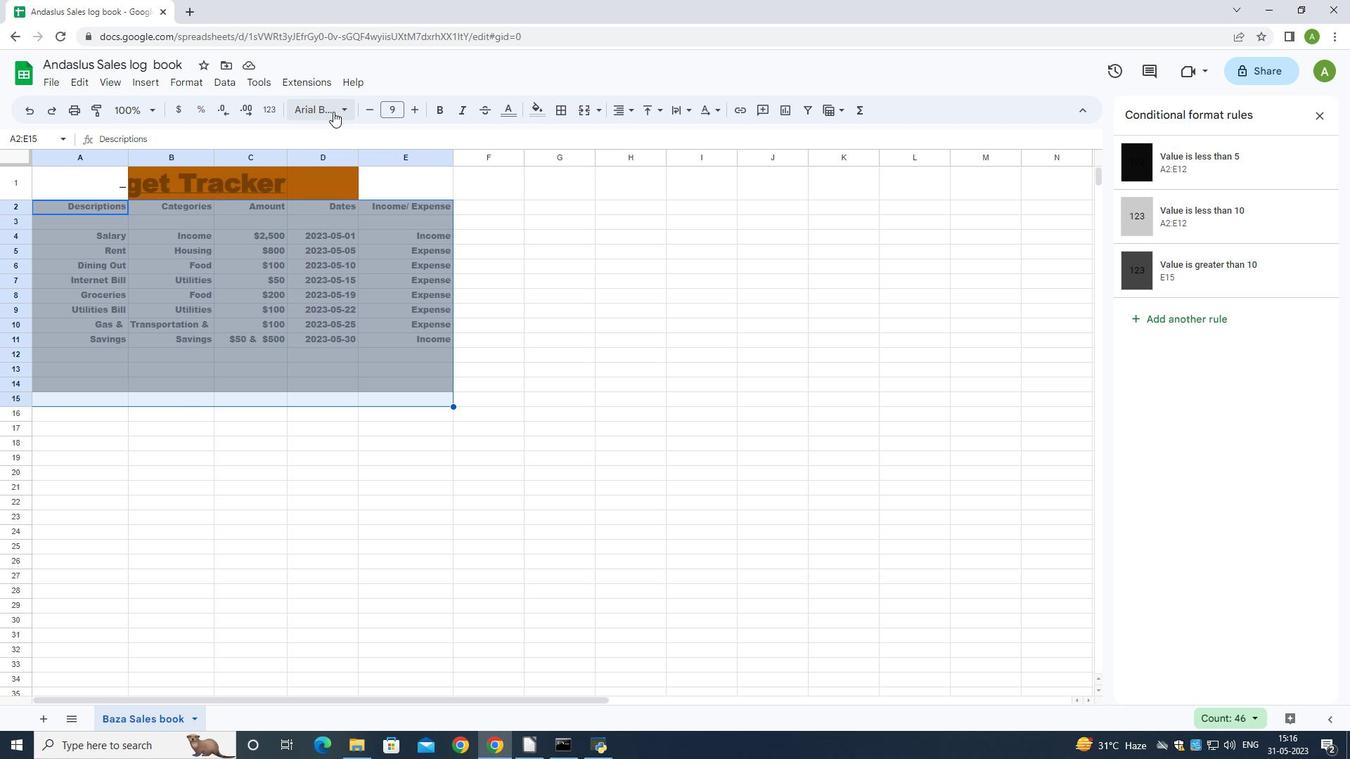
Action: Mouse moved to (330, 268)
Screenshot: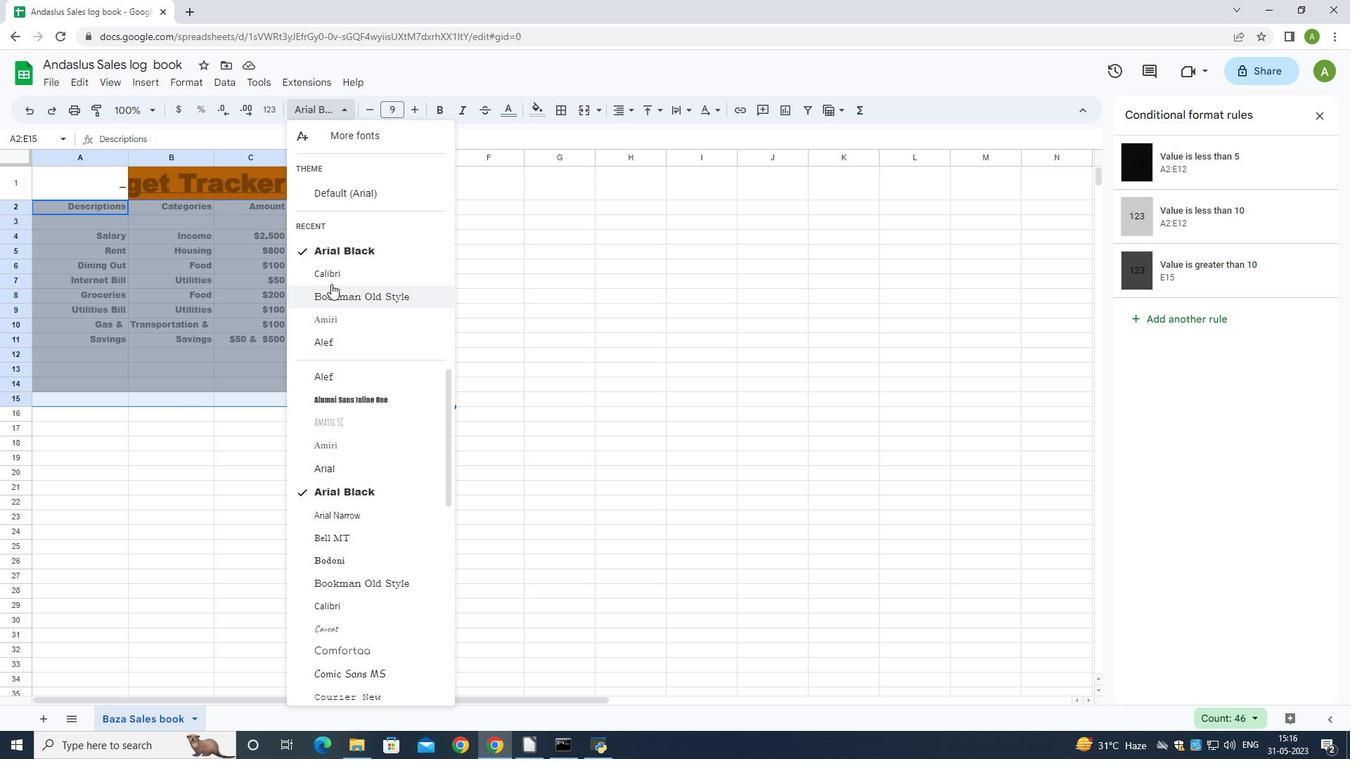 
Action: Mouse scrolled (330, 269) with delta (0, 0)
Screenshot: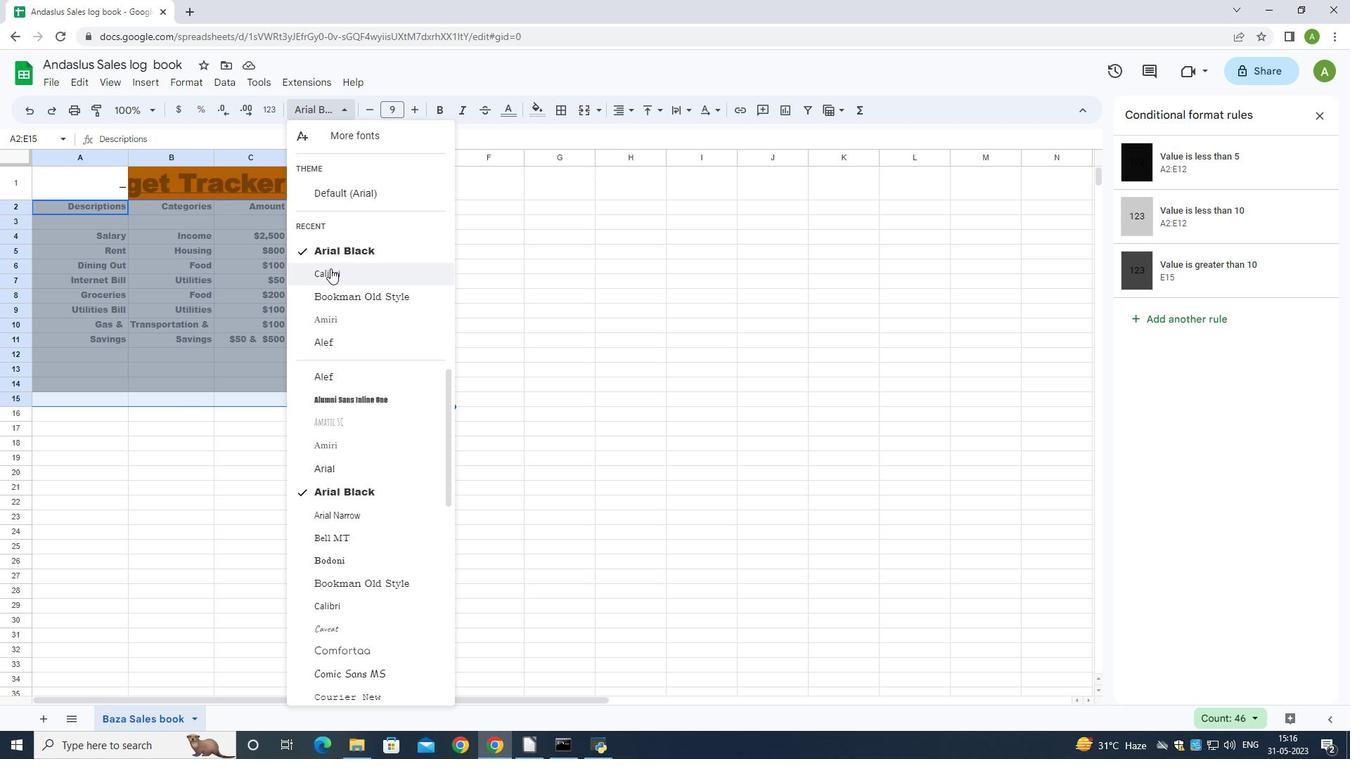 
Action: Mouse moved to (377, 505)
Screenshot: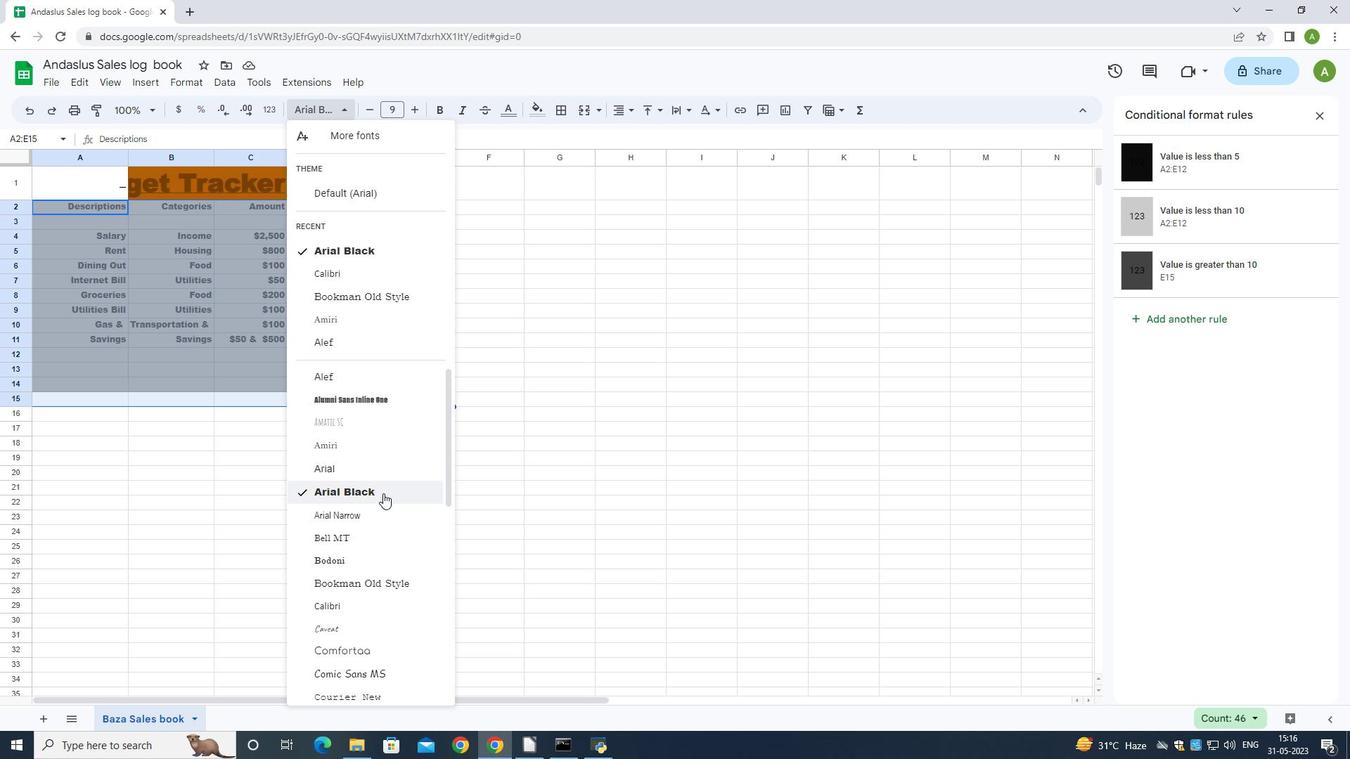 
Action: Mouse scrolled (377, 505) with delta (0, 0)
Screenshot: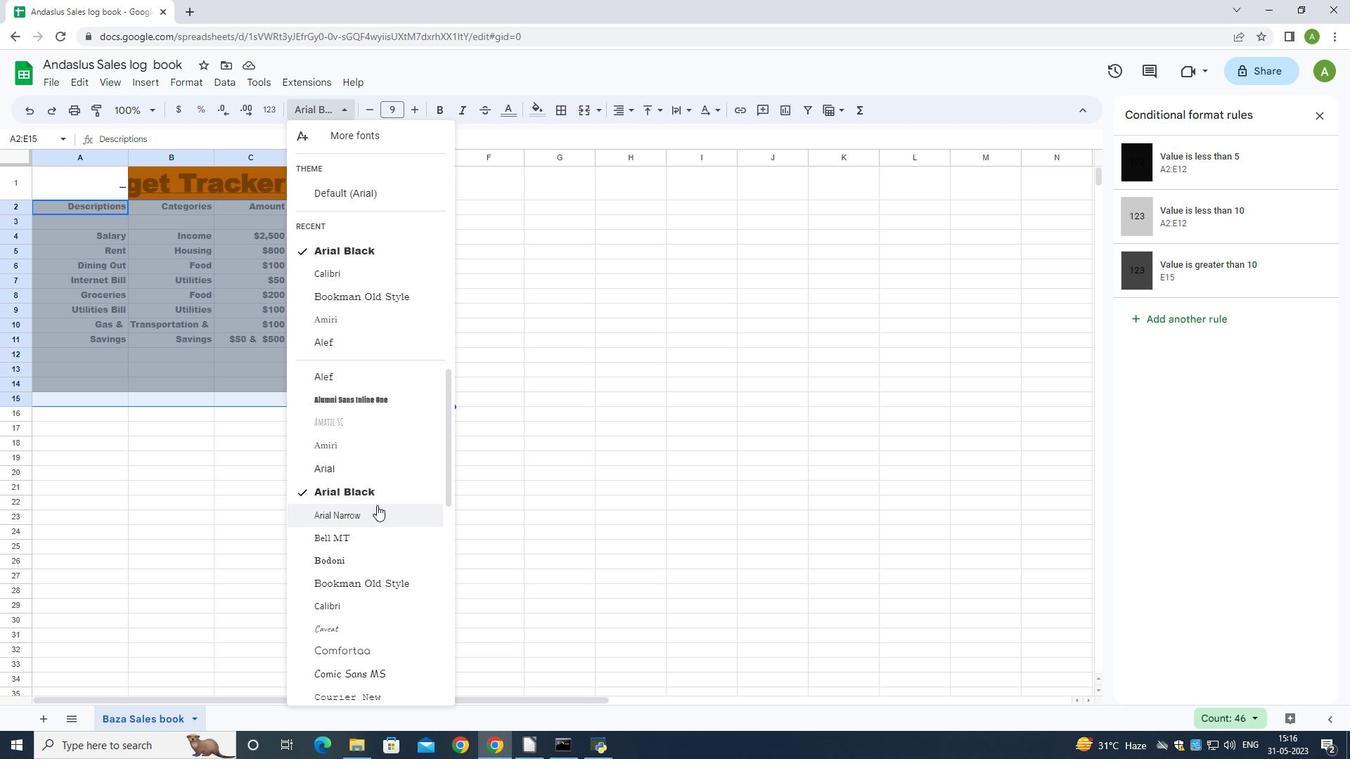 
Action: Mouse moved to (356, 140)
Screenshot: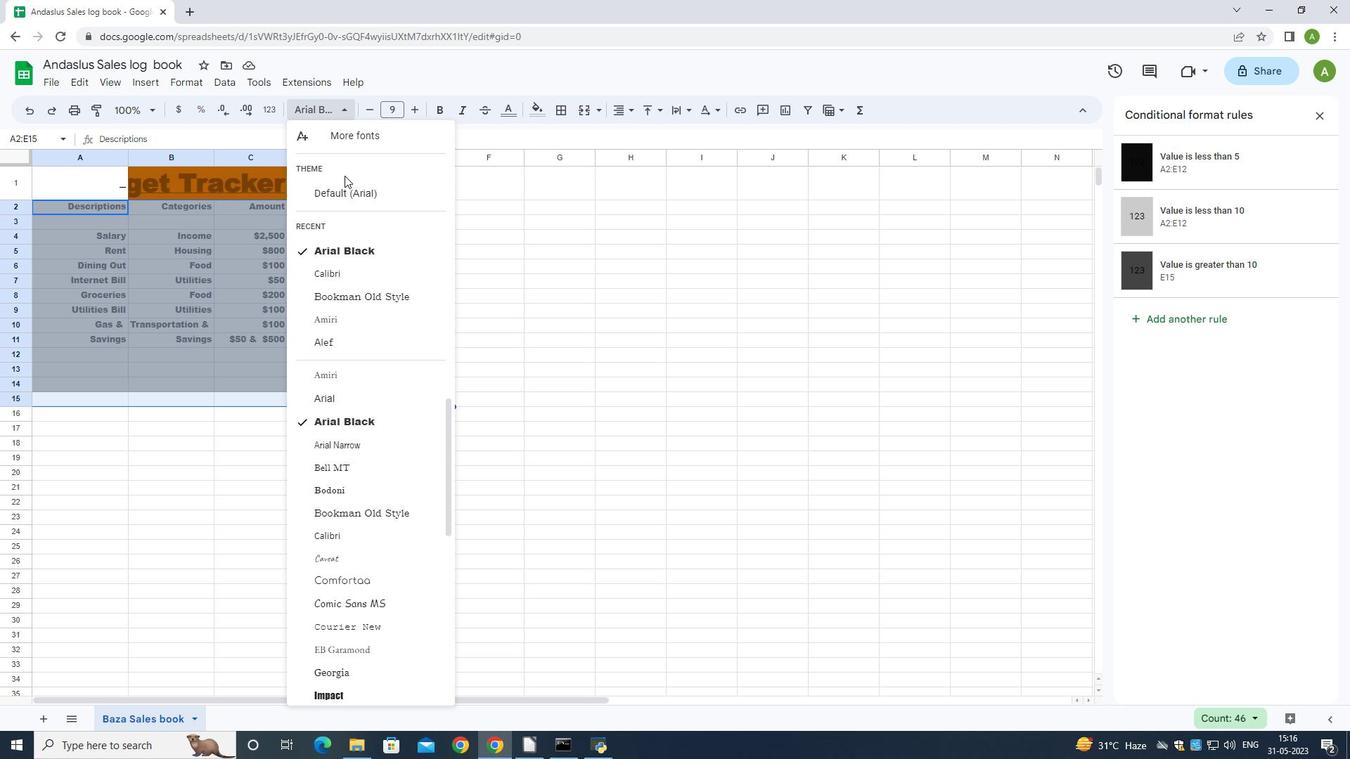 
Action: Mouse pressed left at (356, 140)
Screenshot: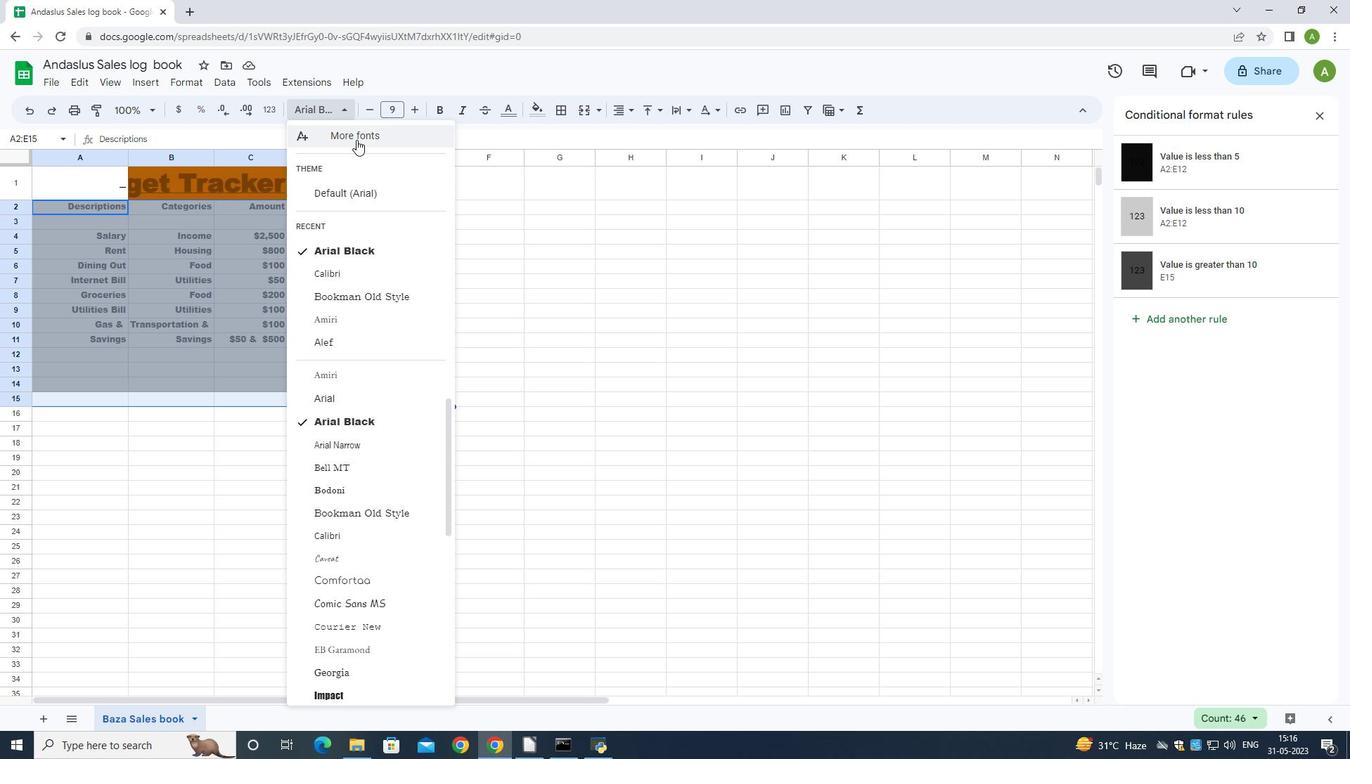 
Action: Mouse moved to (406, 597)
Screenshot: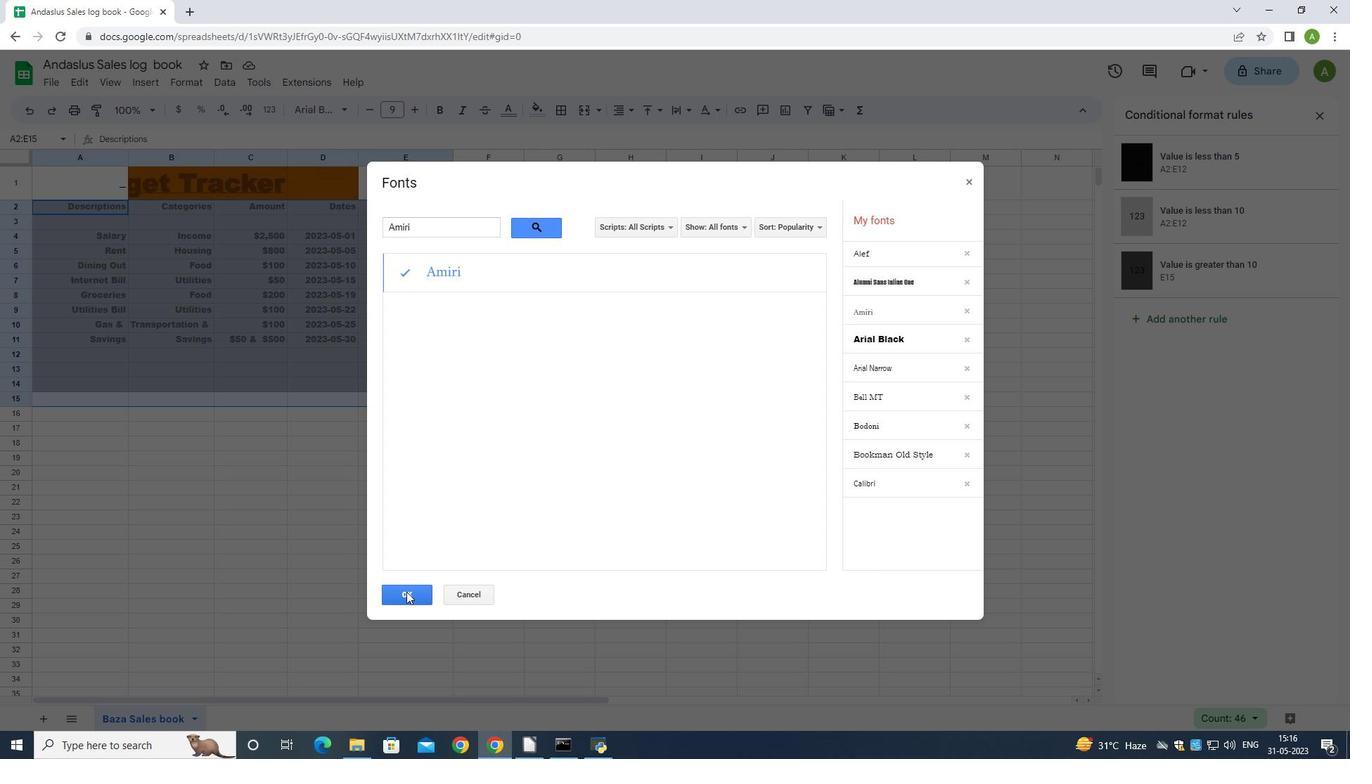 
Action: Mouse pressed left at (406, 597)
Screenshot: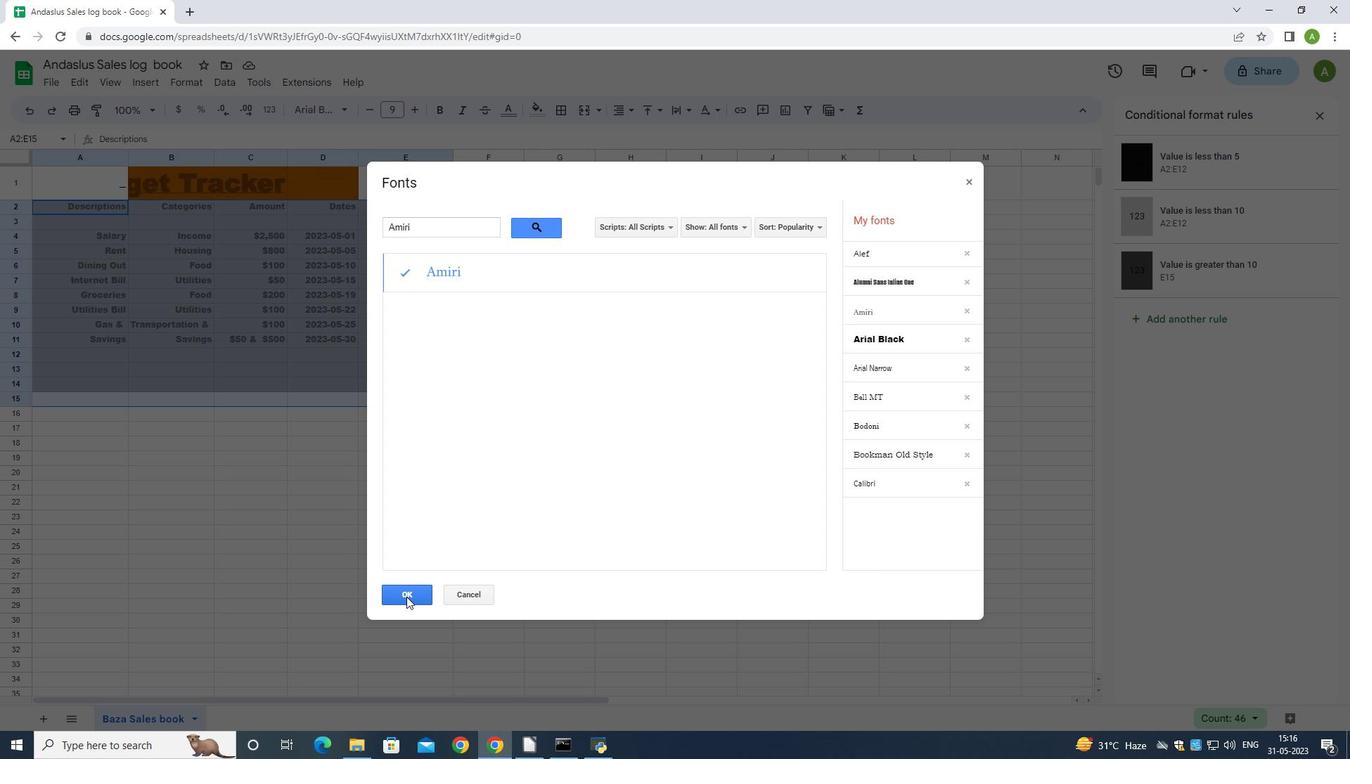 
Action: Mouse moved to (415, 106)
Screenshot: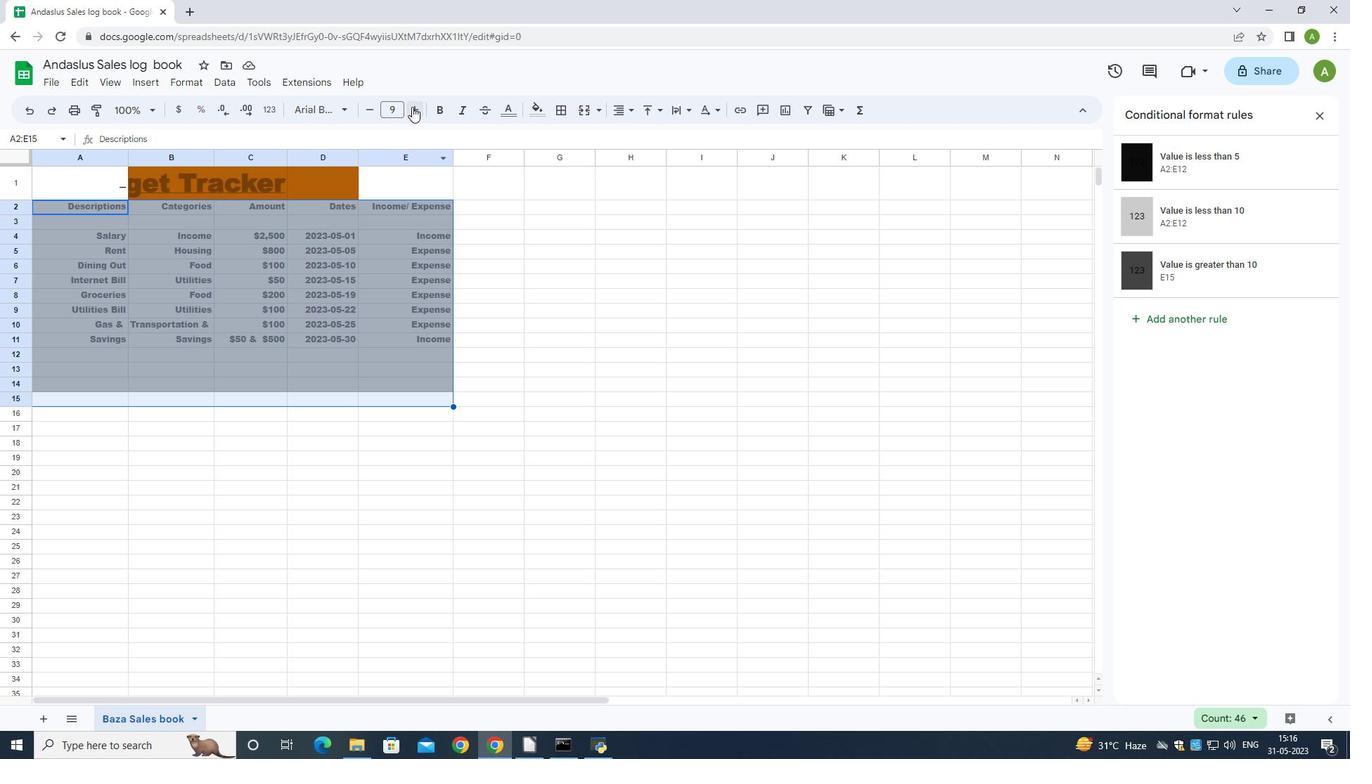 
Action: Mouse pressed left at (415, 106)
Screenshot: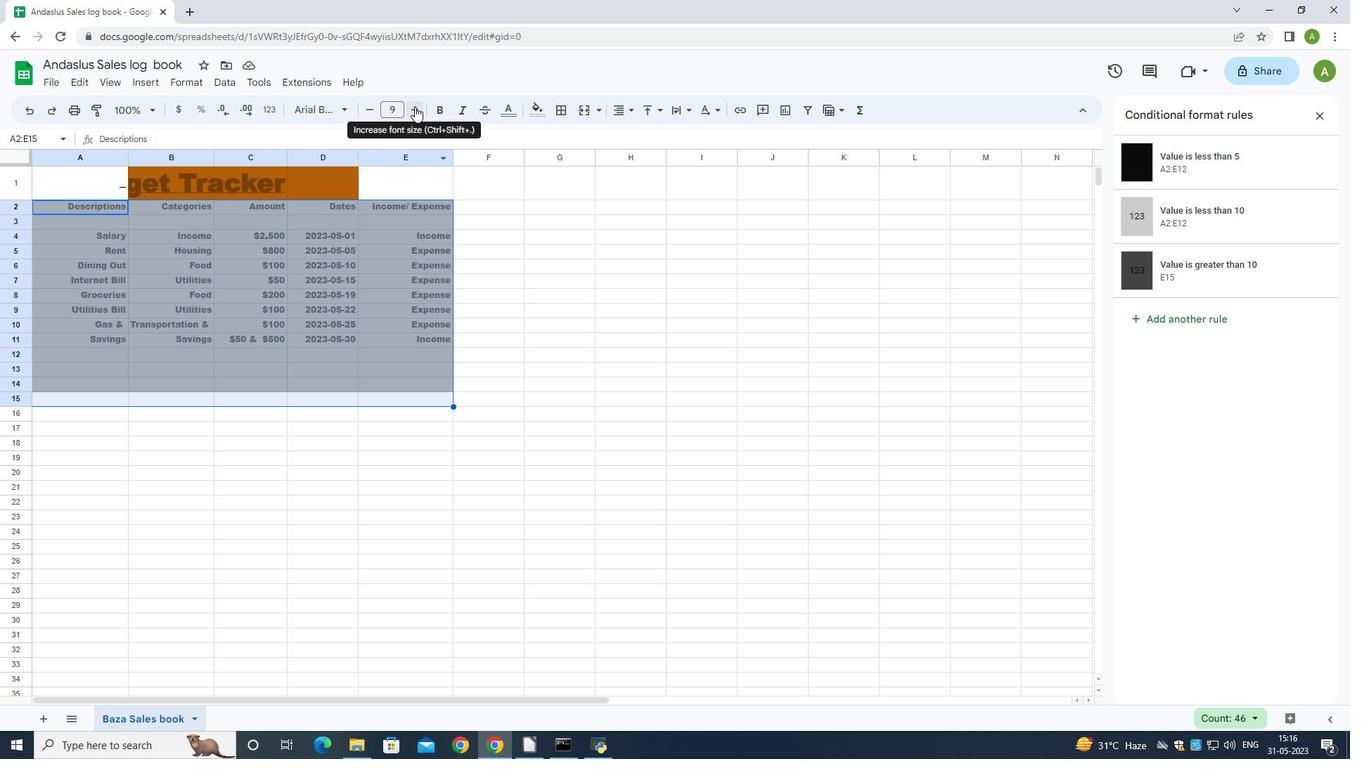 
Action: Mouse pressed left at (415, 106)
Screenshot: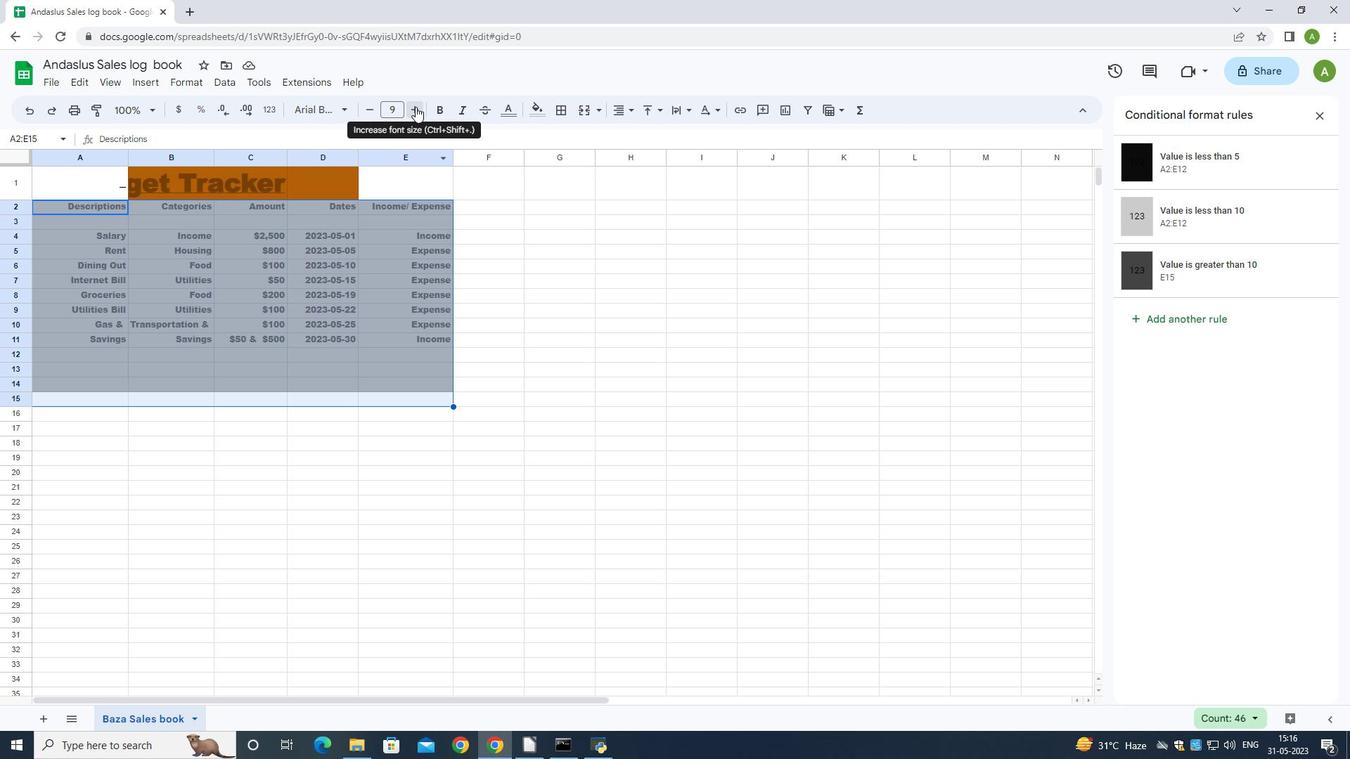 
Action: Mouse pressed left at (415, 106)
Screenshot: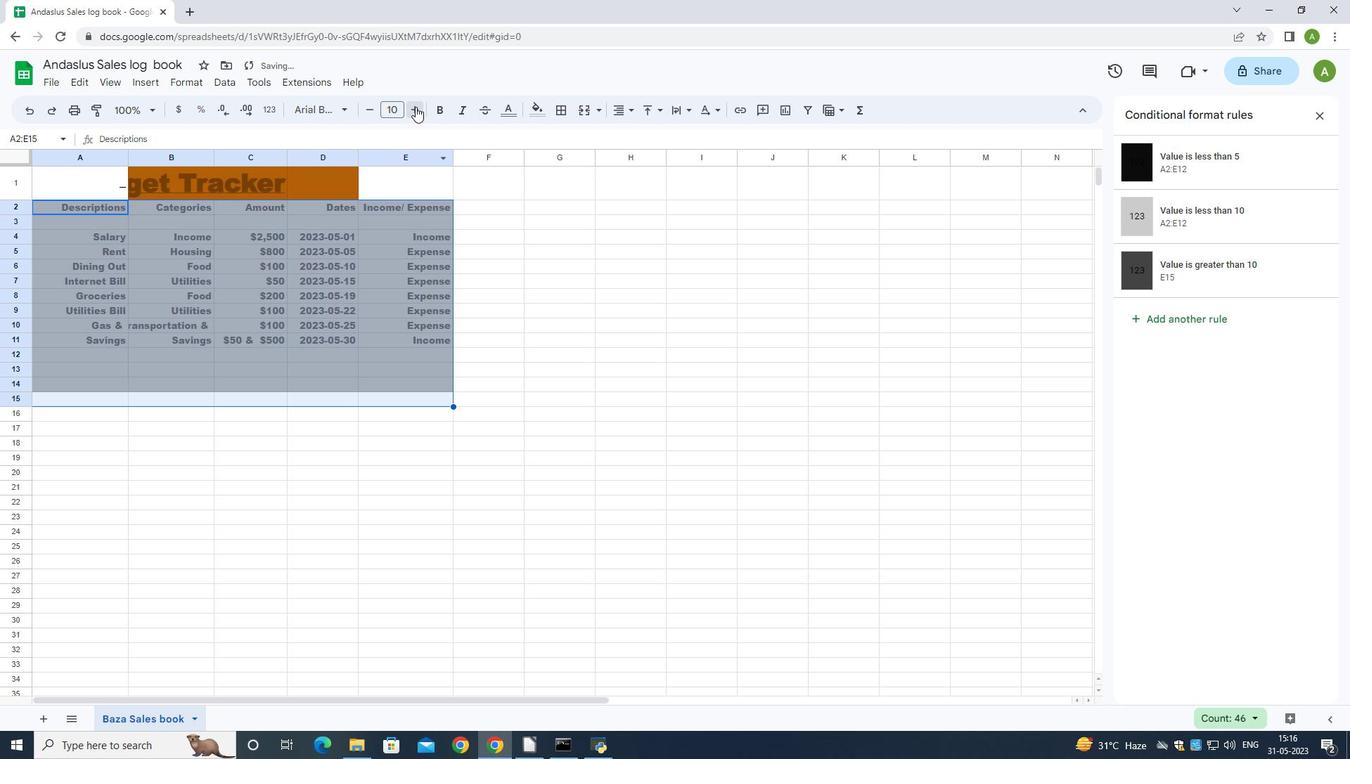 
Action: Mouse pressed left at (415, 106)
Screenshot: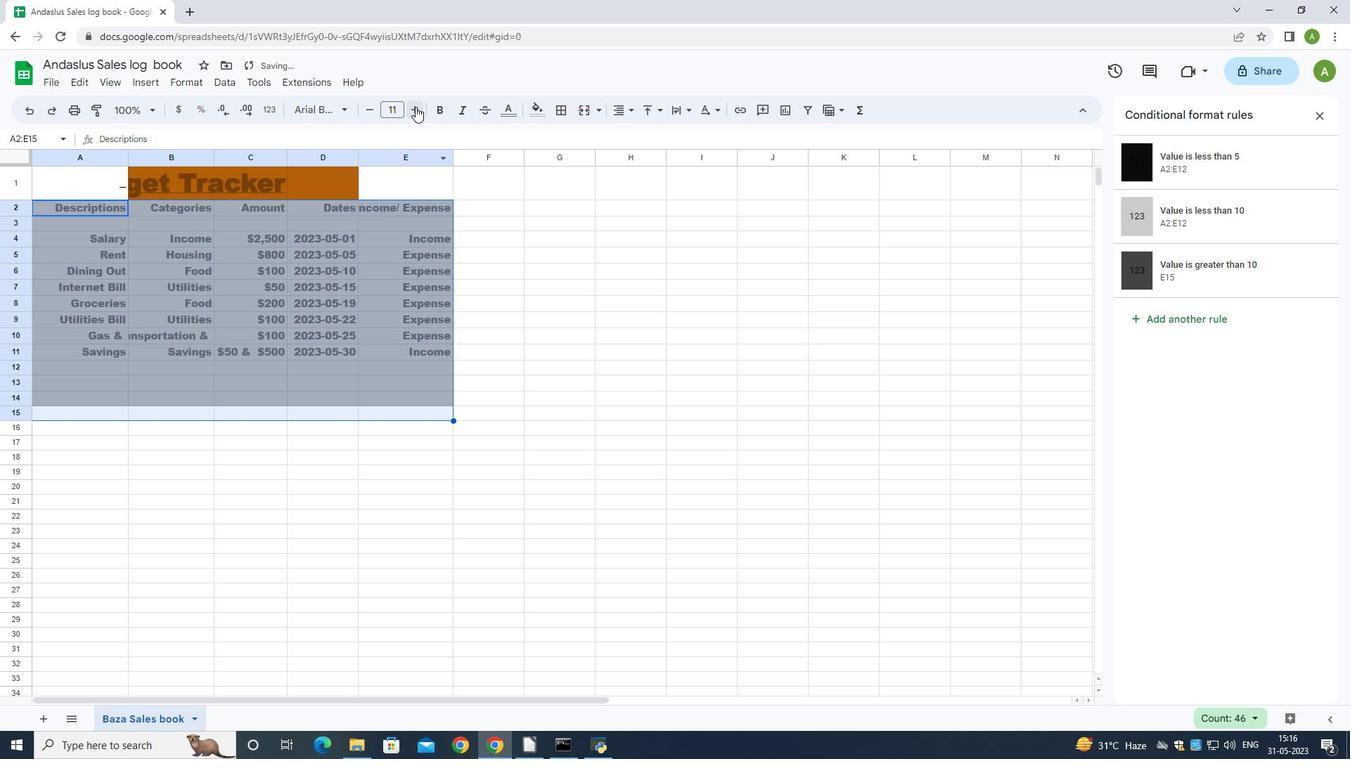 
Action: Mouse pressed left at (415, 106)
Screenshot: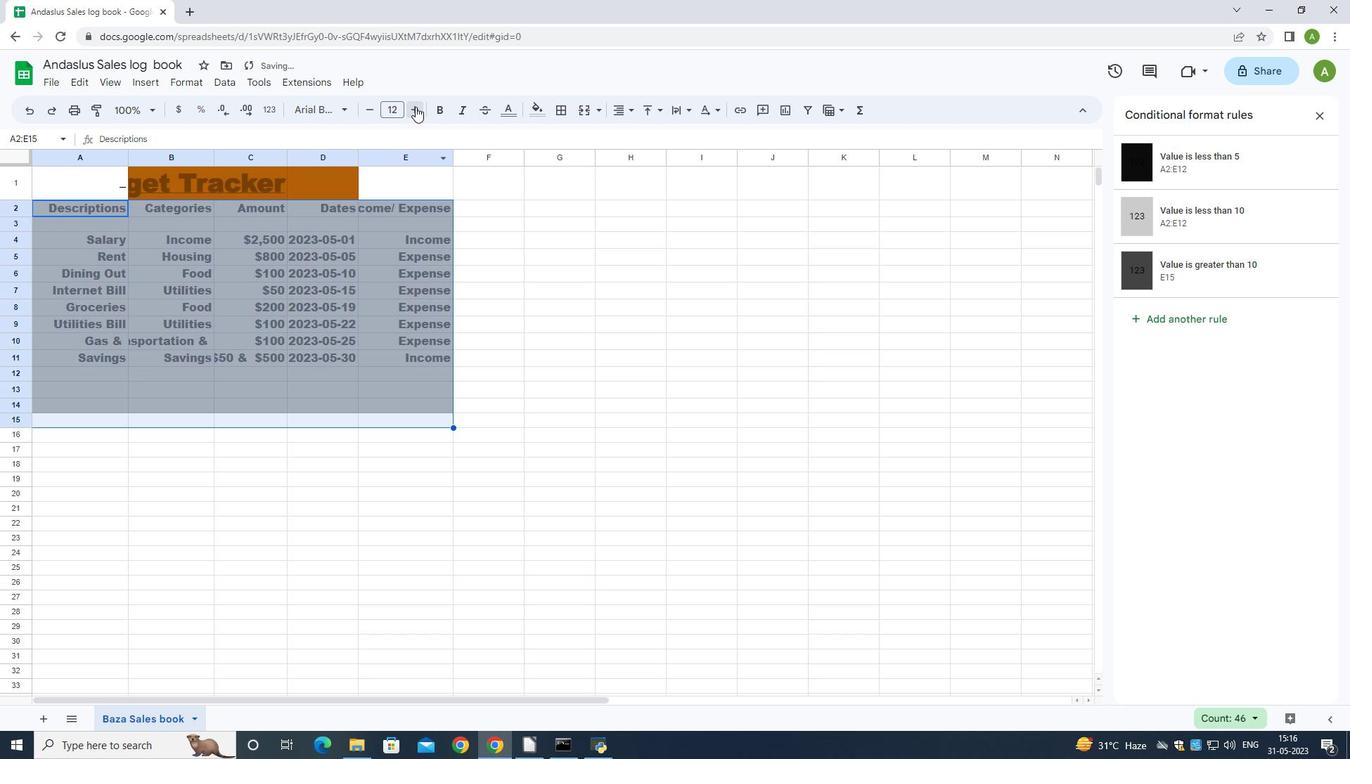
Action: Mouse pressed left at (415, 106)
Screenshot: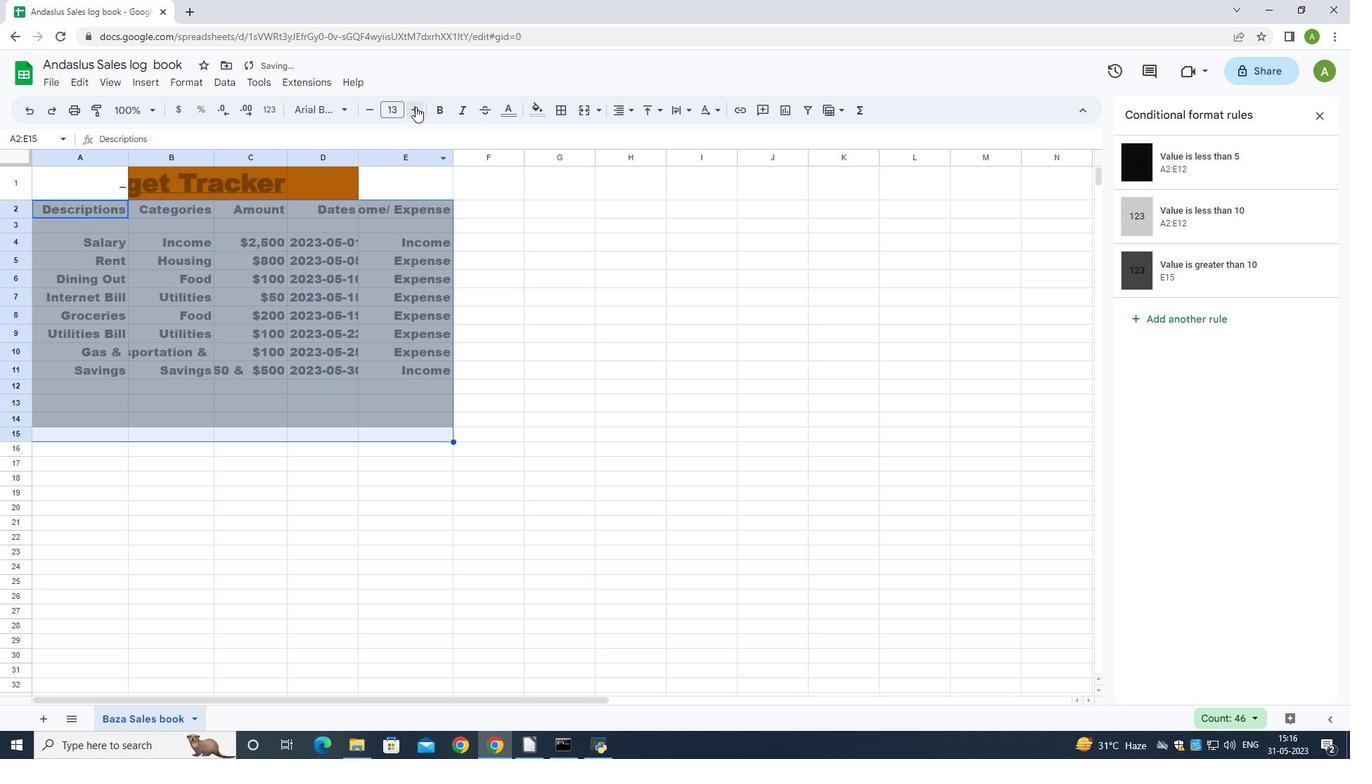 
Action: Mouse pressed left at (415, 106)
Screenshot: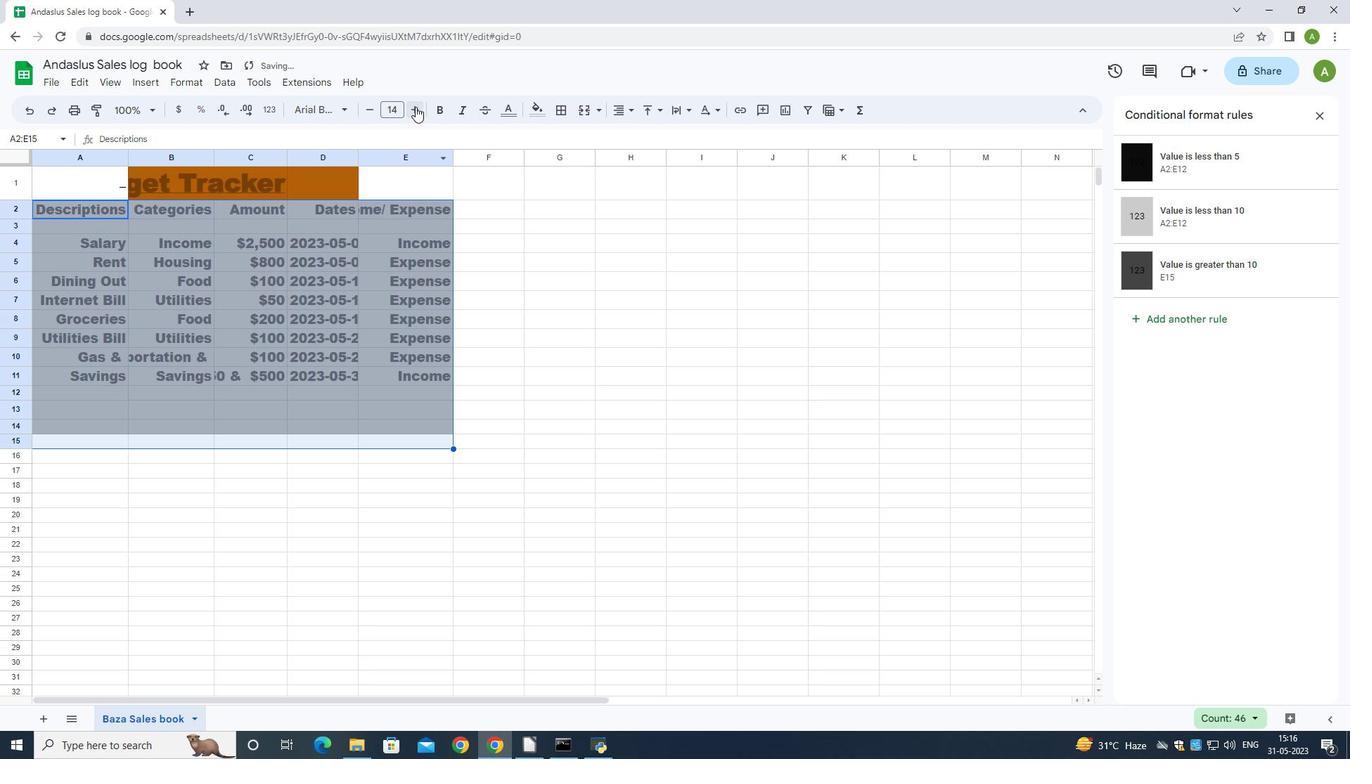 
Action: Mouse pressed left at (415, 106)
Screenshot: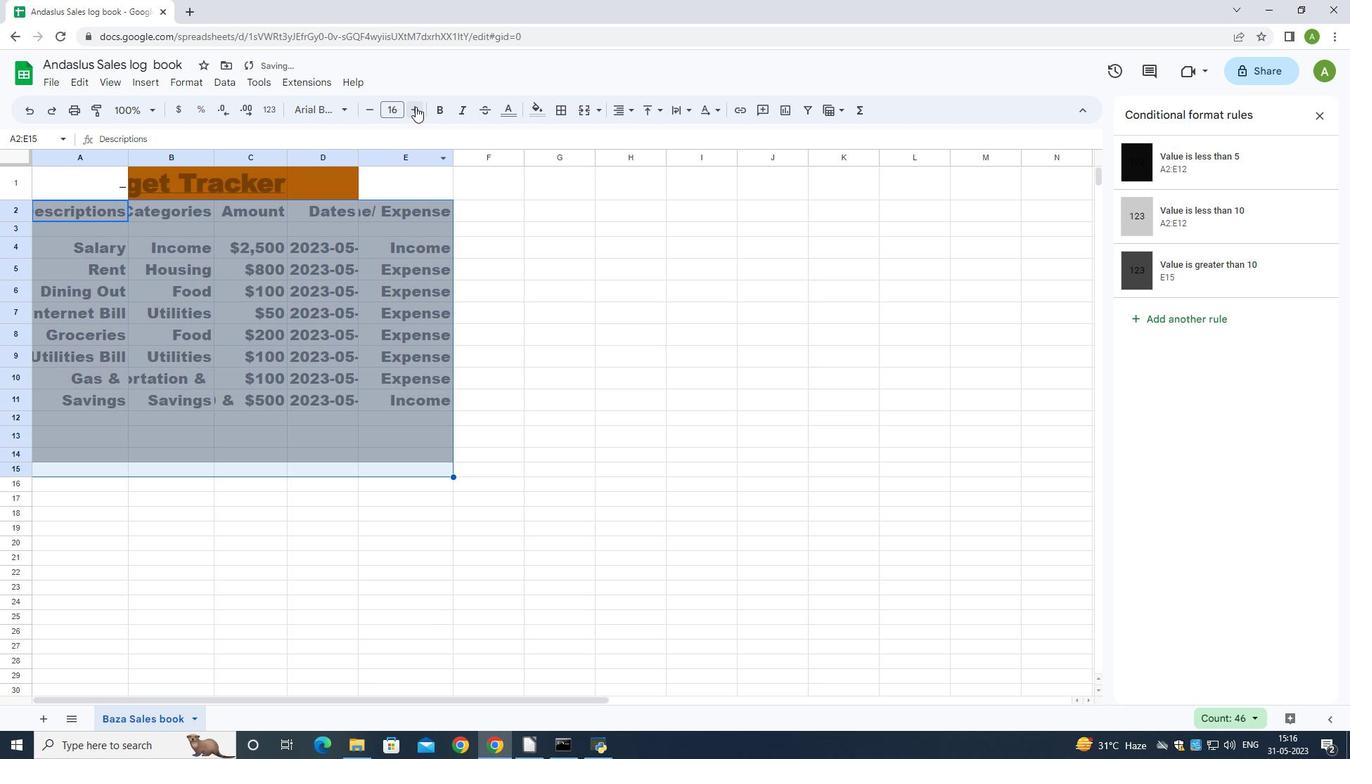 
Action: Mouse pressed left at (415, 106)
Screenshot: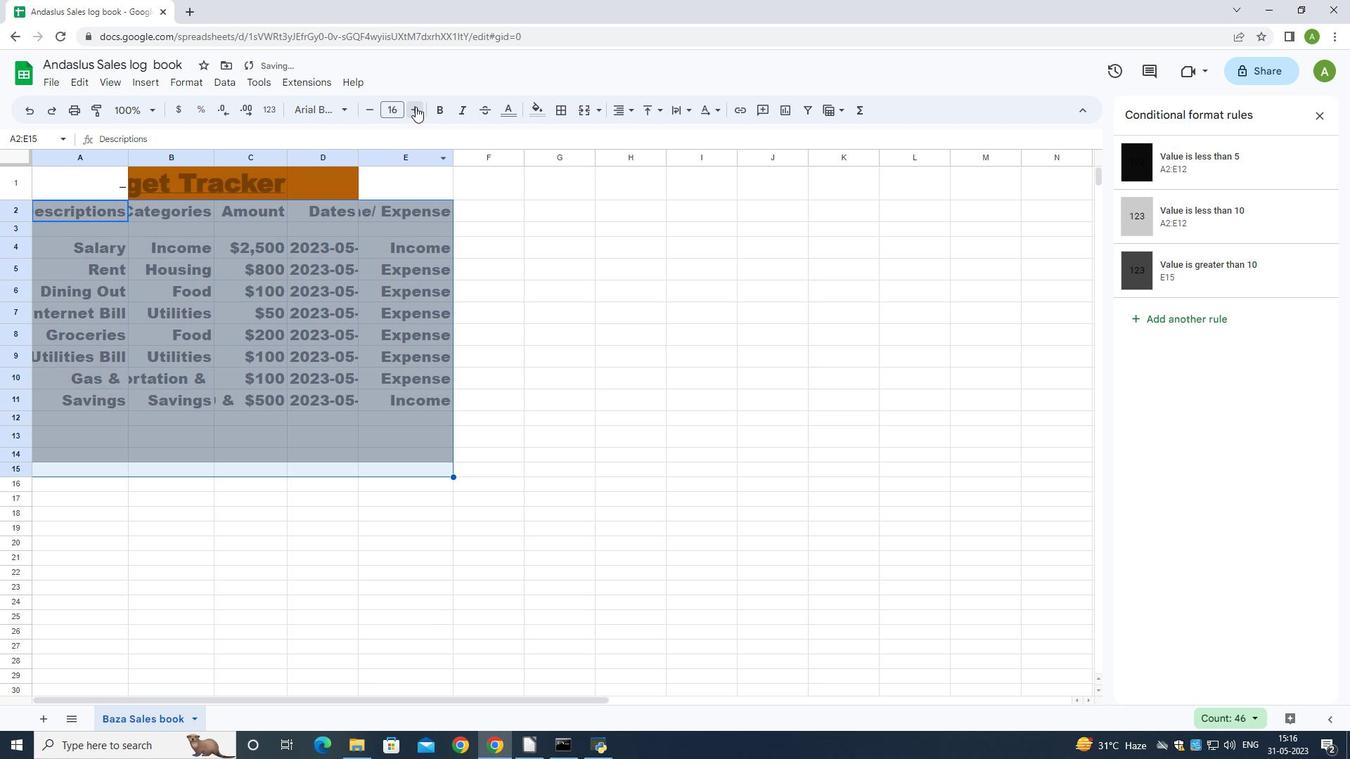 
Action: Mouse moved to (54, 180)
Screenshot: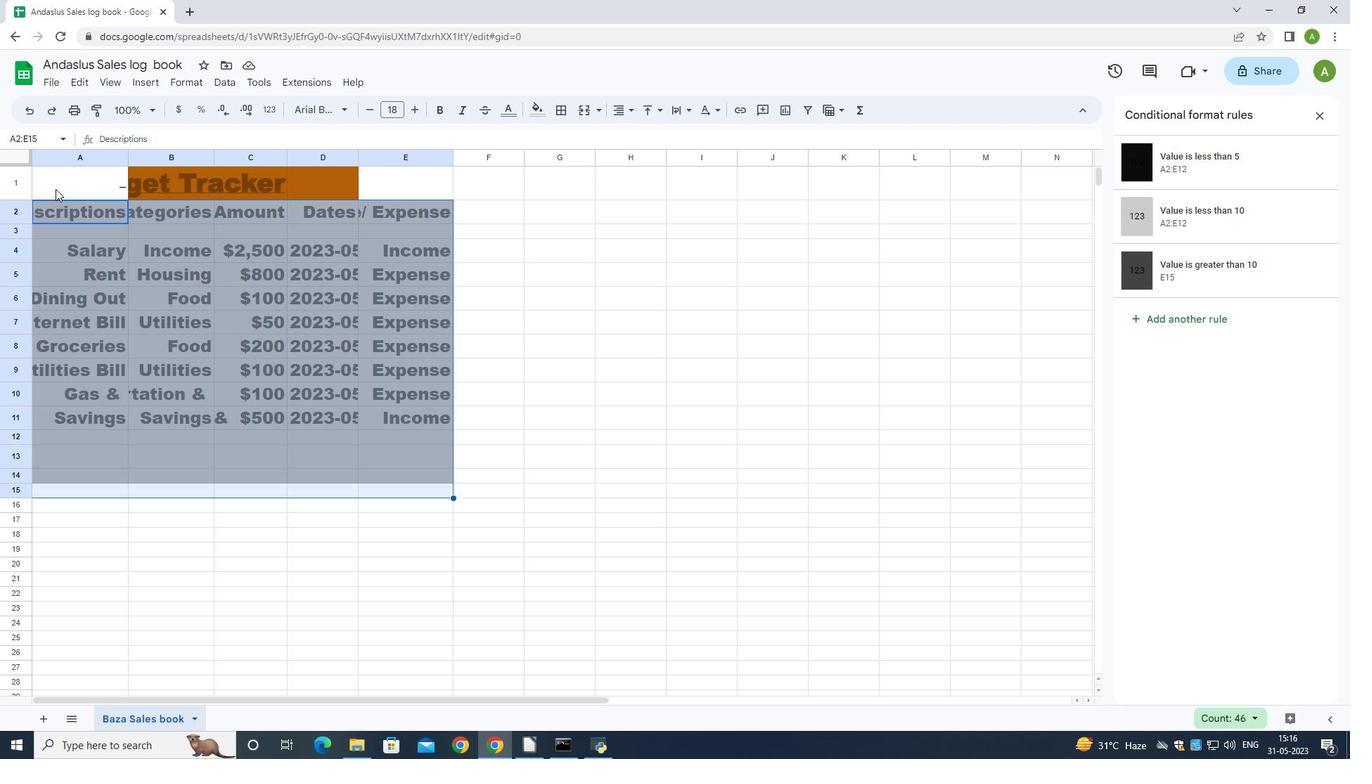 
Action: Mouse pressed left at (54, 180)
Screenshot: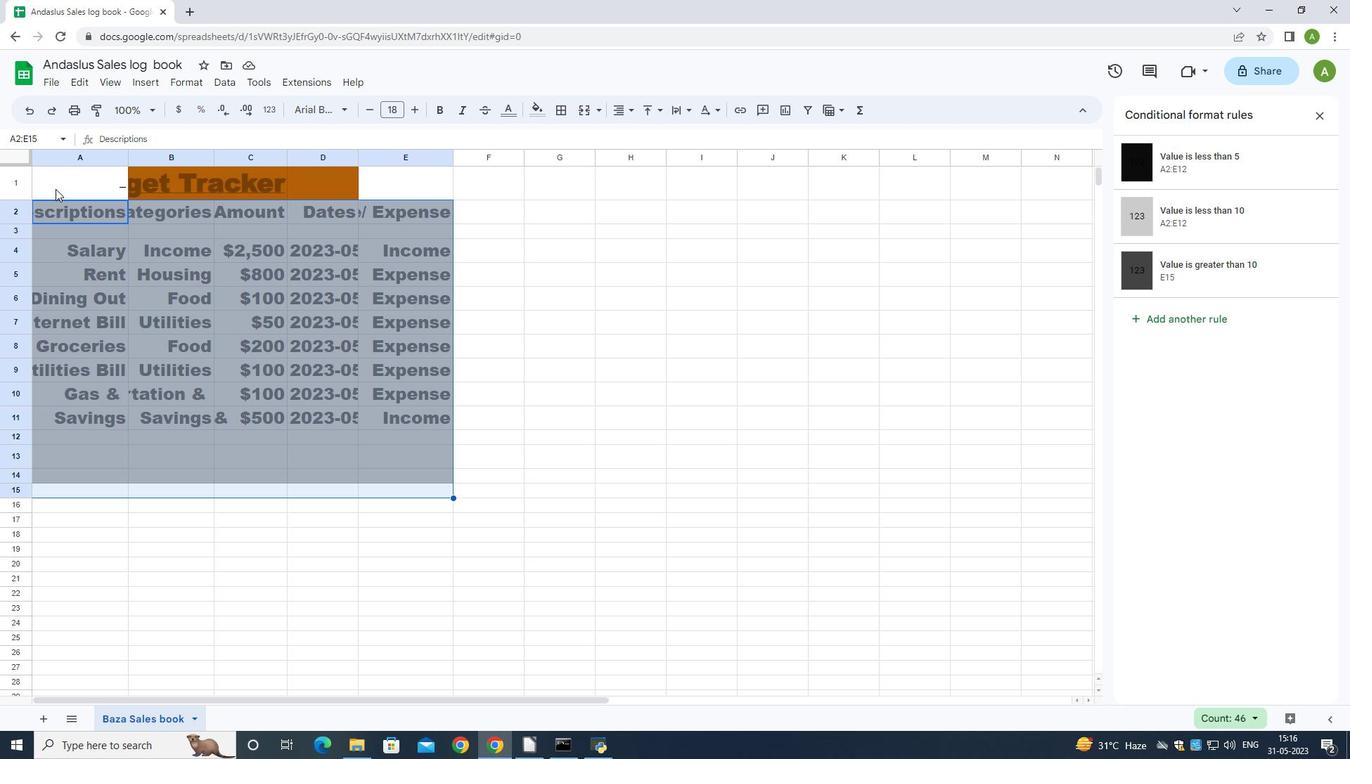 
Action: Mouse pressed left at (54, 180)
Screenshot: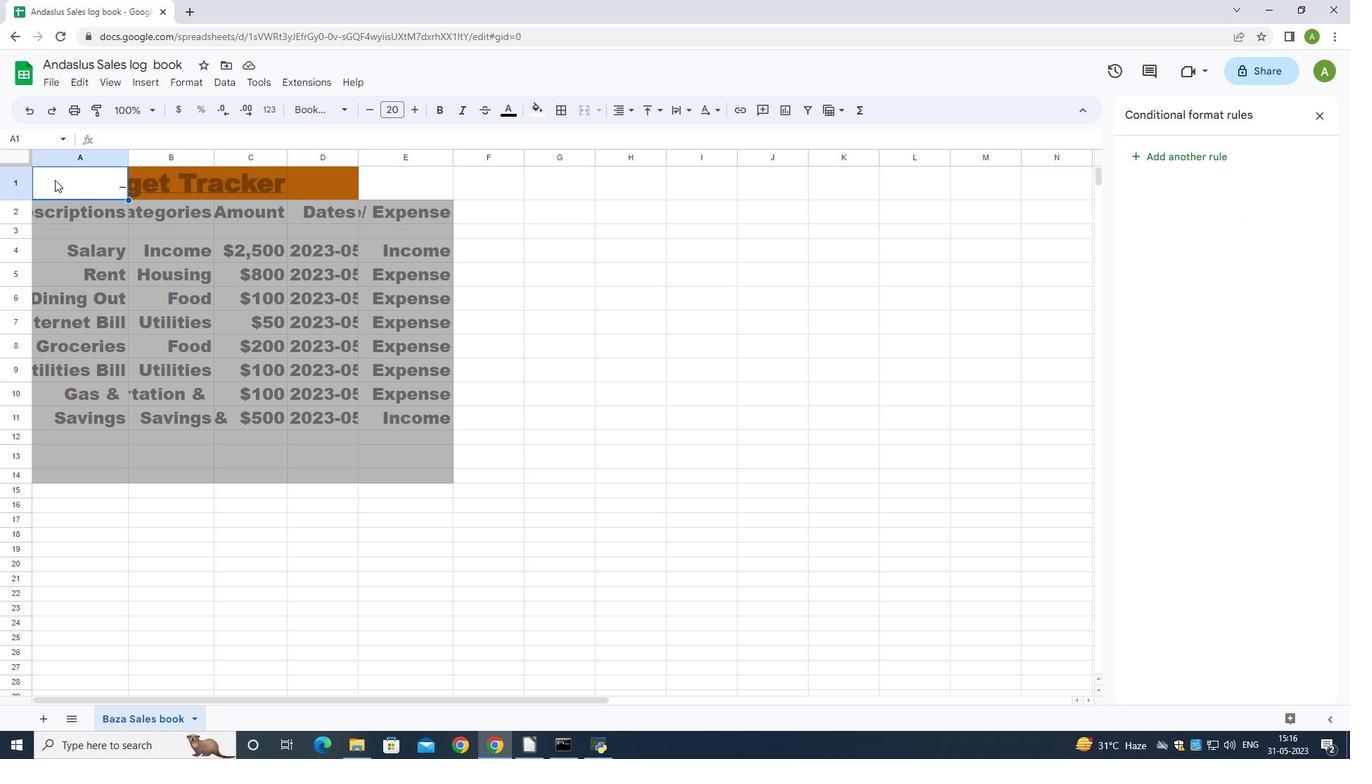 
Action: Mouse moved to (565, 114)
Screenshot: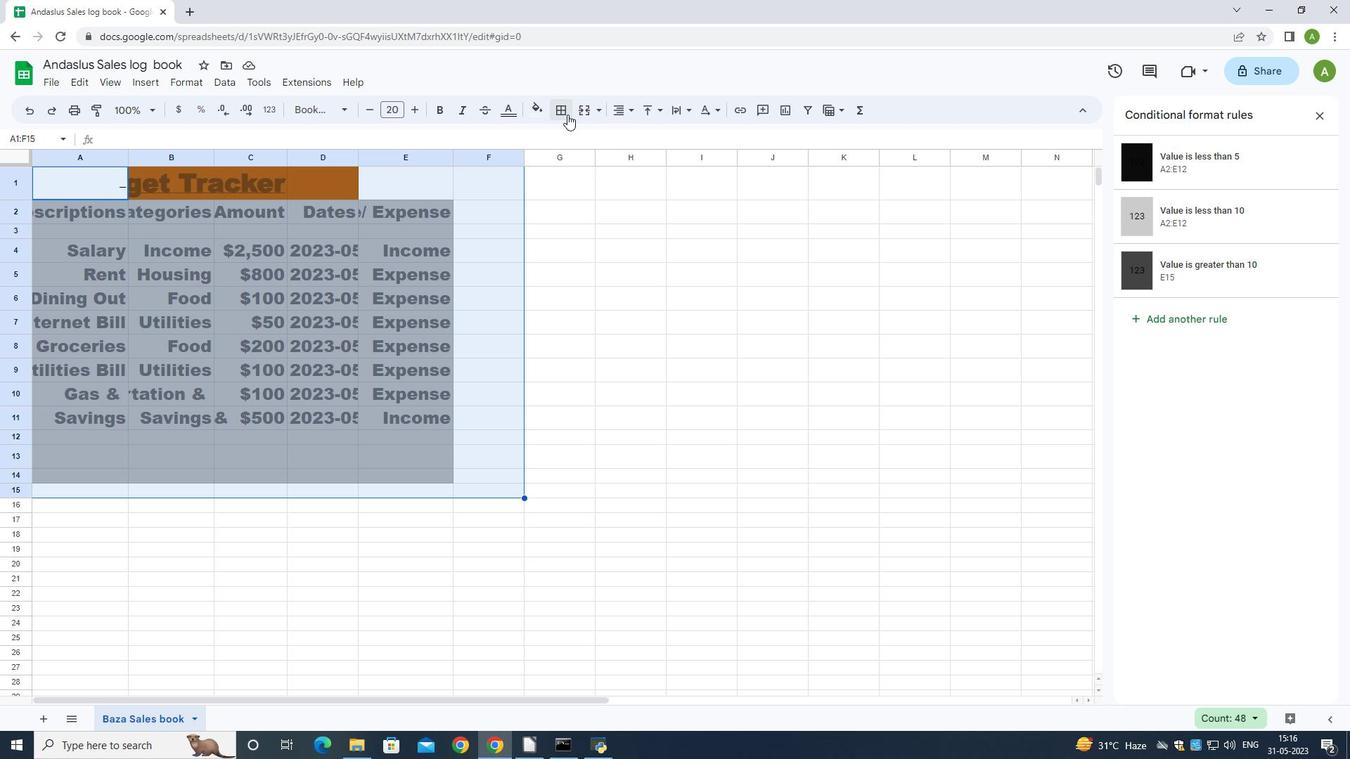 
Action: Mouse pressed left at (565, 114)
Screenshot: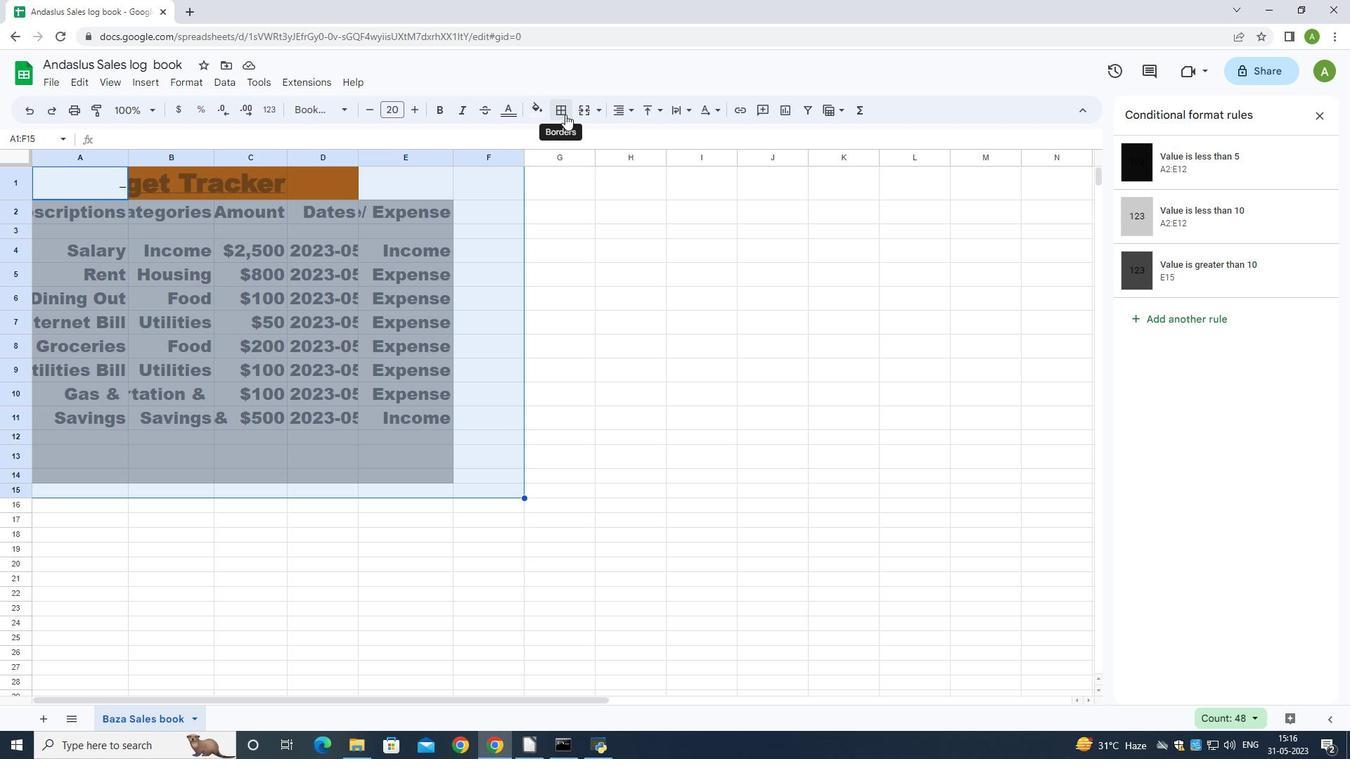 
Action: Mouse moved to (595, 163)
Screenshot: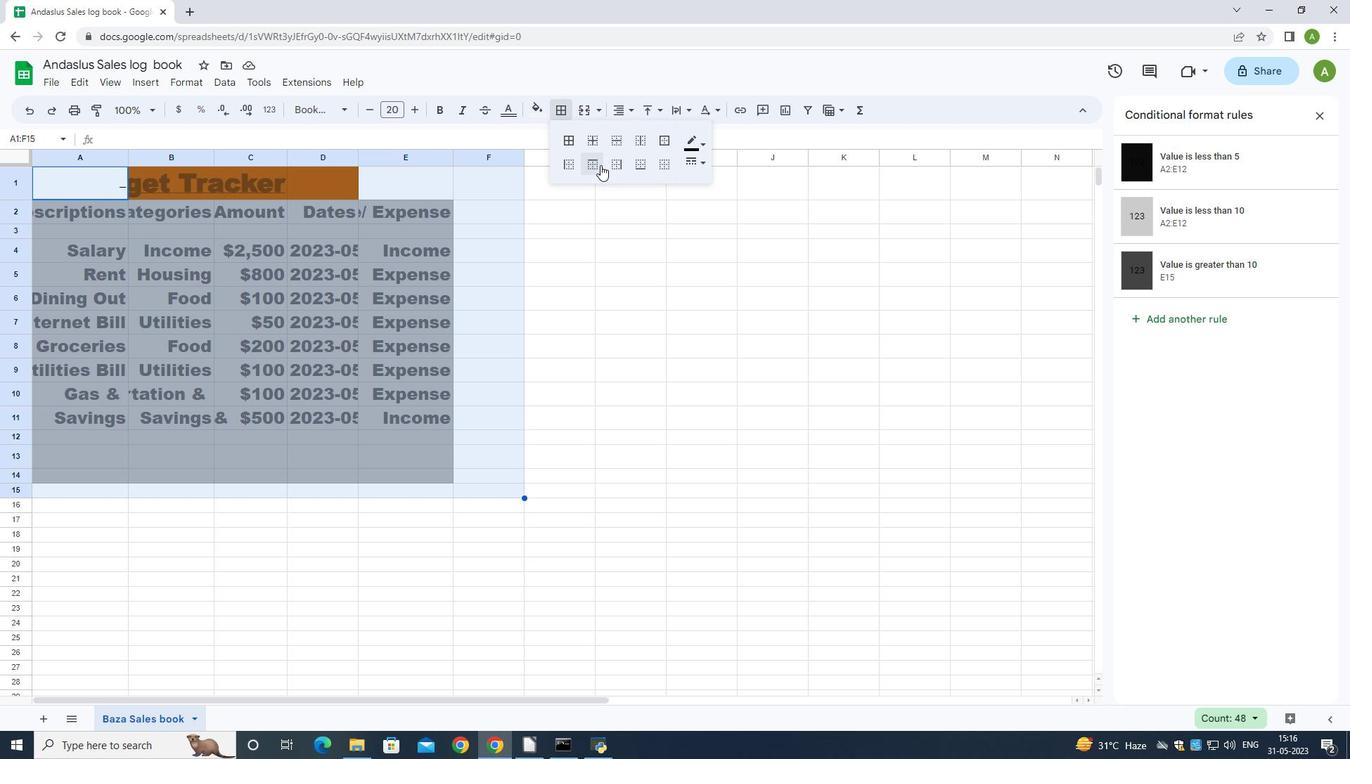 
Action: Mouse pressed left at (595, 163)
Screenshot: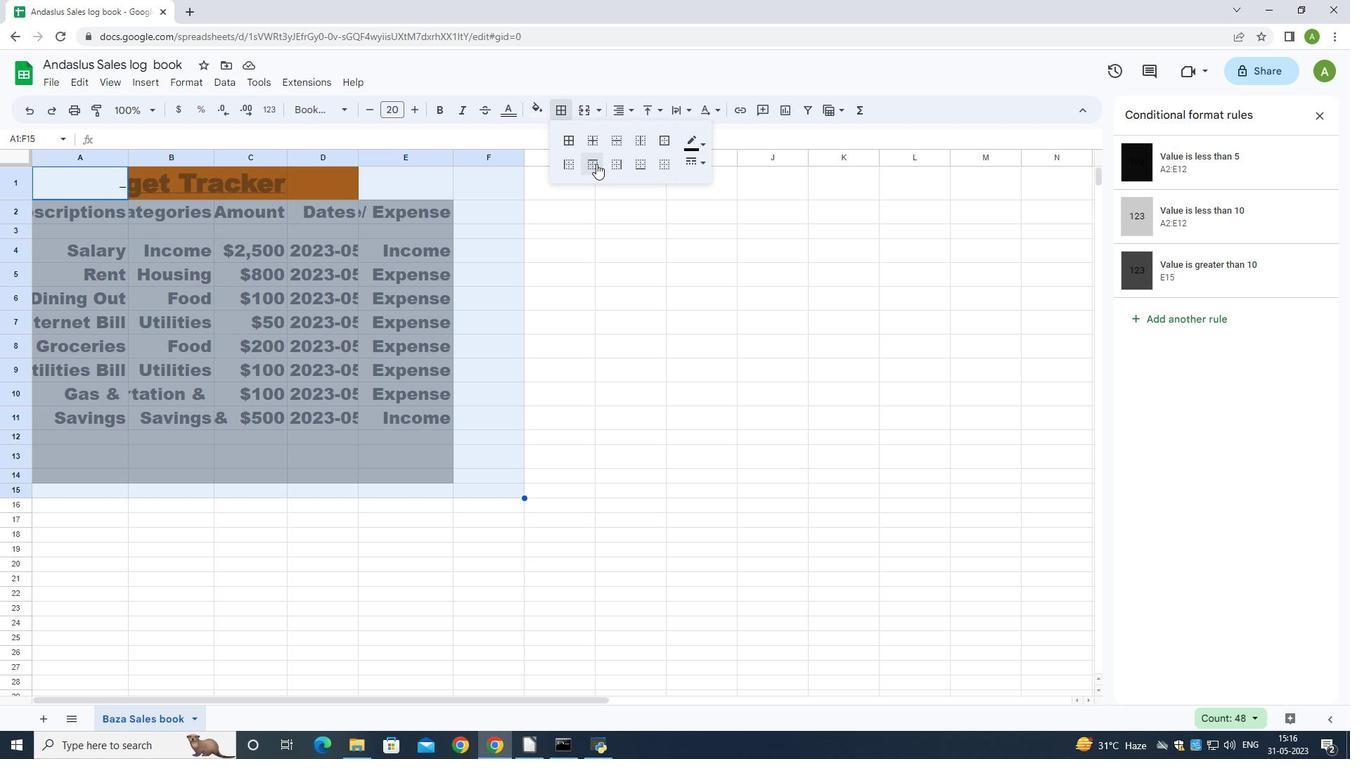 
Action: Mouse moved to (595, 162)
Screenshot: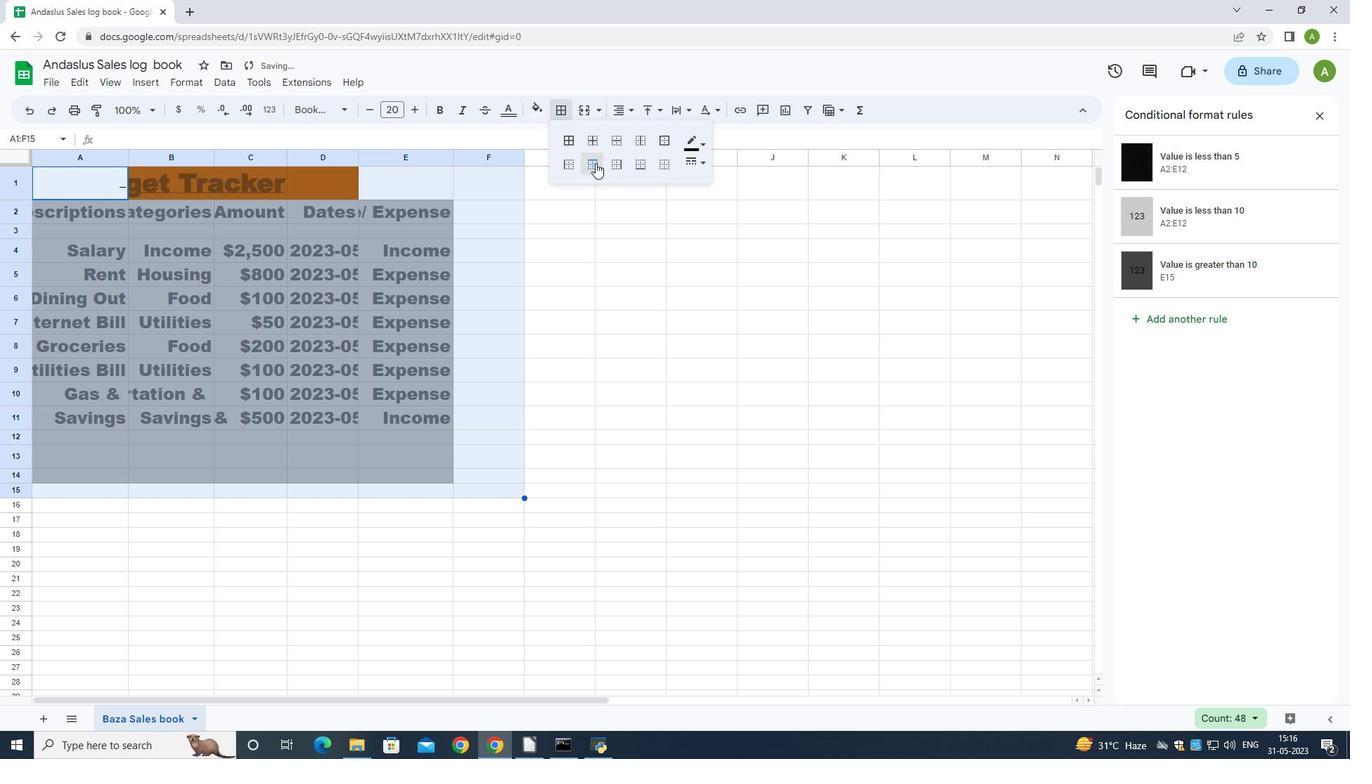 
Action: Mouse pressed left at (595, 162)
Screenshot: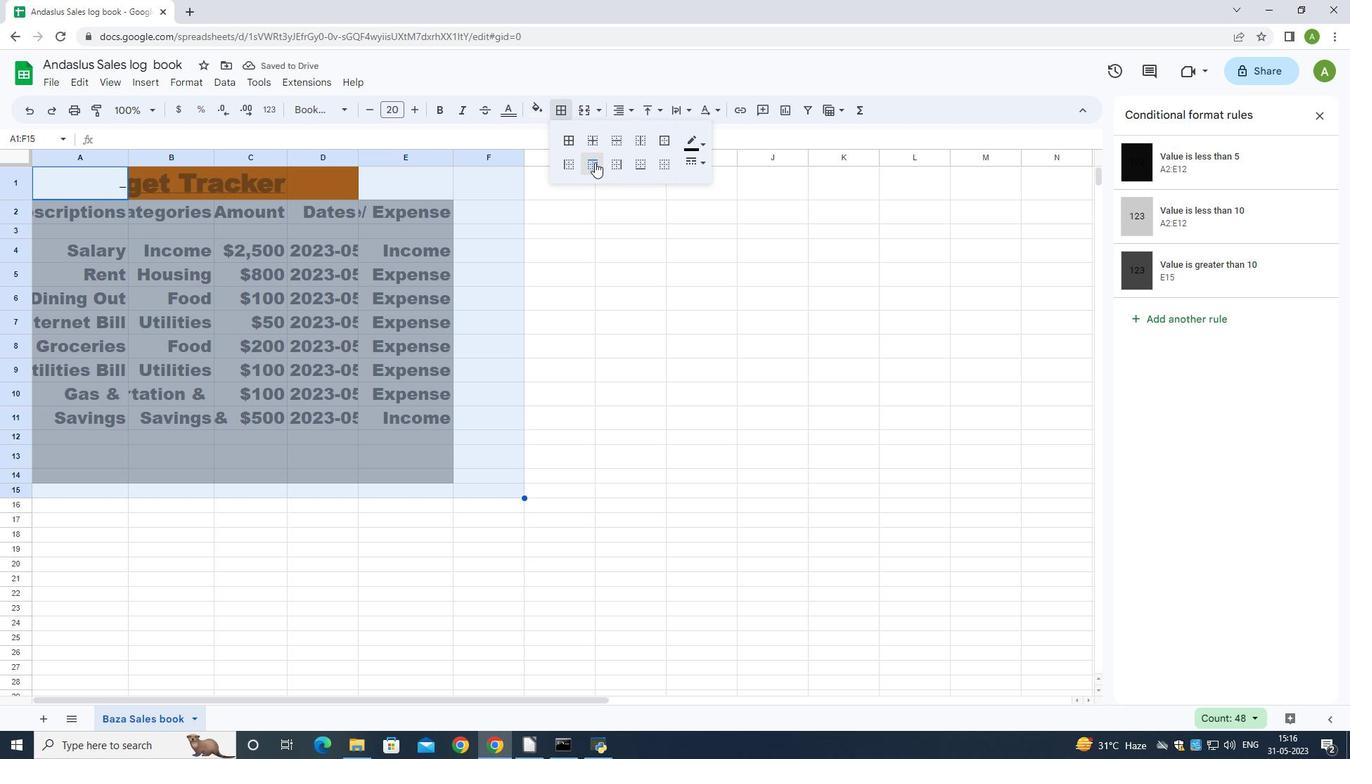 
Action: Mouse moved to (546, 266)
Screenshot: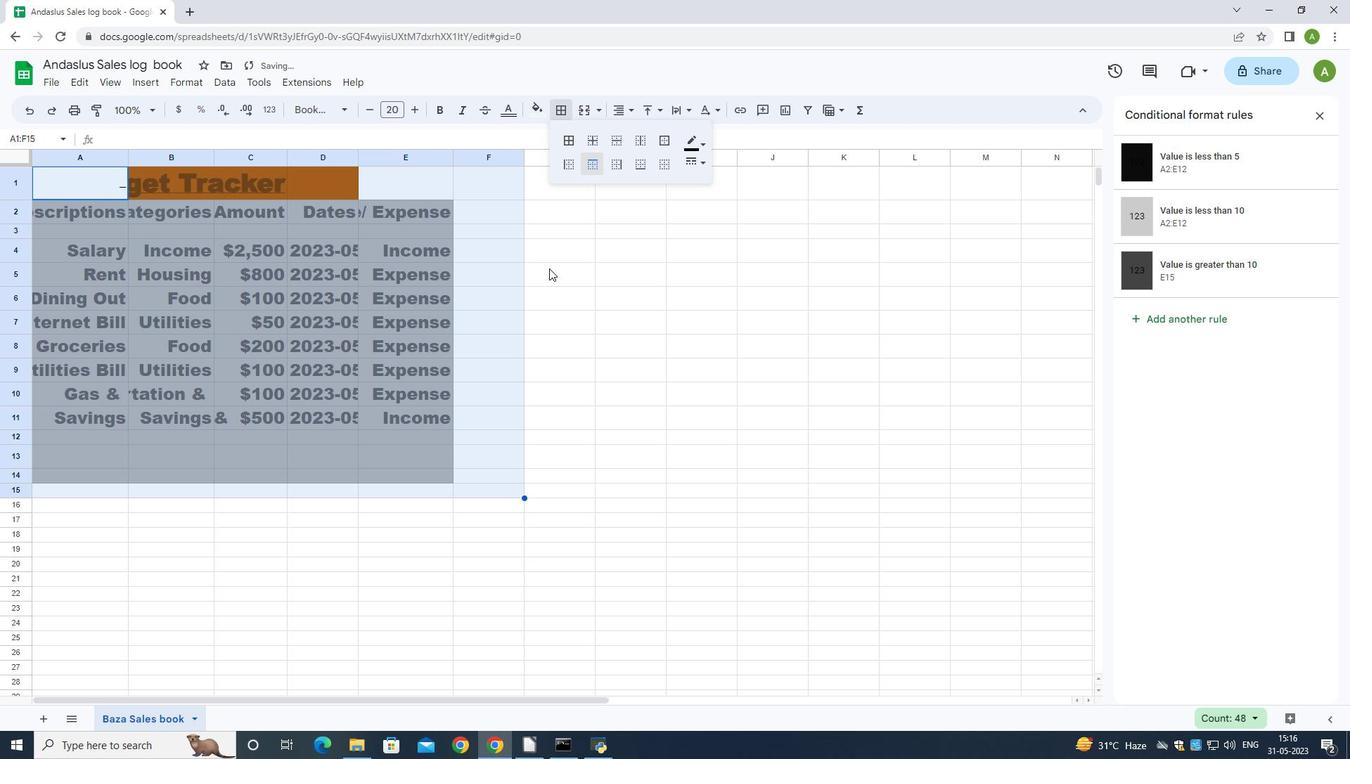 
Action: Key pressed <Key.enter>
Screenshot: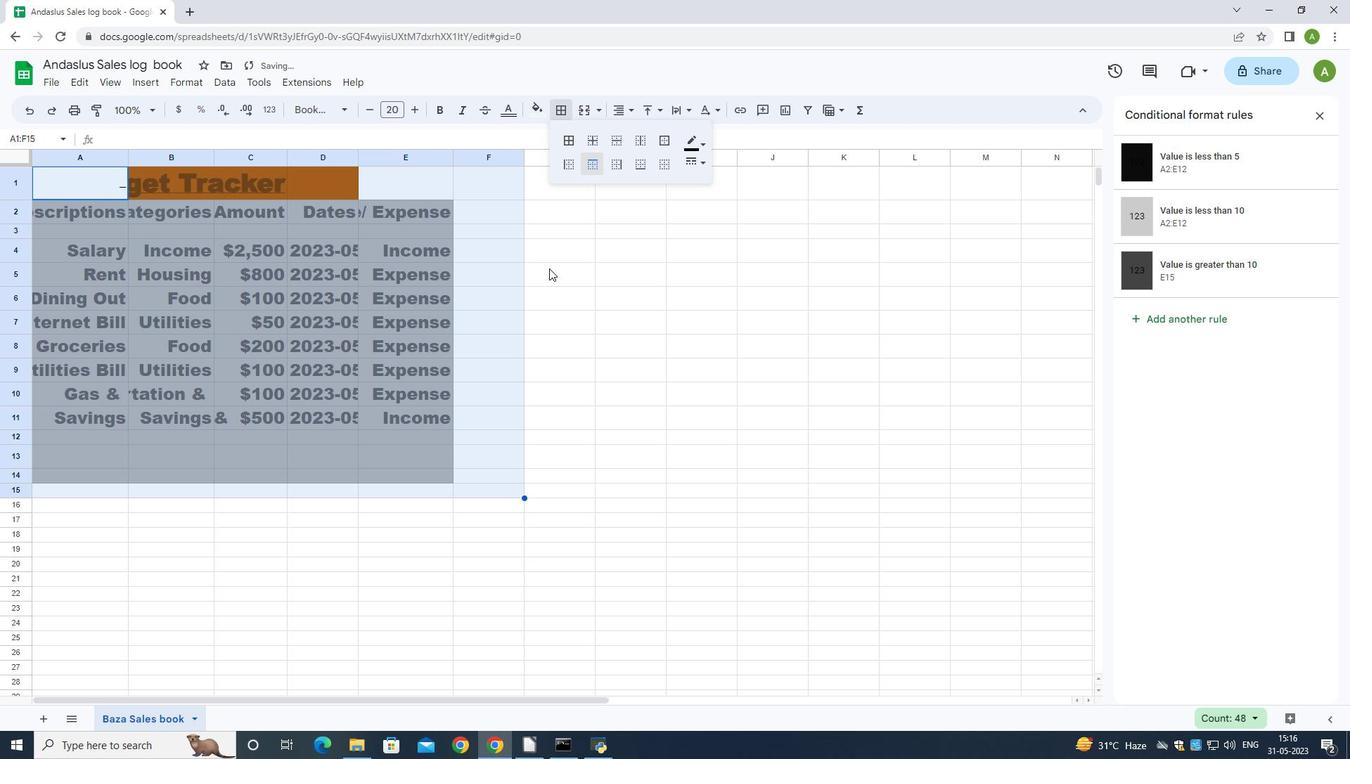 
Action: Mouse moved to (600, 340)
Screenshot: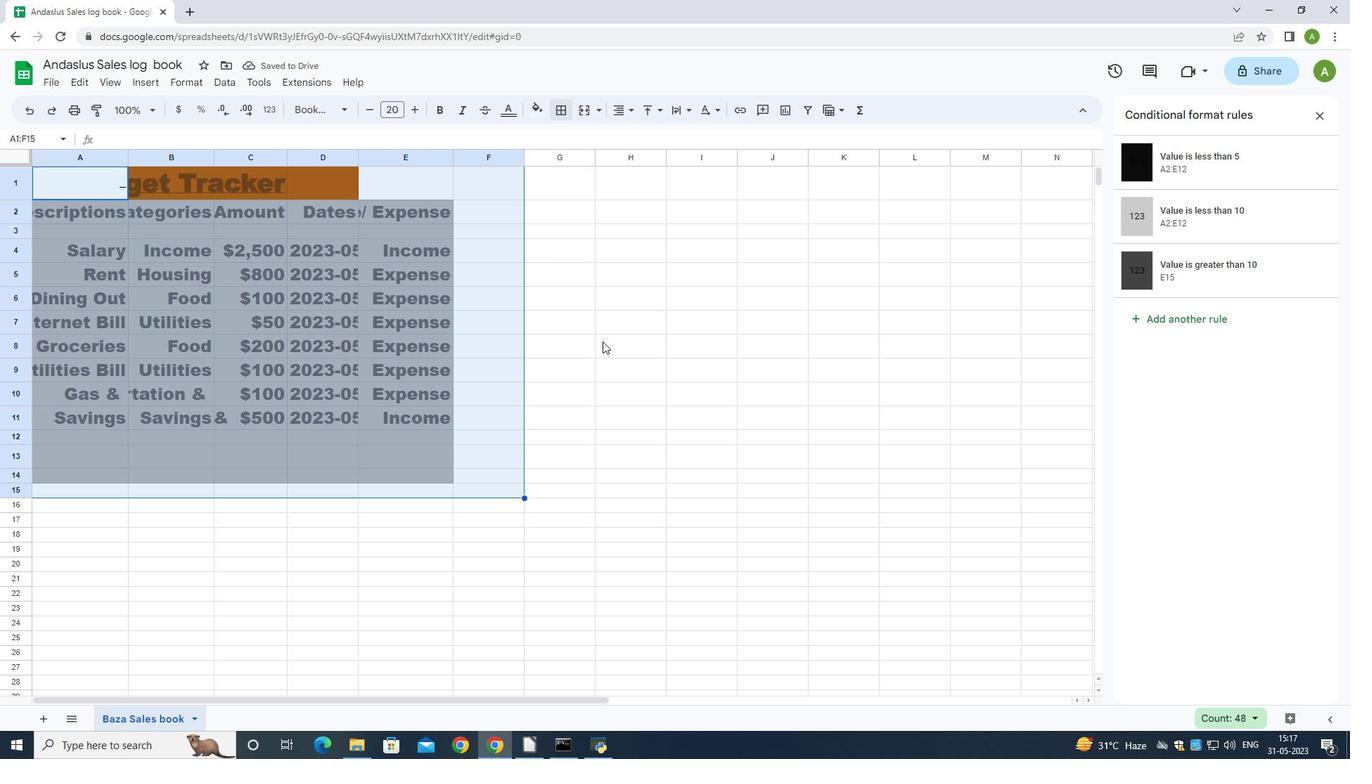 
Action: Key pressed <Key.shift><Key.shift><Key.shift><Key.shift><Key.shift><Key.shift>S
Screenshot: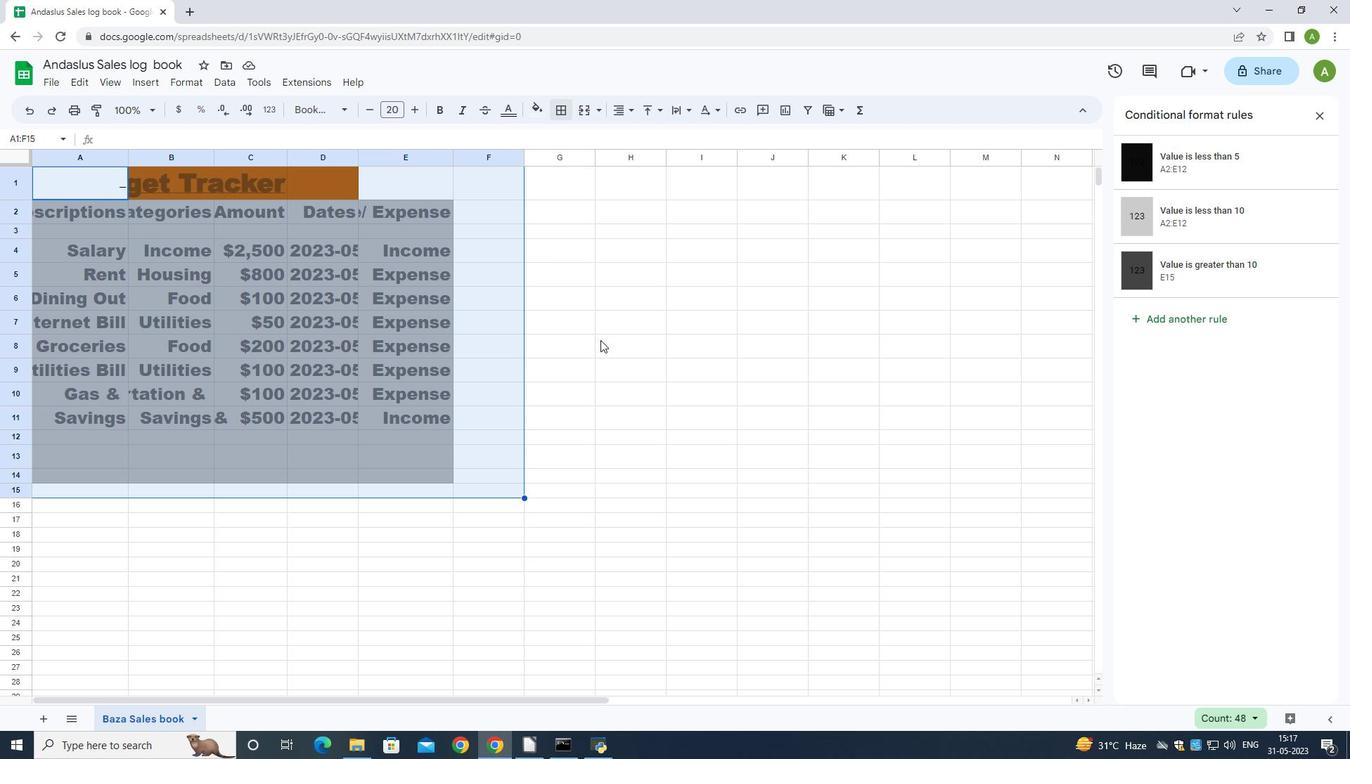 
